 Task: Find connections with filter location Mahmudābād with filter topic #Business2021with filter profile language German with filter current company Board International with filter school University with filter industry Mobile Computing Software Products with filter service category Visual Design with filter keywords title Columnist
Action: Mouse moved to (627, 78)
Screenshot: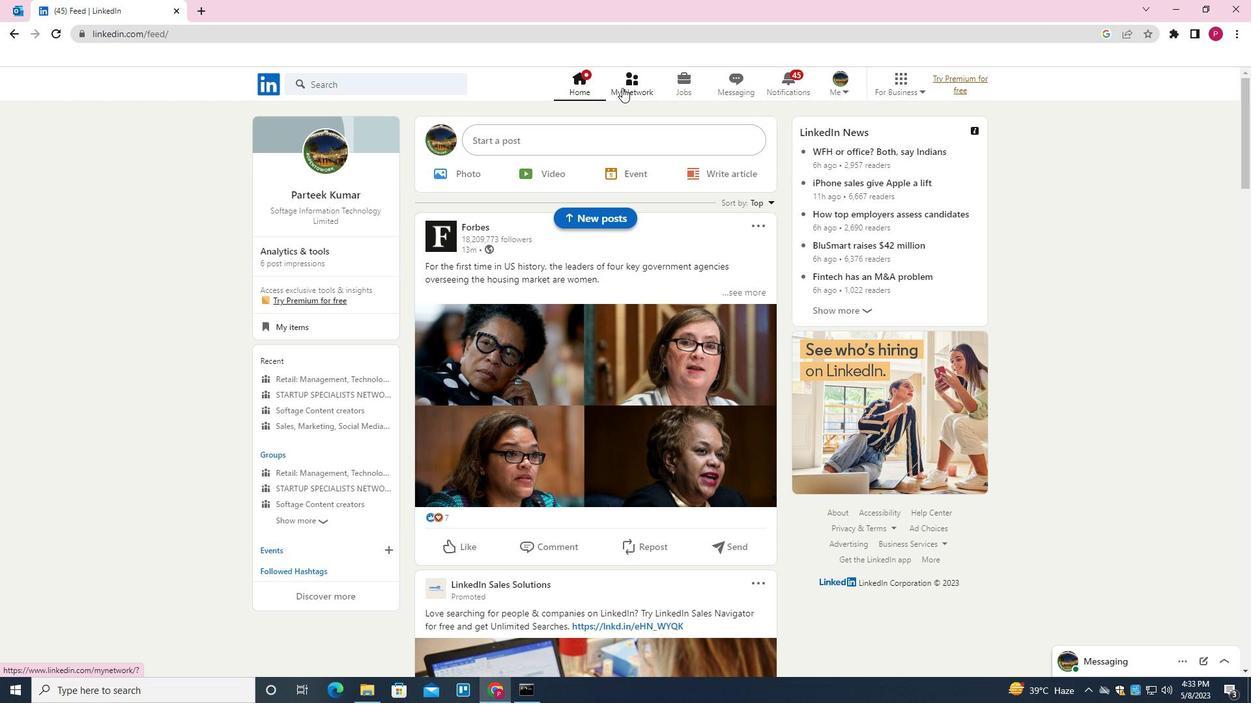 
Action: Mouse pressed left at (627, 78)
Screenshot: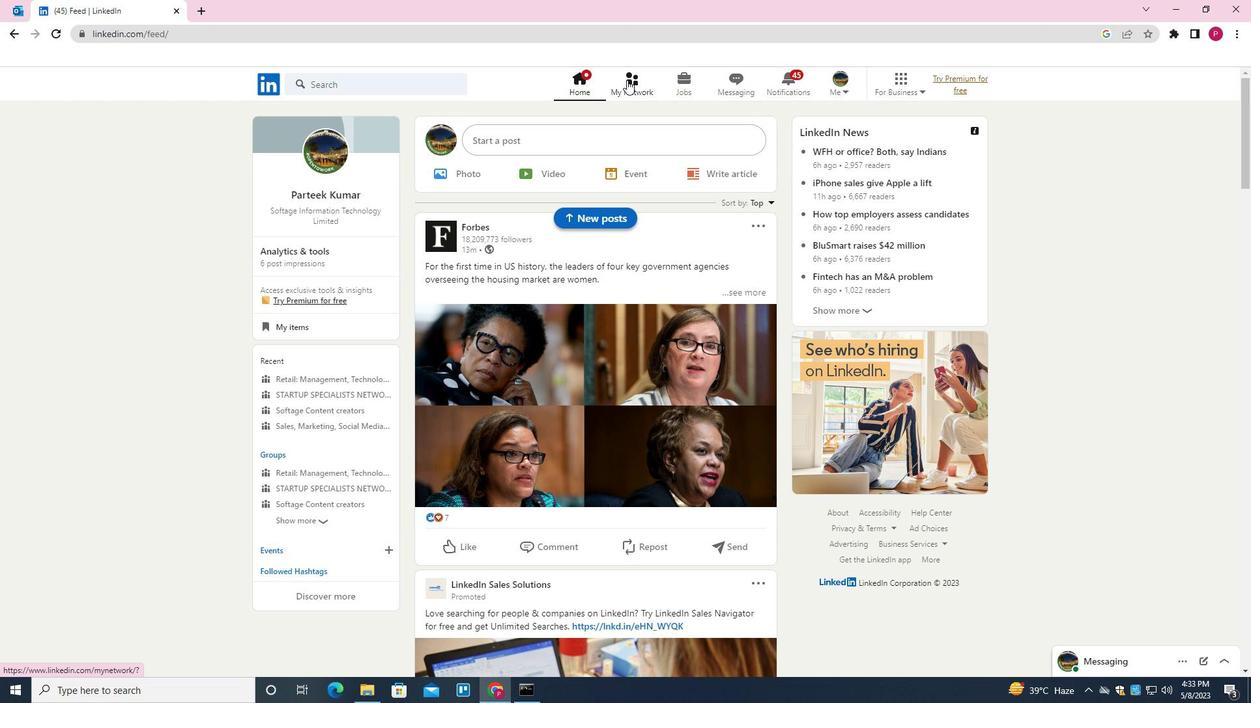 
Action: Mouse moved to (390, 157)
Screenshot: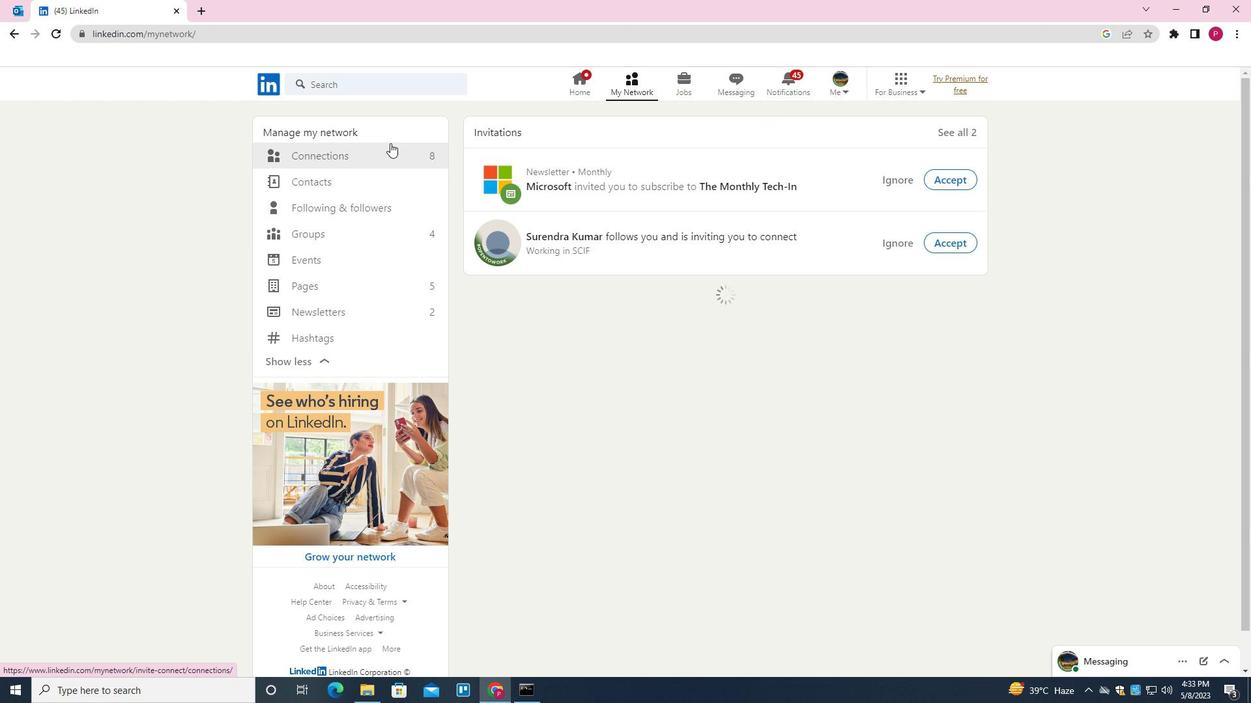 
Action: Mouse pressed left at (390, 157)
Screenshot: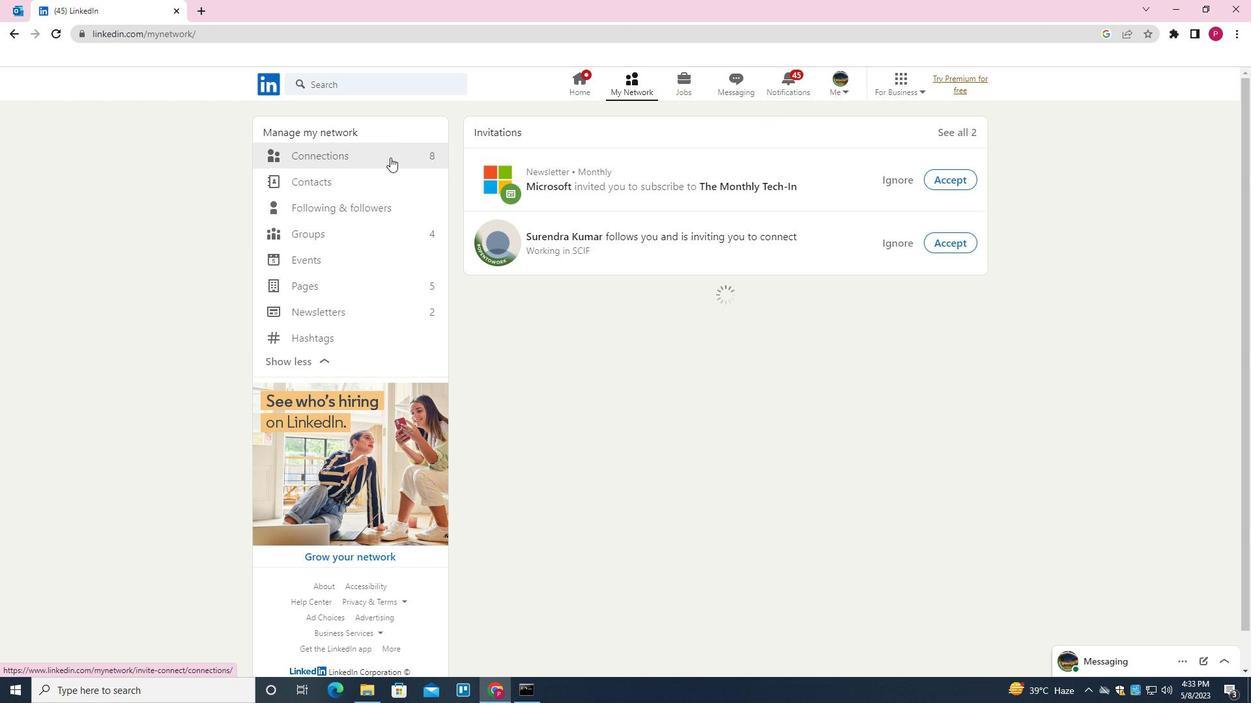 
Action: Mouse moved to (713, 155)
Screenshot: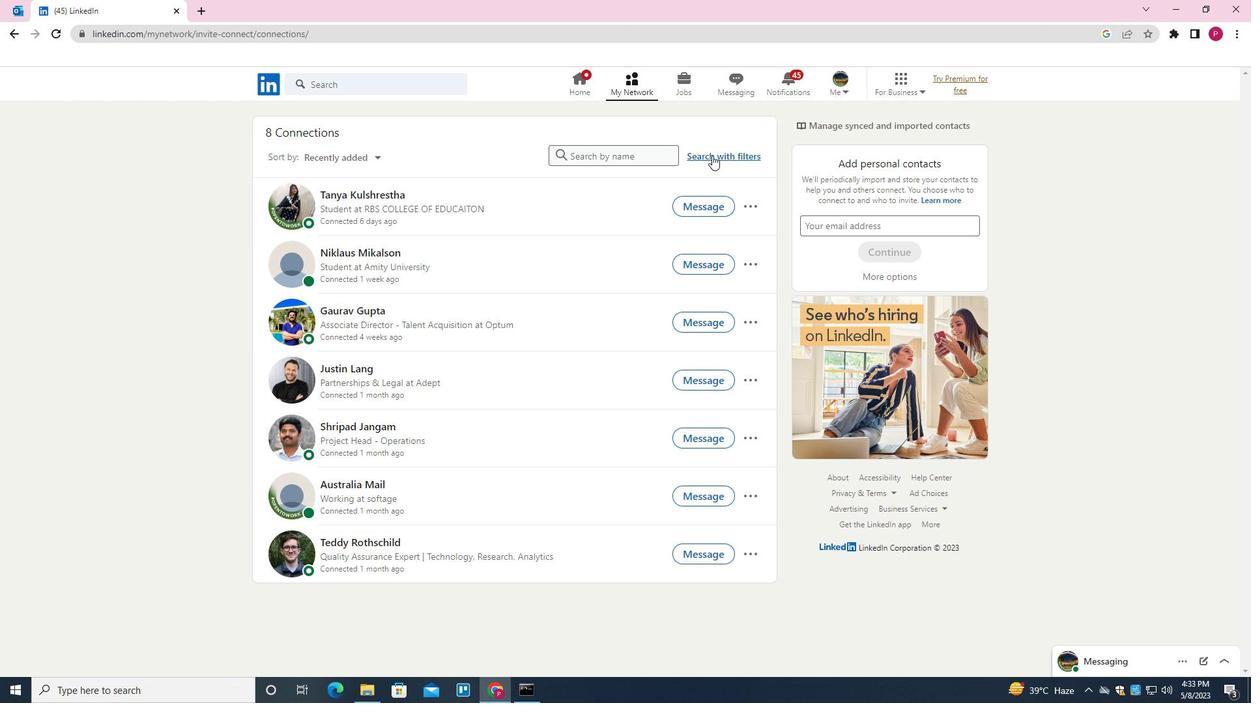 
Action: Mouse pressed left at (713, 155)
Screenshot: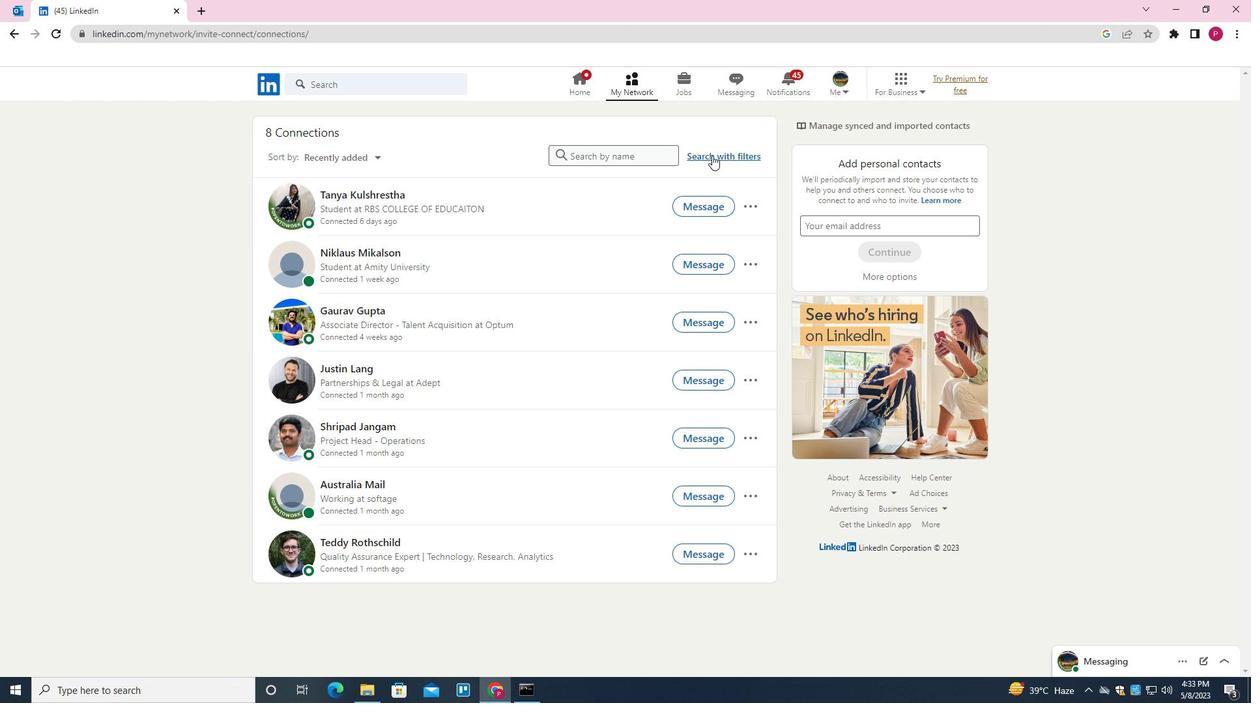 
Action: Mouse moved to (660, 119)
Screenshot: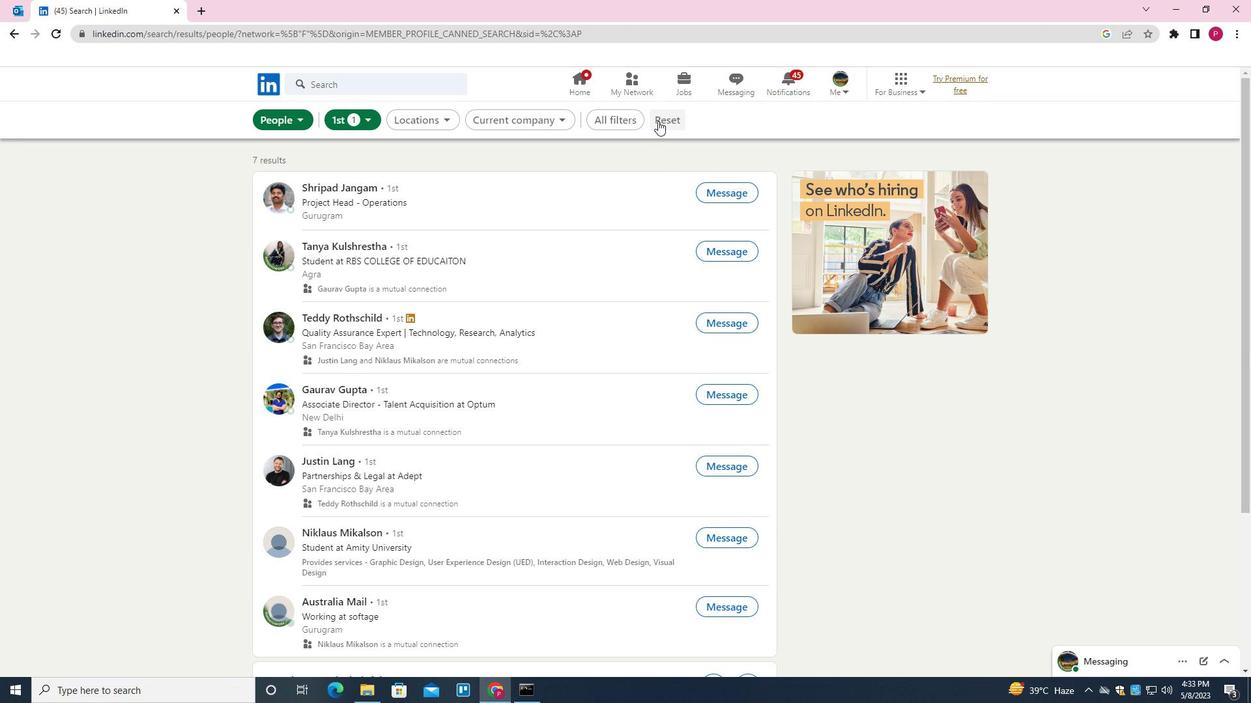 
Action: Mouse pressed left at (660, 119)
Screenshot: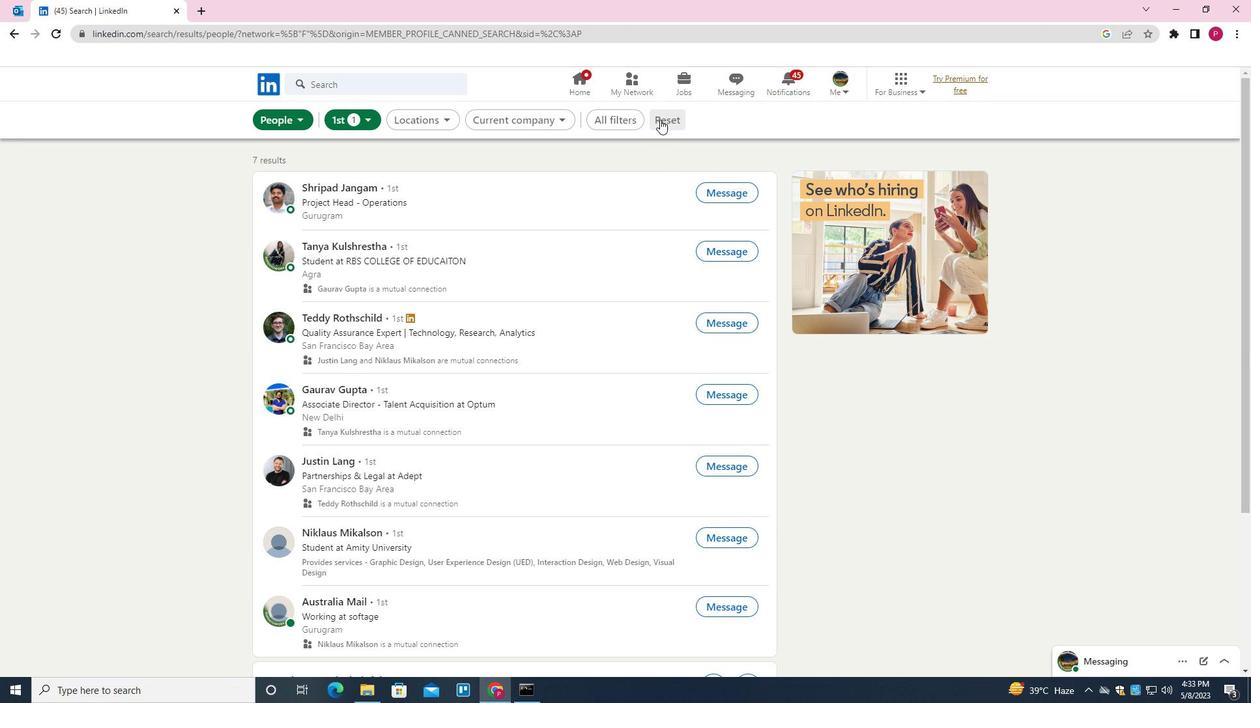 
Action: Mouse moved to (640, 121)
Screenshot: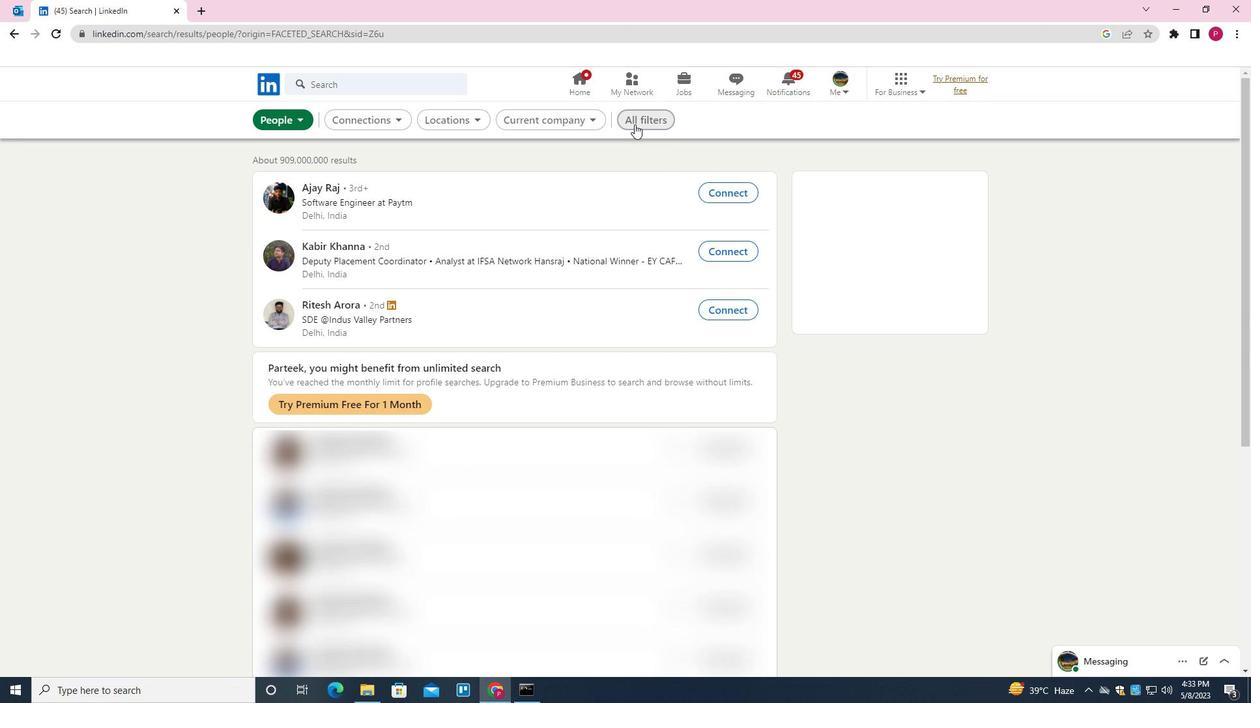 
Action: Mouse pressed left at (640, 121)
Screenshot: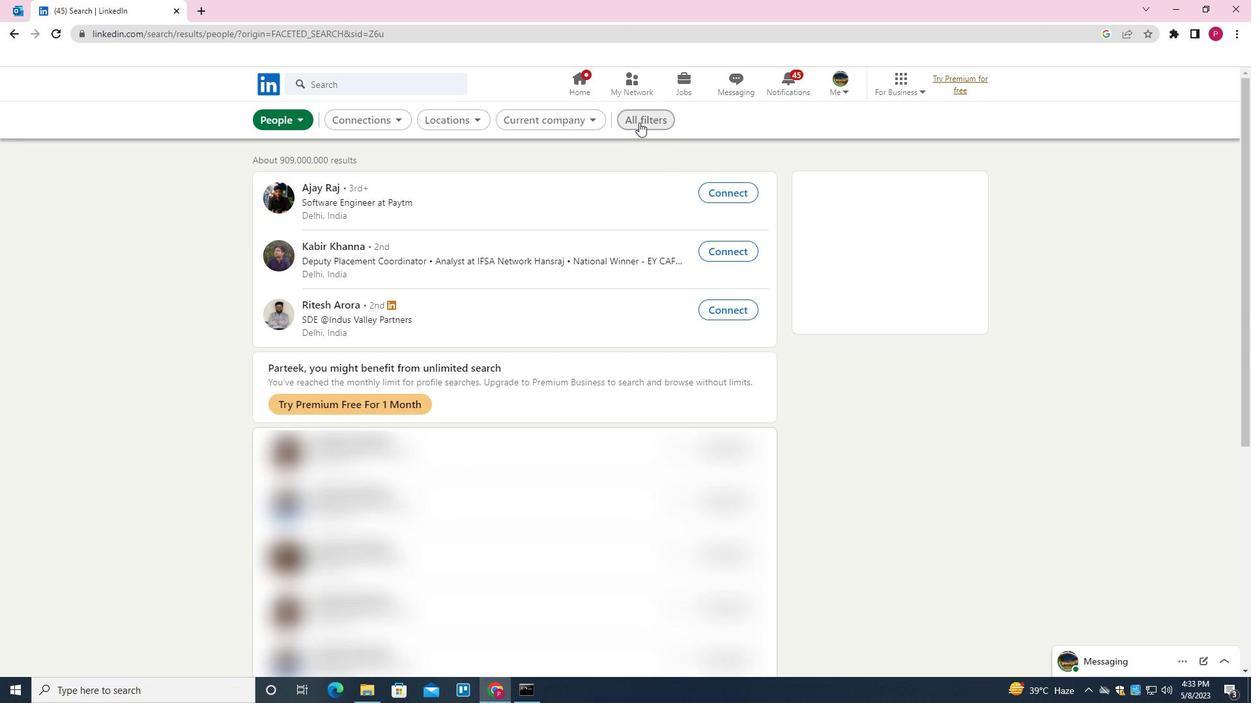 
Action: Mouse moved to (1024, 375)
Screenshot: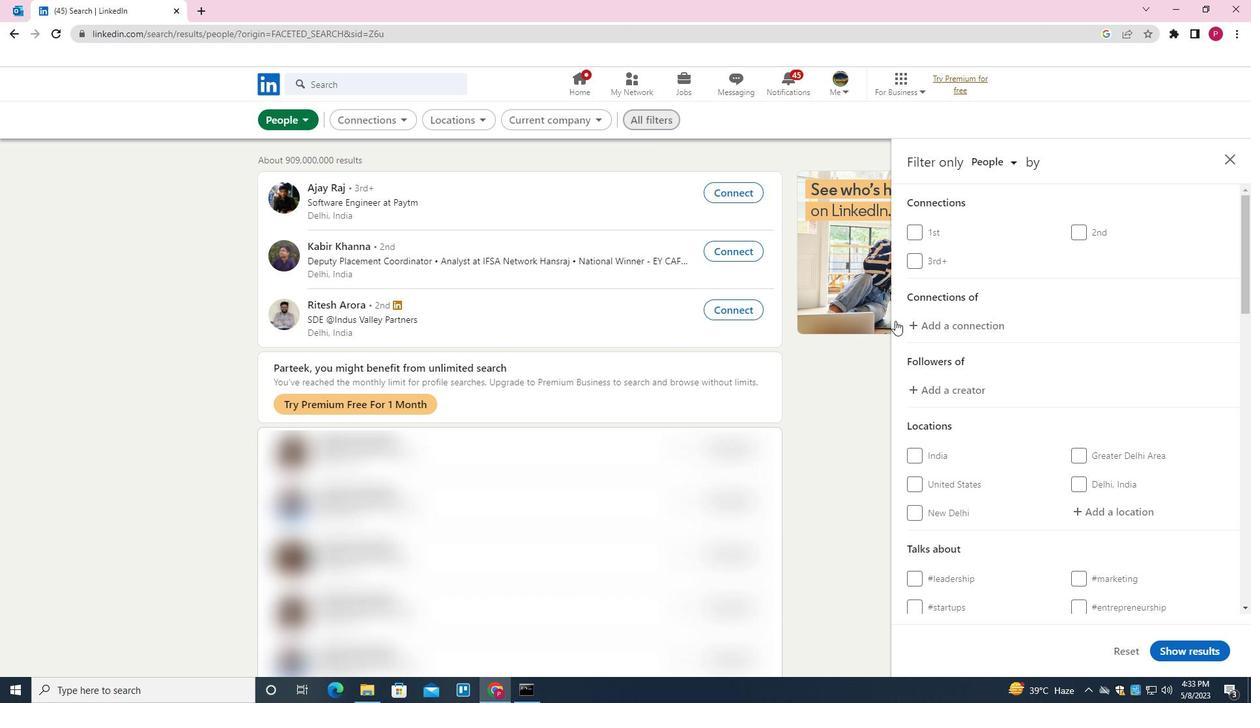 
Action: Mouse scrolled (1024, 374) with delta (0, 0)
Screenshot: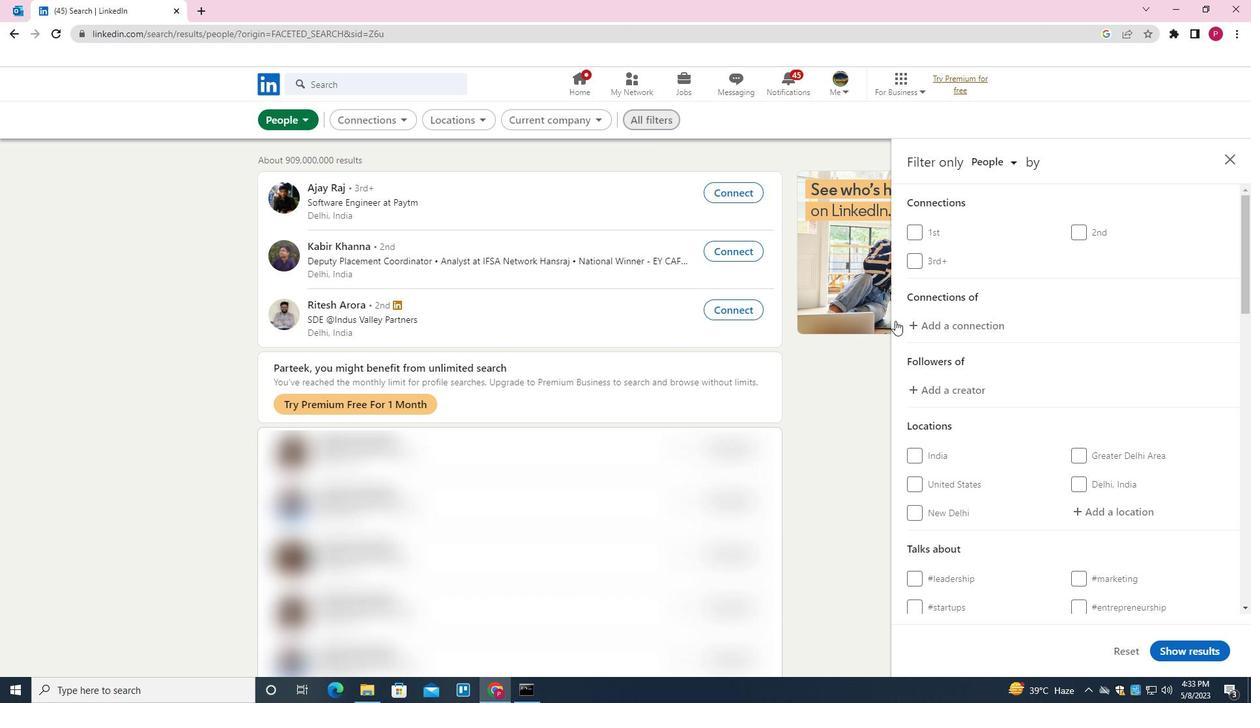 
Action: Mouse moved to (1051, 389)
Screenshot: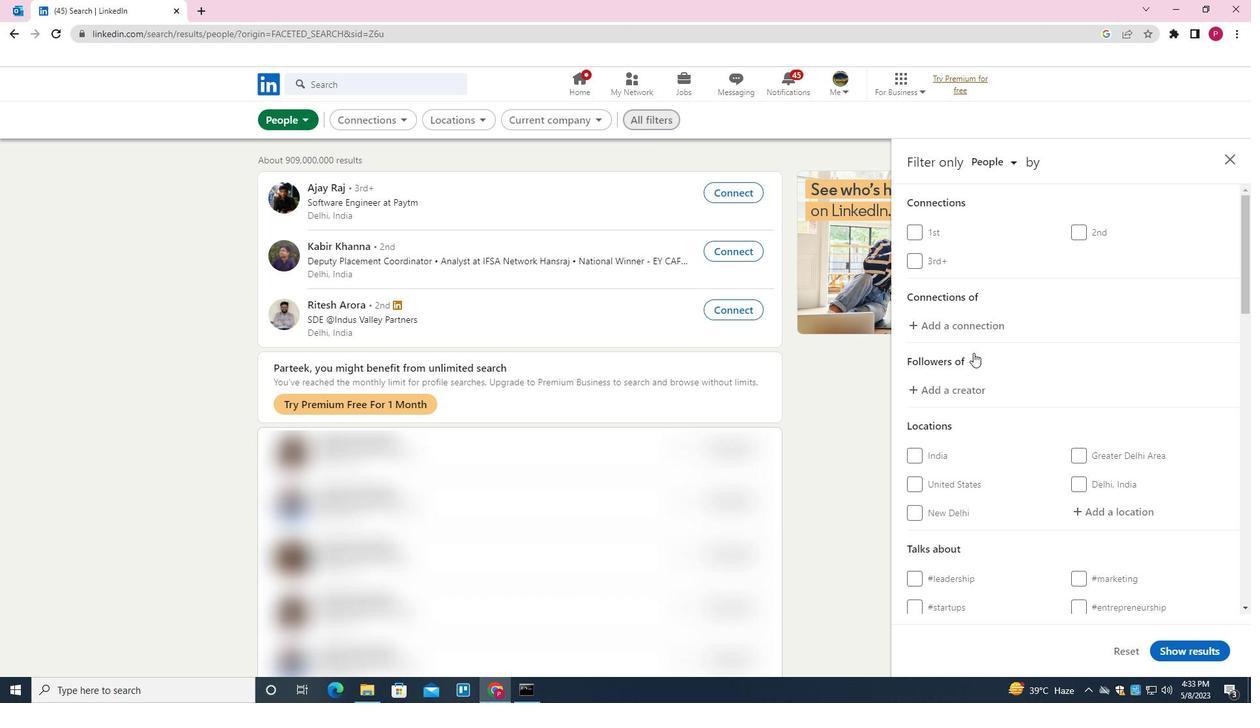 
Action: Mouse scrolled (1051, 388) with delta (0, 0)
Screenshot: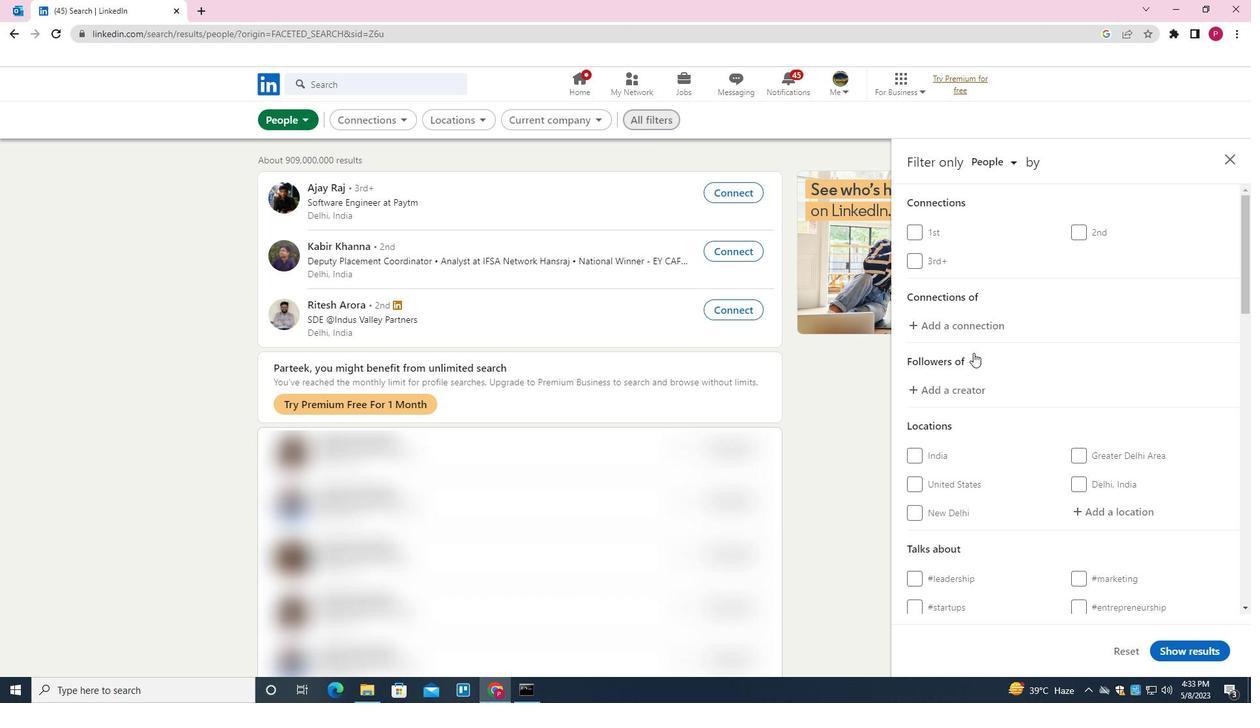 
Action: Mouse moved to (1056, 390)
Screenshot: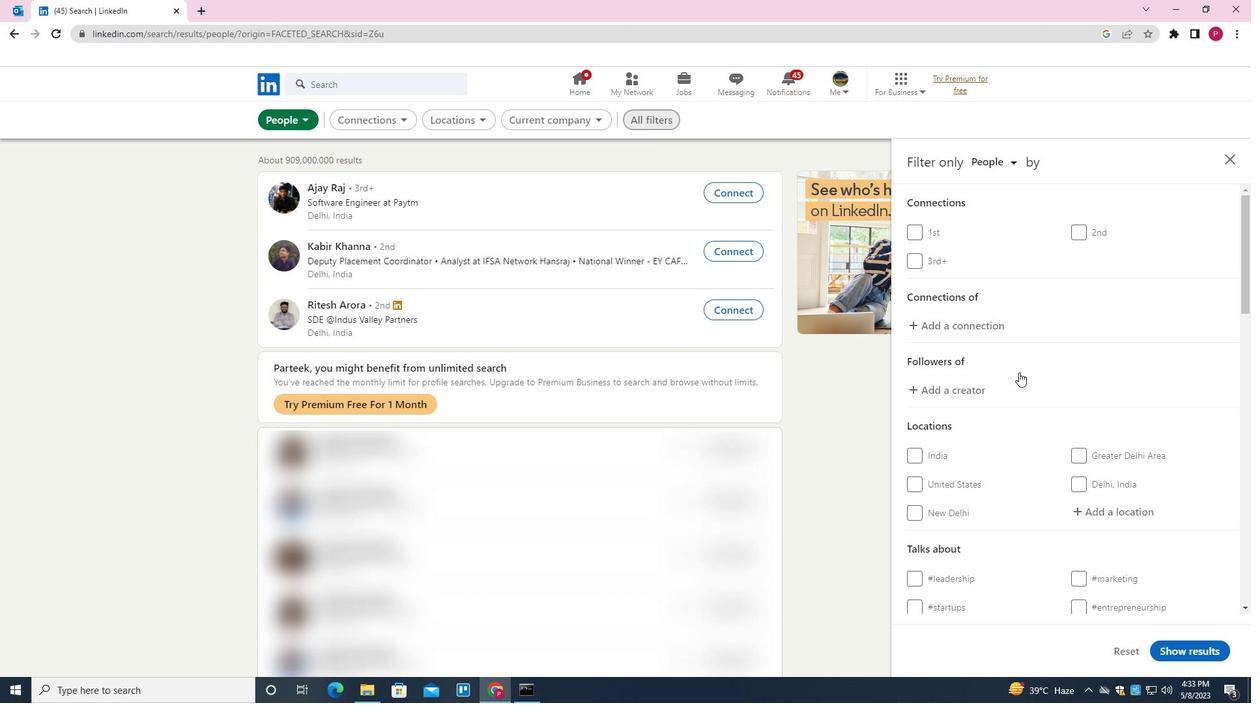 
Action: Mouse scrolled (1056, 389) with delta (0, 0)
Screenshot: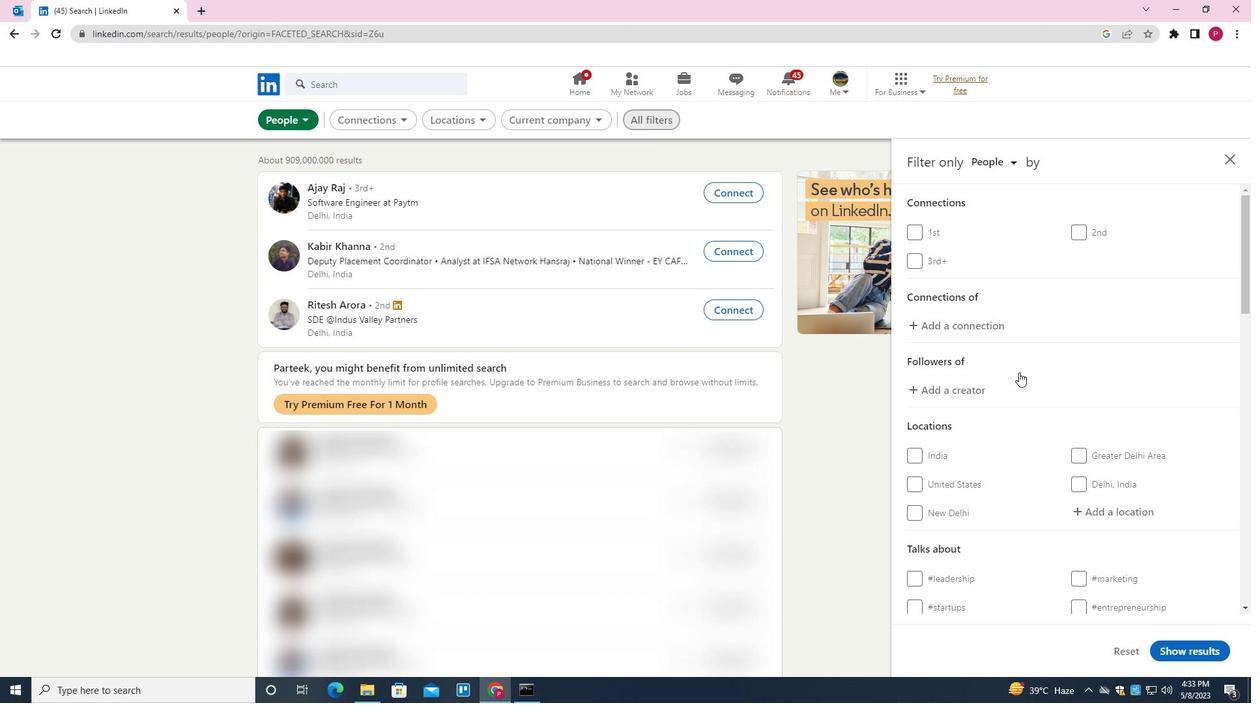 
Action: Mouse moved to (1081, 318)
Screenshot: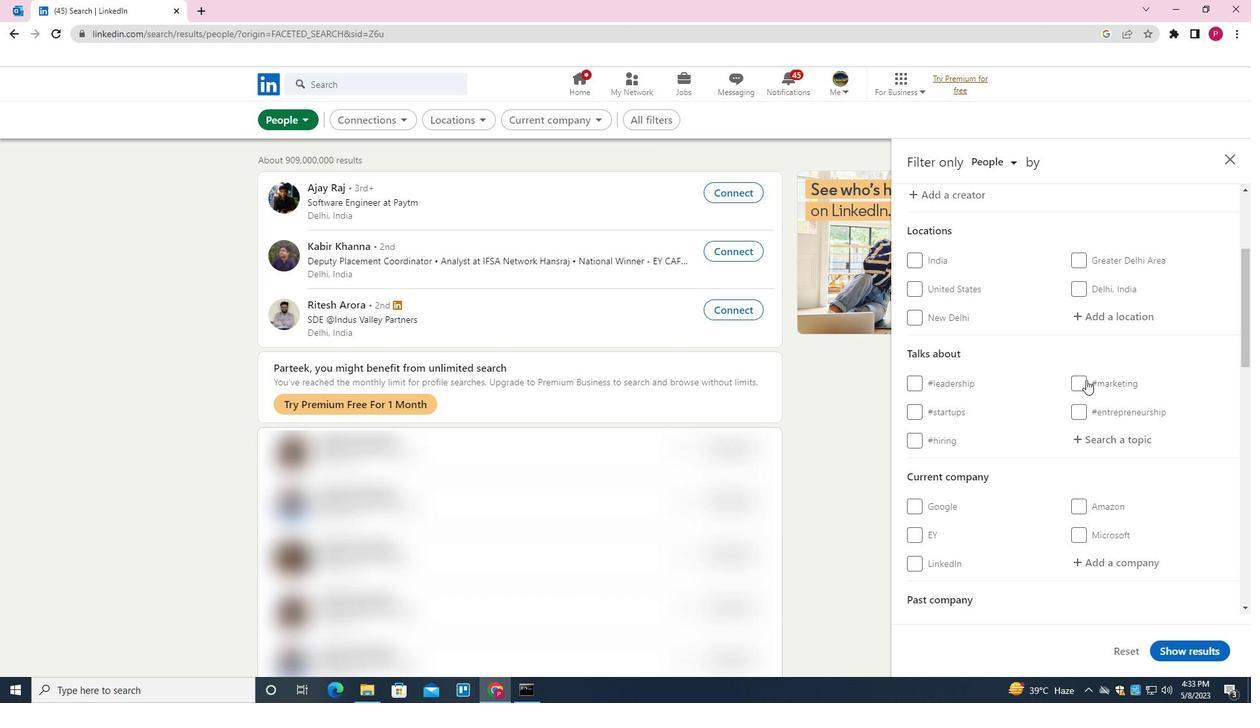
Action: Mouse pressed left at (1081, 318)
Screenshot: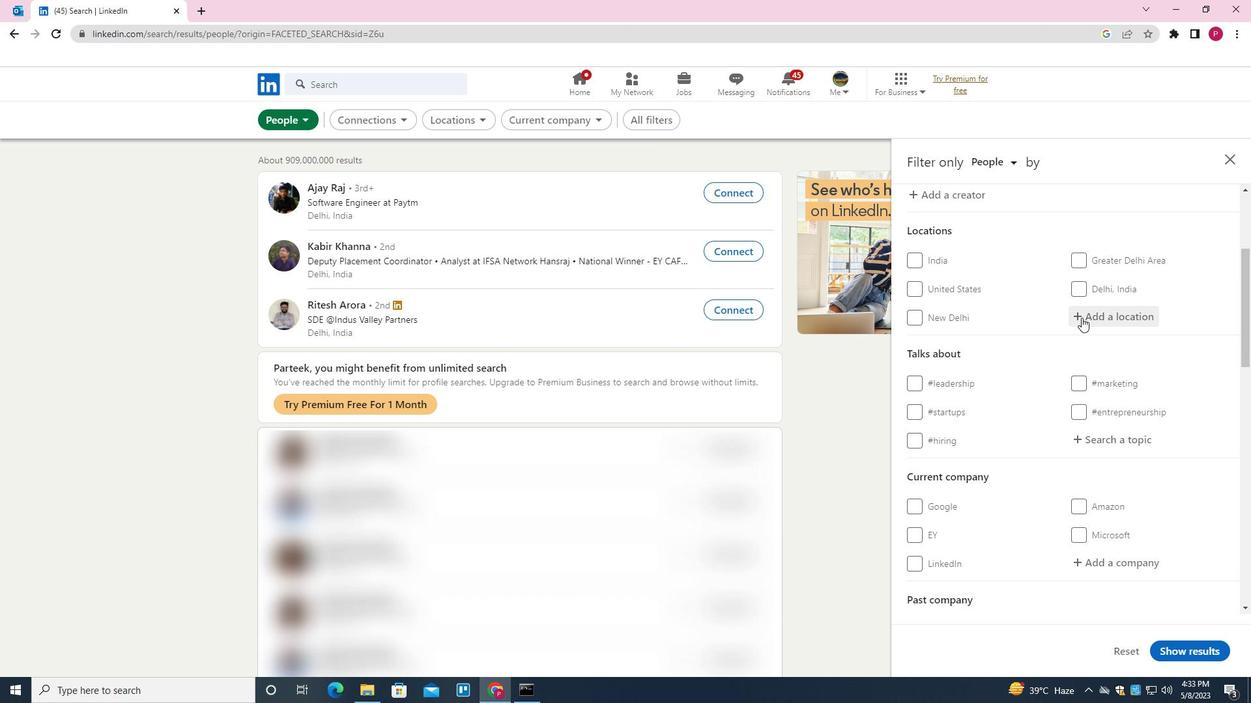
Action: Mouse moved to (897, 423)
Screenshot: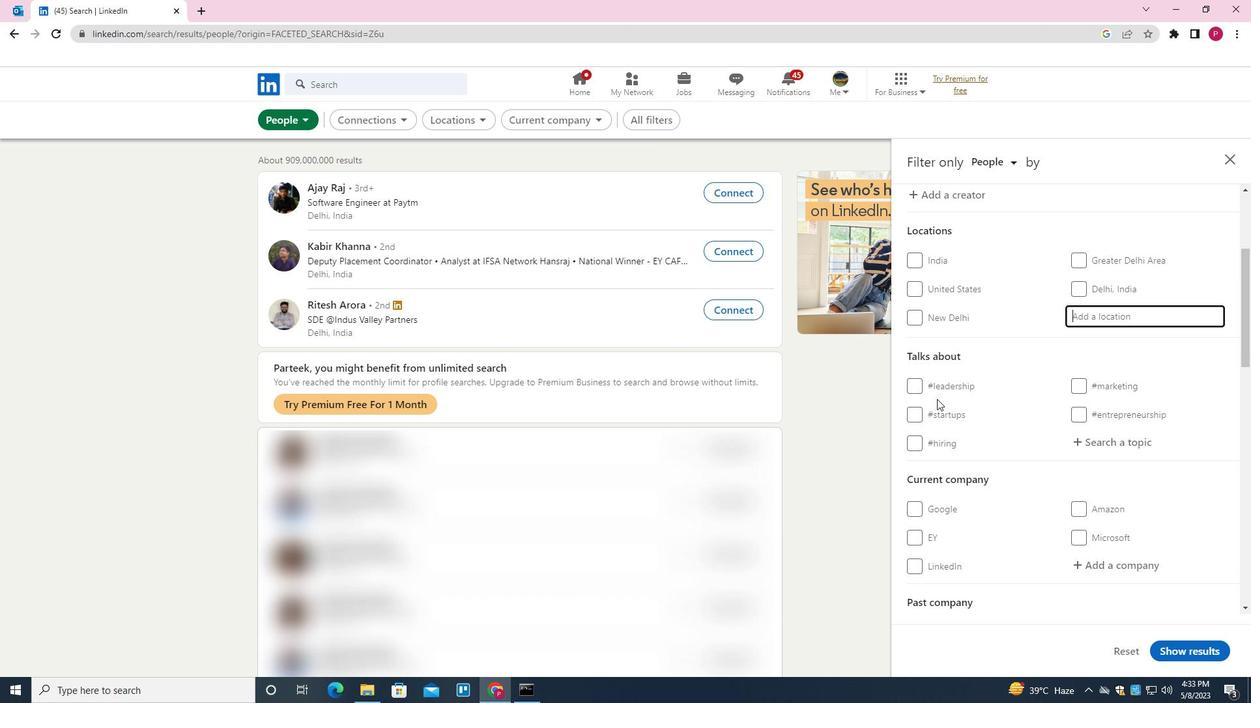 
Action: Key pressed <Key.shift>MAHU<Key.backspace>MUDABAD<Key.down><Key.enter>
Screenshot: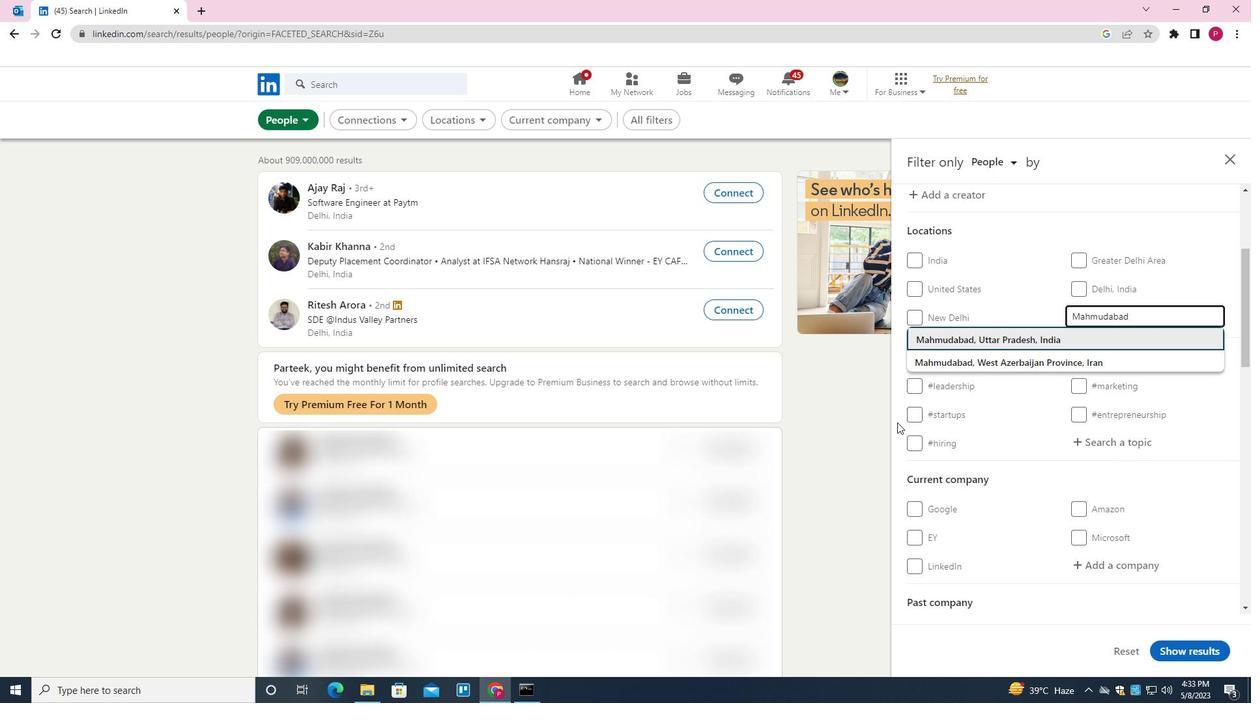
Action: Mouse moved to (1252, 462)
Screenshot: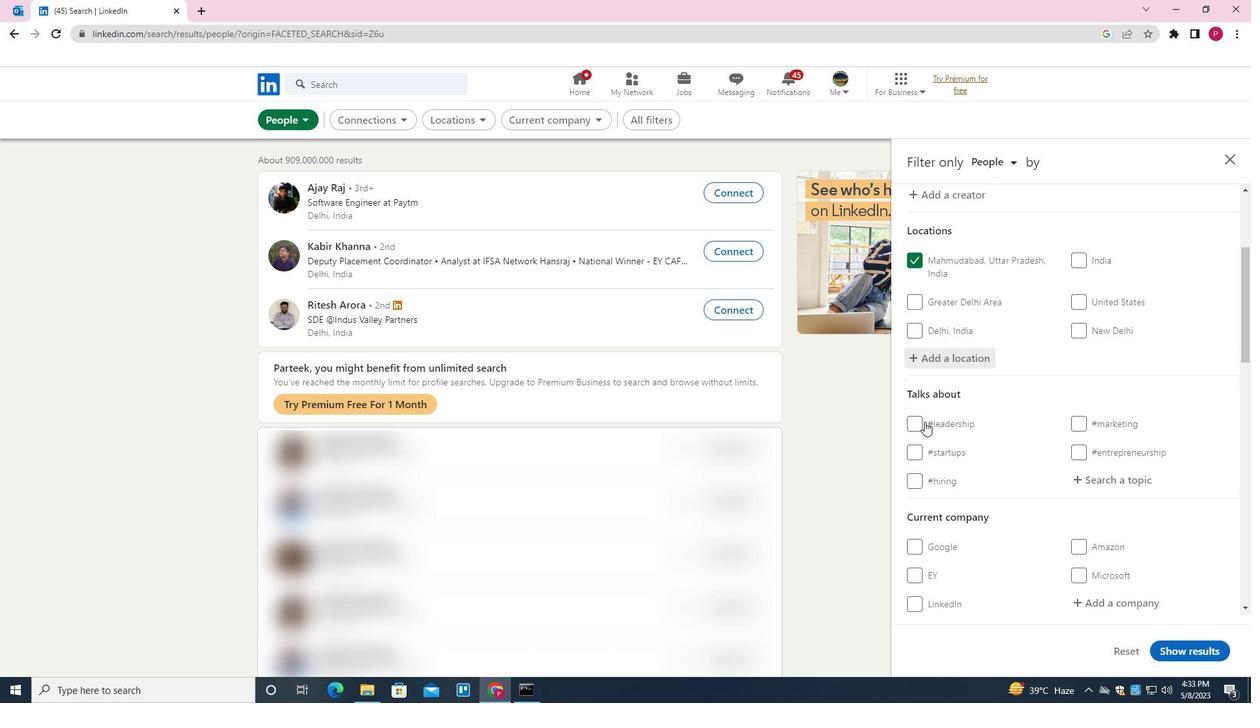
Action: Mouse scrolled (1250, 462) with delta (0, 0)
Screenshot: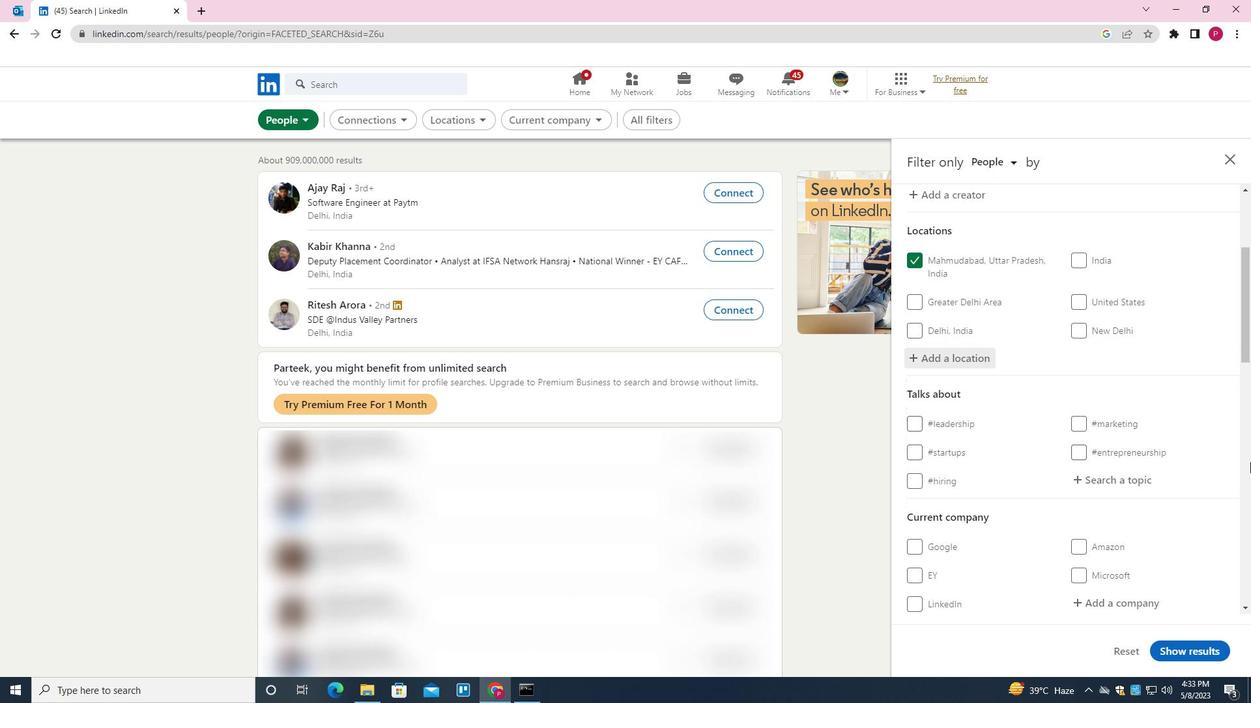
Action: Mouse moved to (1227, 469)
Screenshot: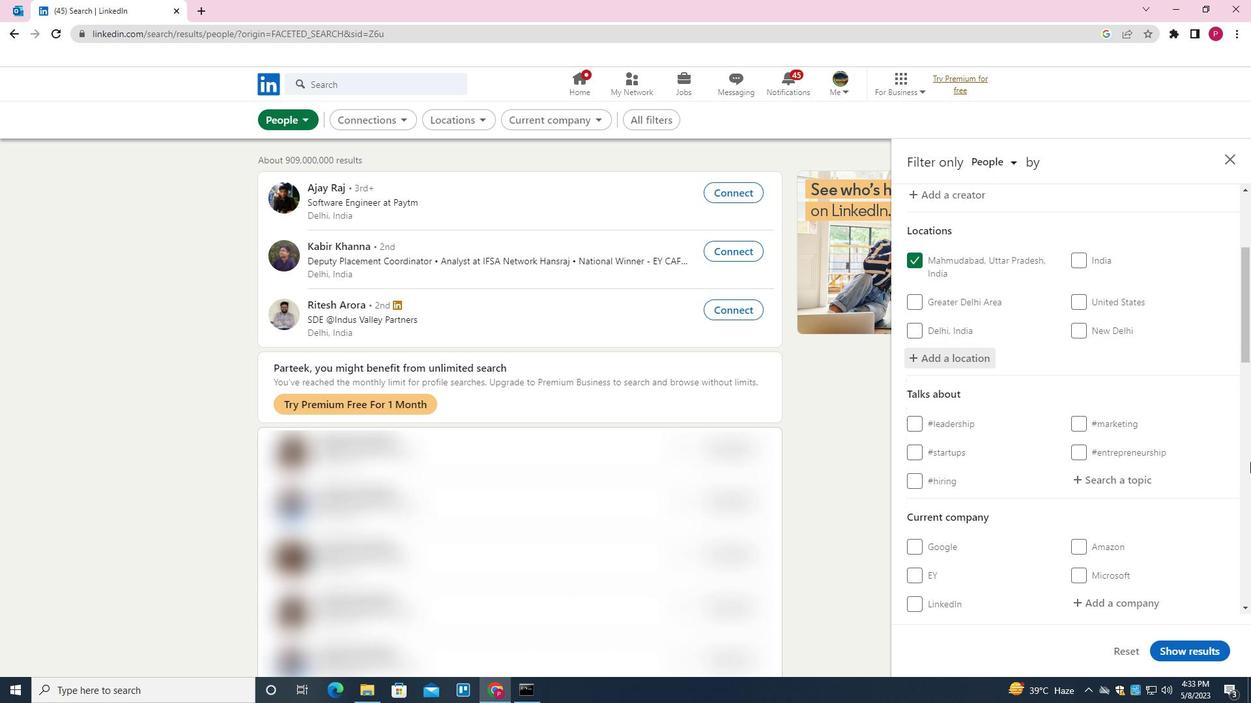 
Action: Mouse scrolled (1227, 468) with delta (0, 0)
Screenshot: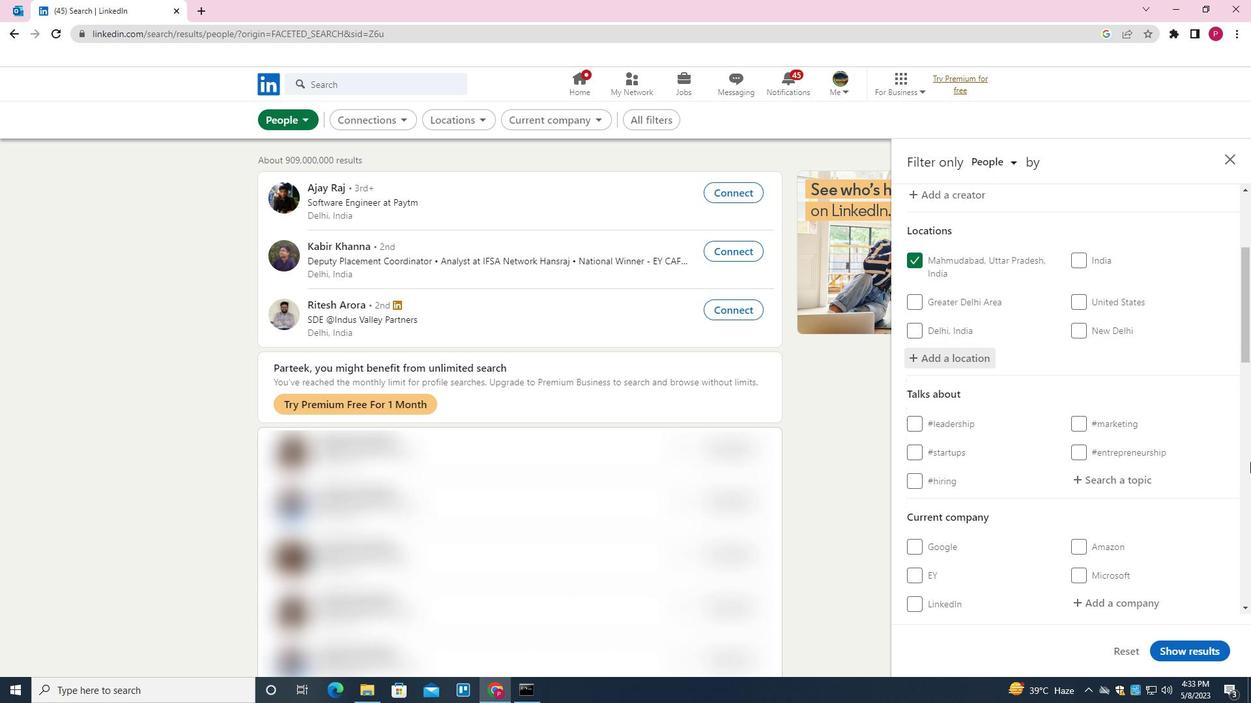 
Action: Mouse moved to (1110, 346)
Screenshot: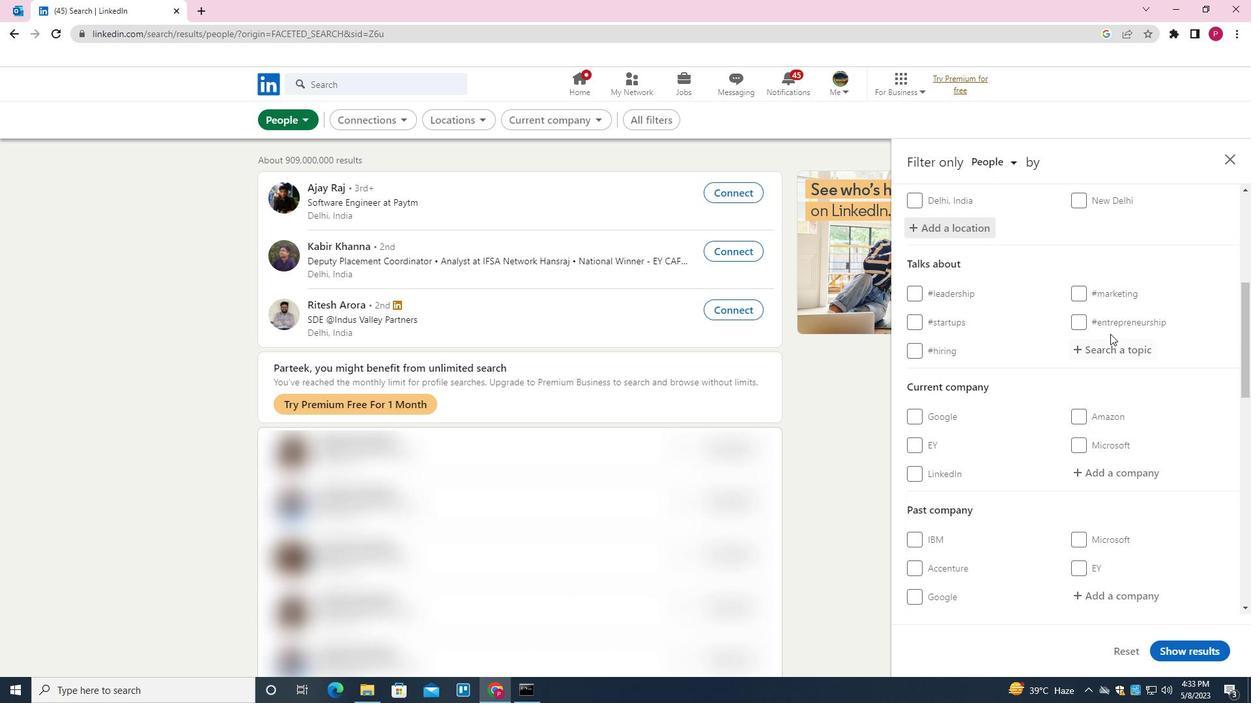
Action: Mouse pressed left at (1110, 346)
Screenshot: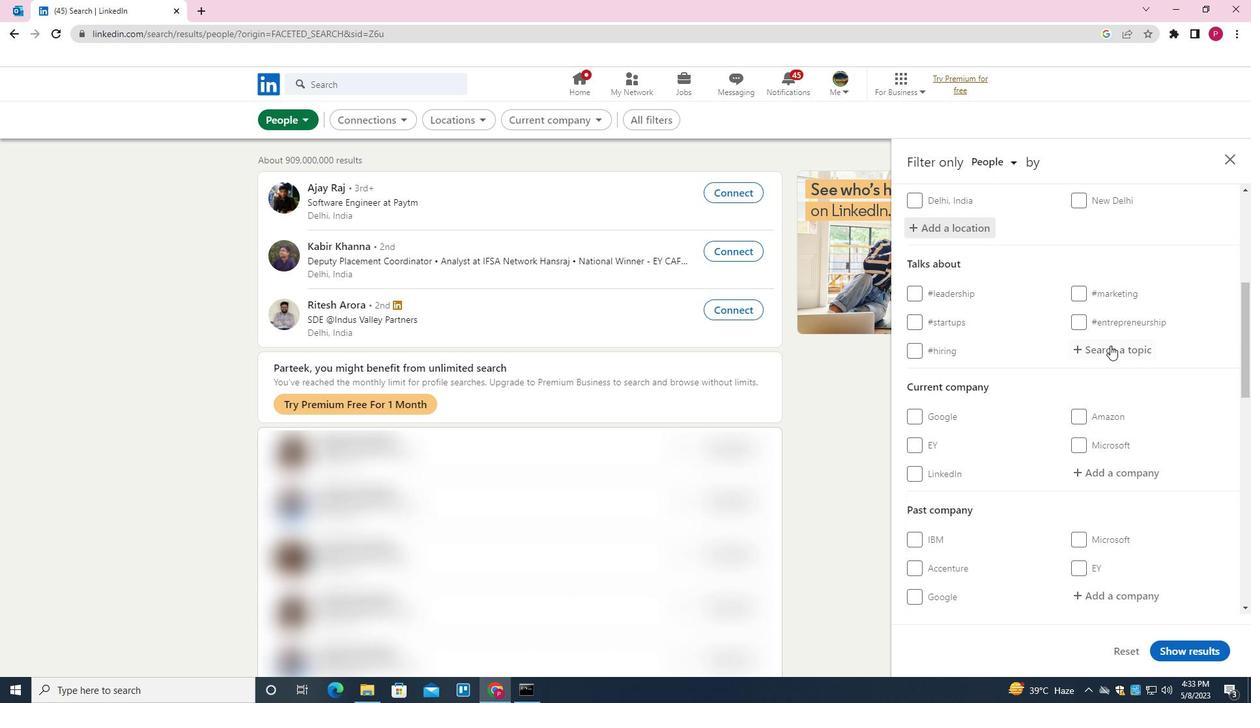
Action: Key pressed BUSINESS2021<Key.enter>
Screenshot: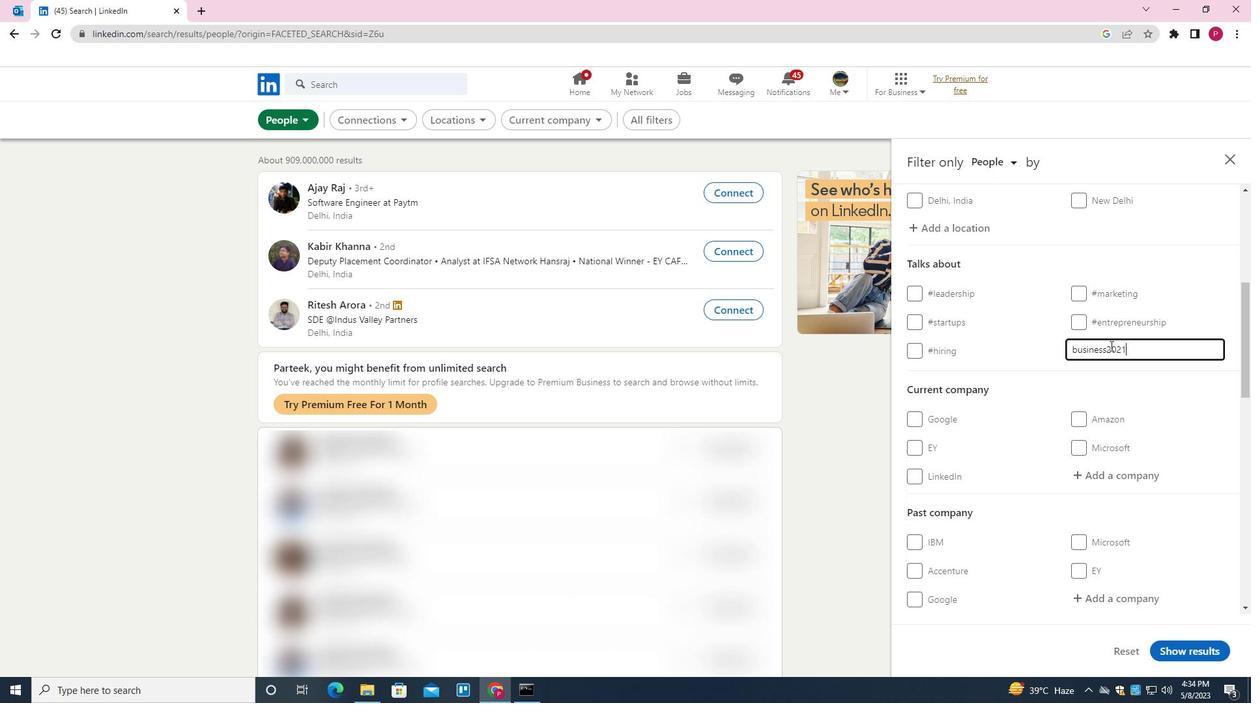 
Action: Mouse scrolled (1110, 345) with delta (0, 0)
Screenshot: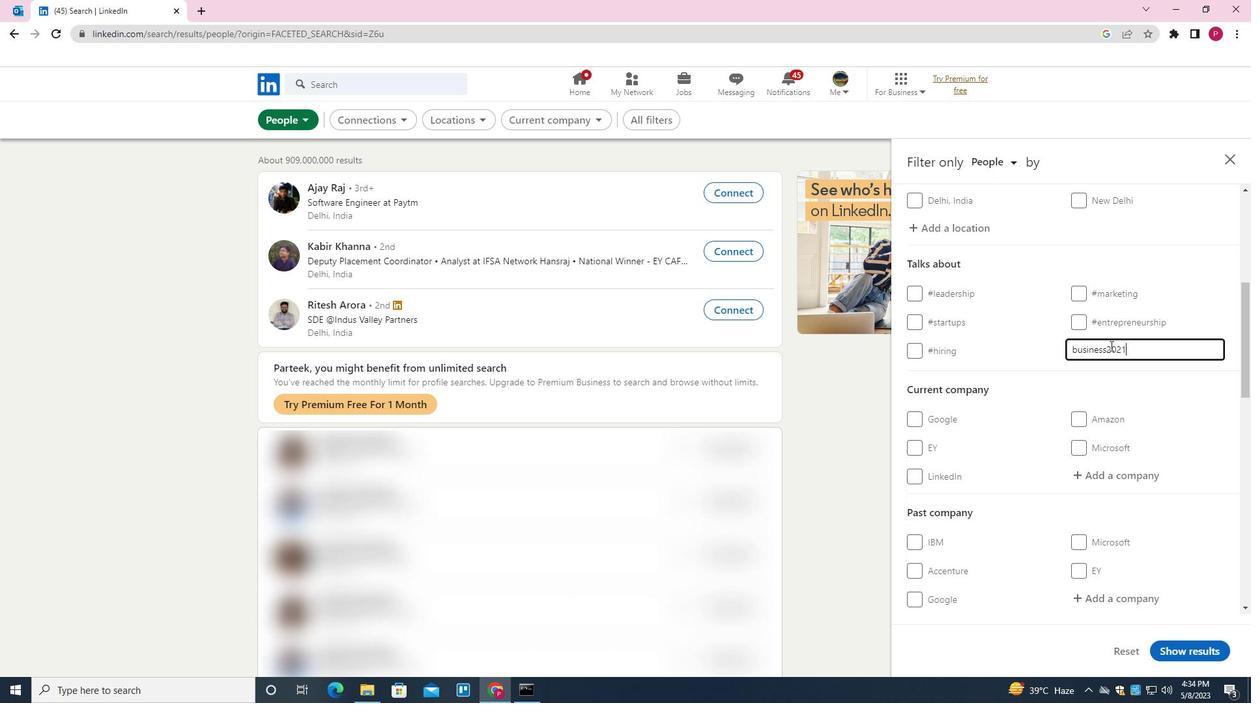 
Action: Mouse scrolled (1110, 345) with delta (0, 0)
Screenshot: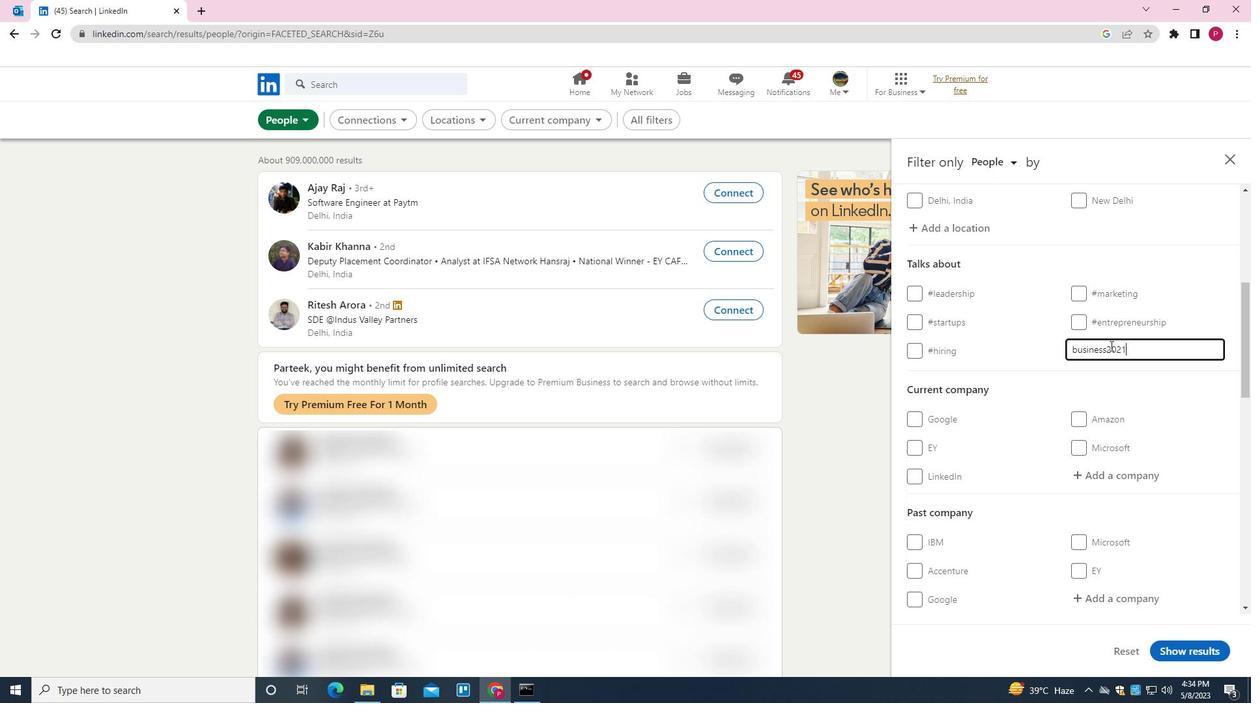 
Action: Mouse moved to (1110, 347)
Screenshot: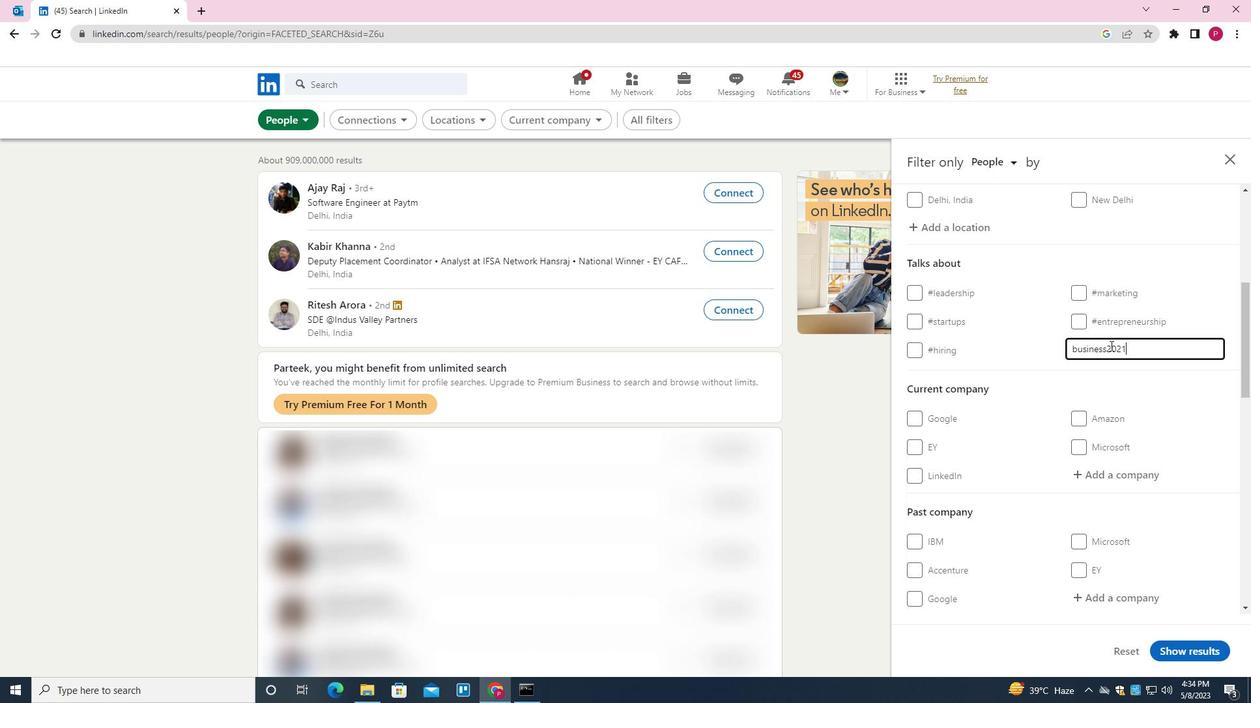 
Action: Mouse scrolled (1110, 346) with delta (0, 0)
Screenshot: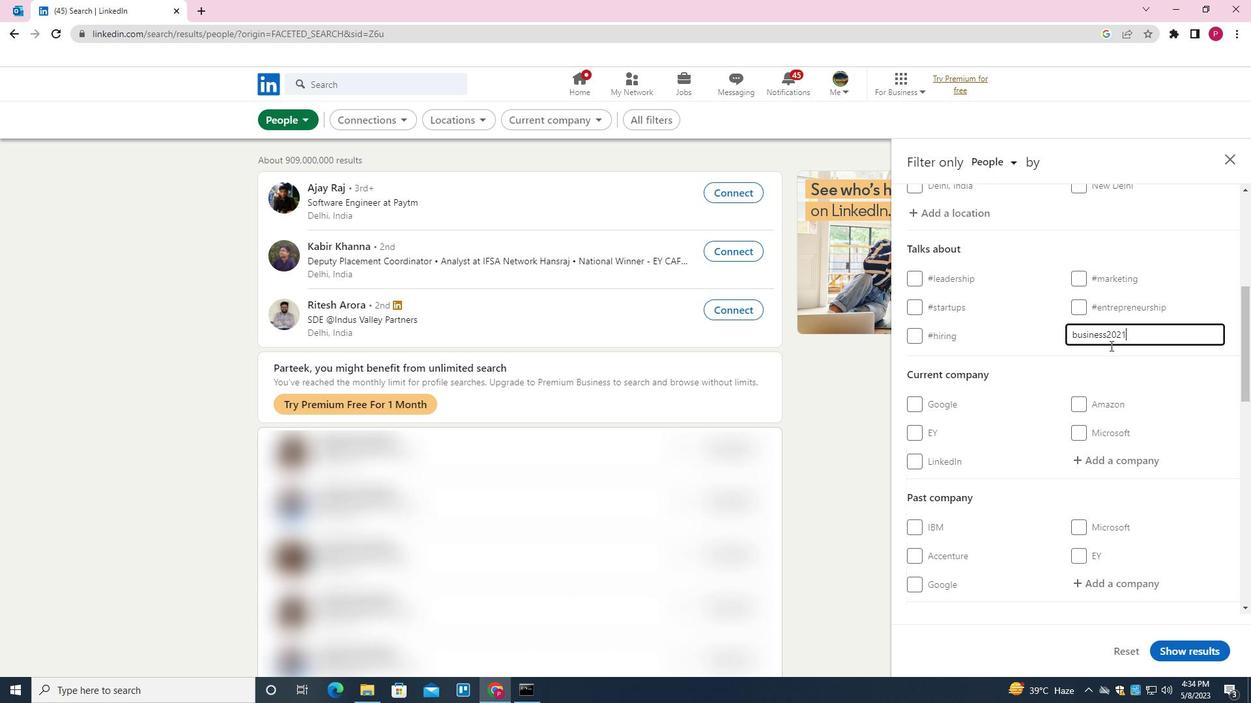 
Action: Mouse moved to (1113, 287)
Screenshot: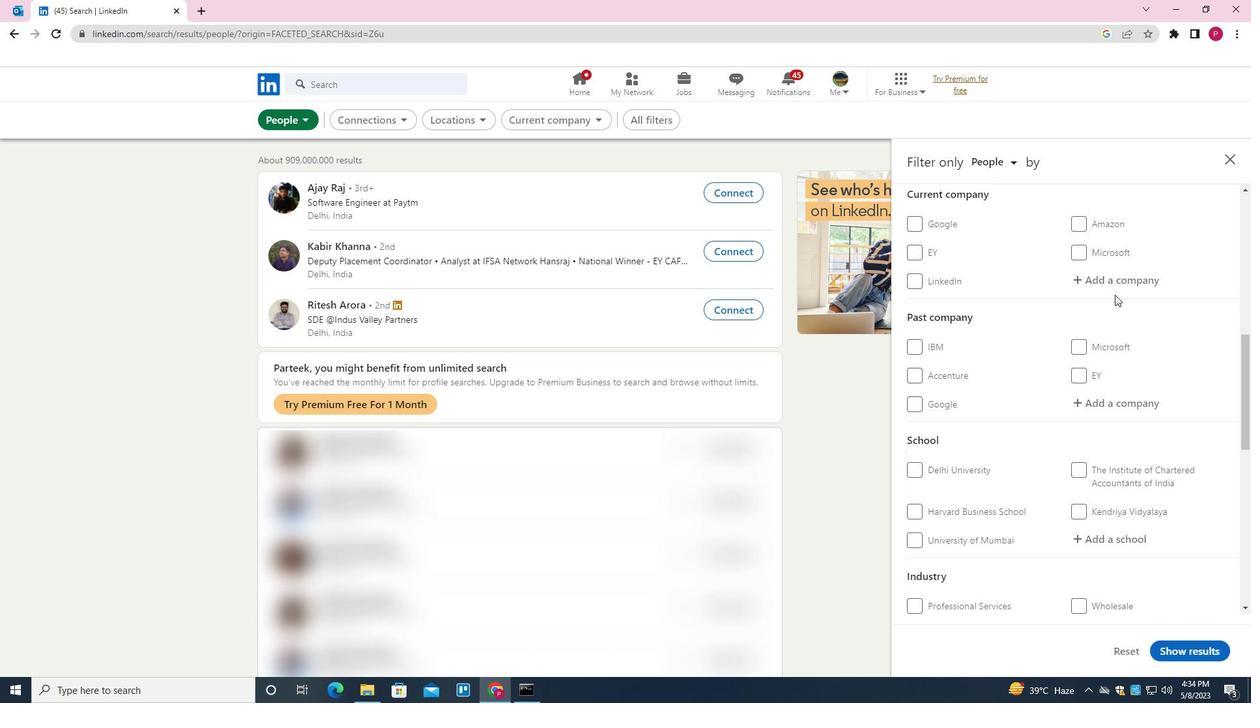 
Action: Mouse pressed left at (1113, 287)
Screenshot: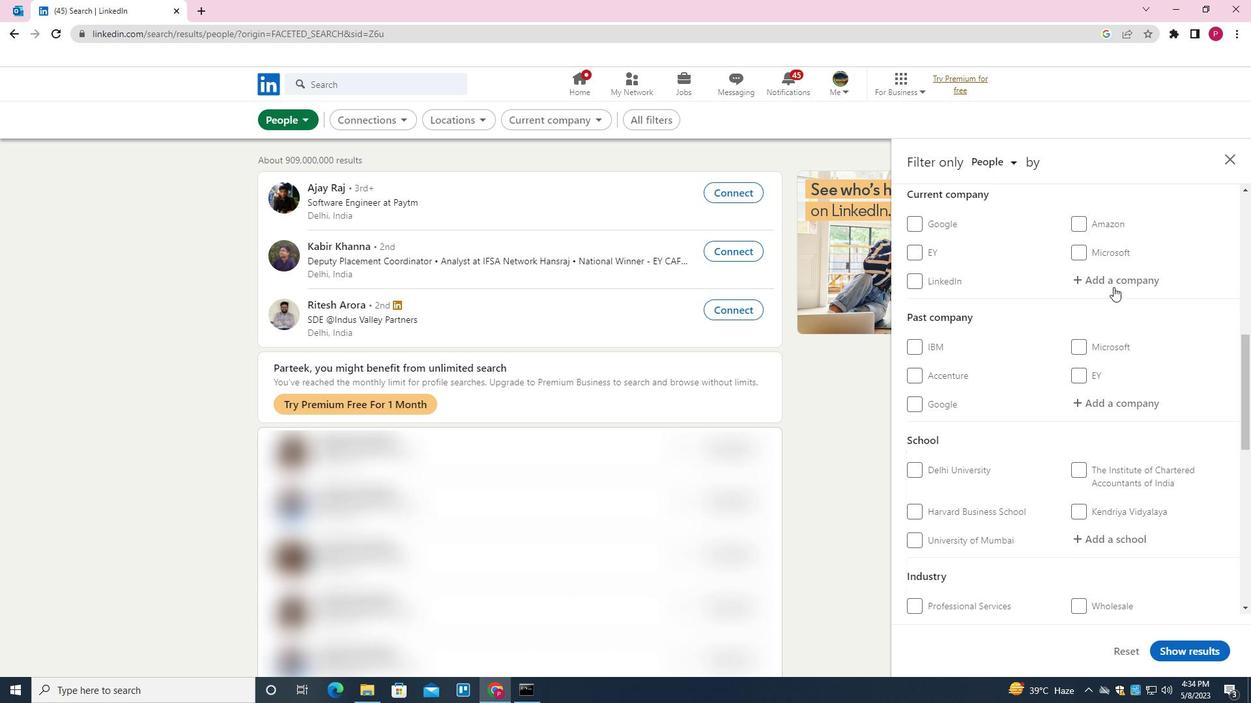 
Action: Mouse moved to (1021, 454)
Screenshot: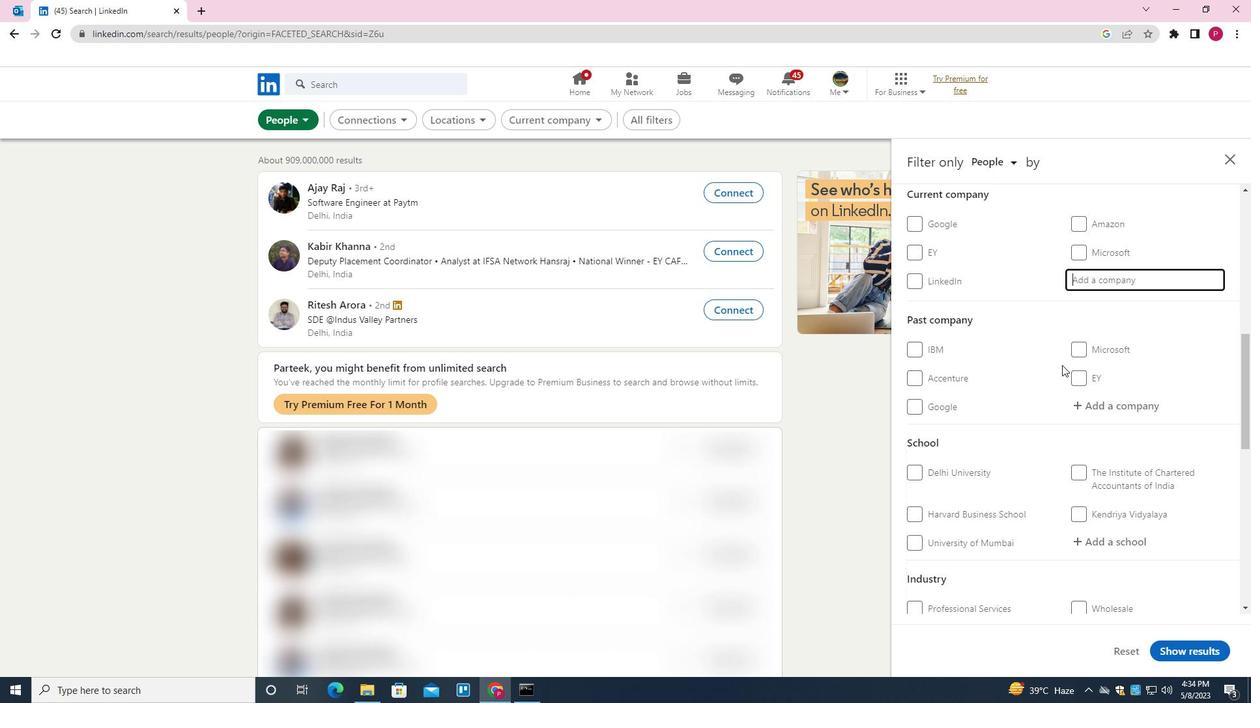 
Action: Mouse scrolled (1021, 454) with delta (0, 0)
Screenshot: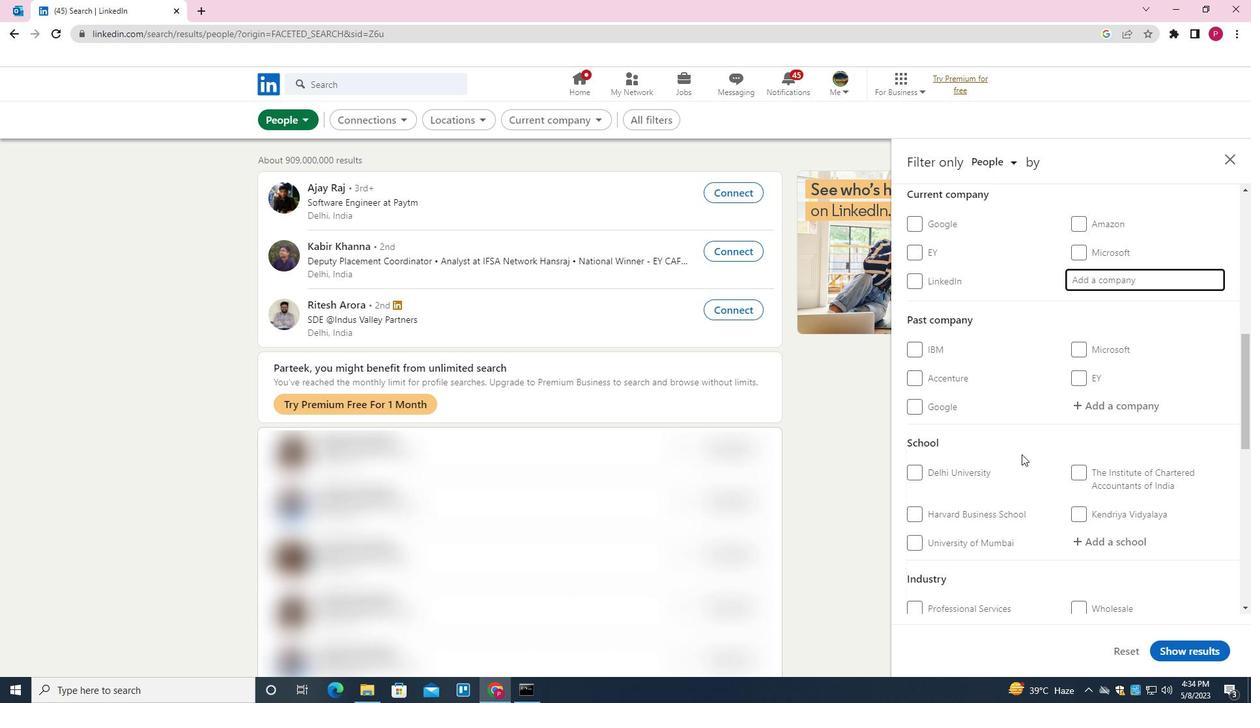 
Action: Mouse scrolled (1021, 454) with delta (0, 0)
Screenshot: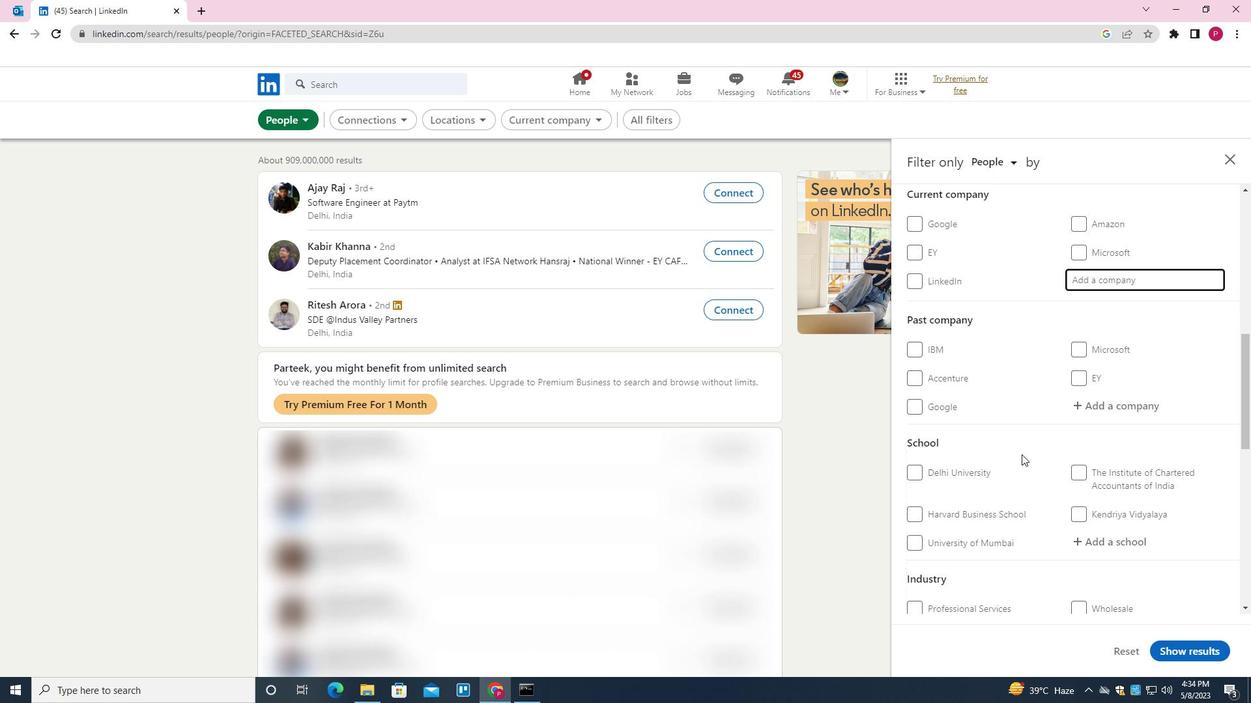 
Action: Mouse scrolled (1021, 454) with delta (0, 0)
Screenshot: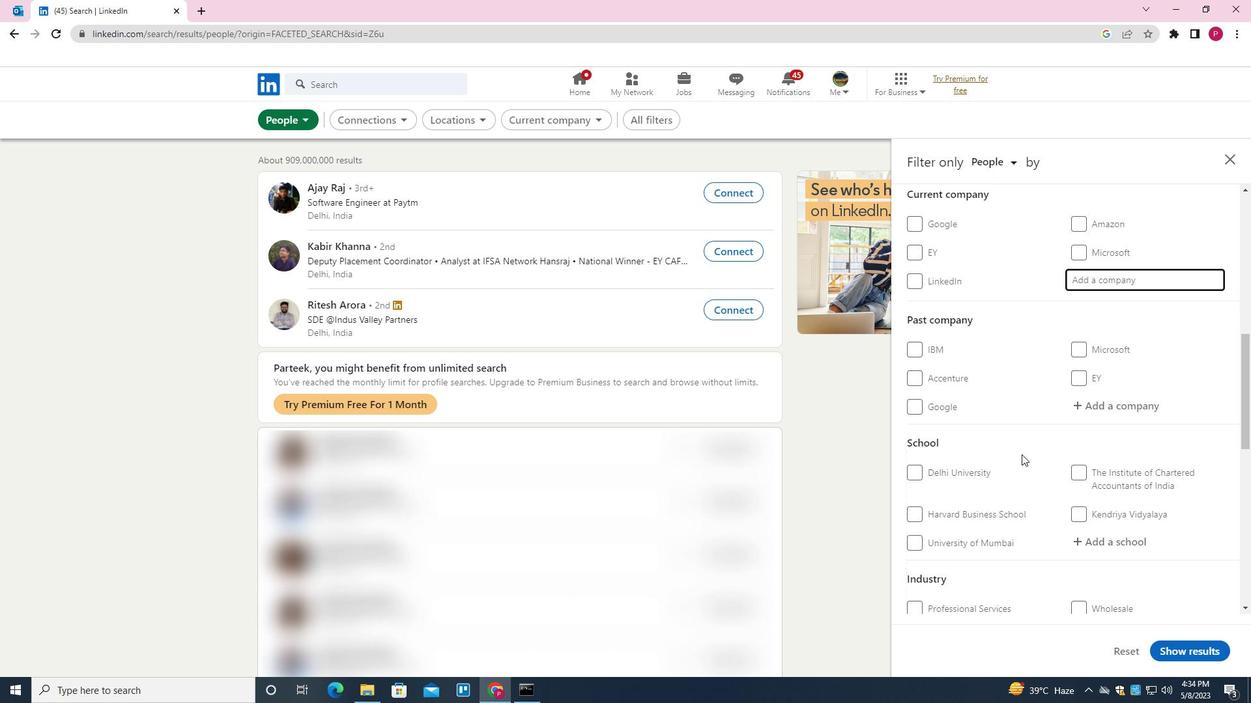 
Action: Mouse scrolled (1021, 454) with delta (0, 0)
Screenshot: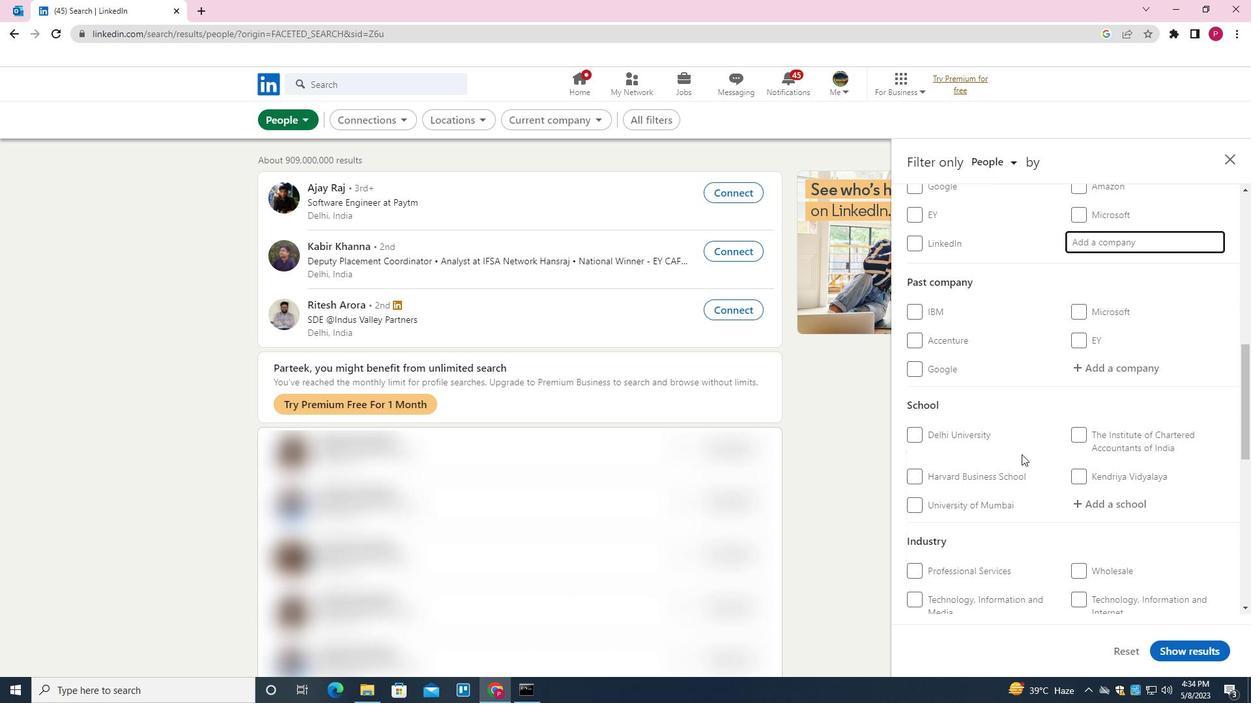 
Action: Mouse scrolled (1021, 454) with delta (0, 0)
Screenshot: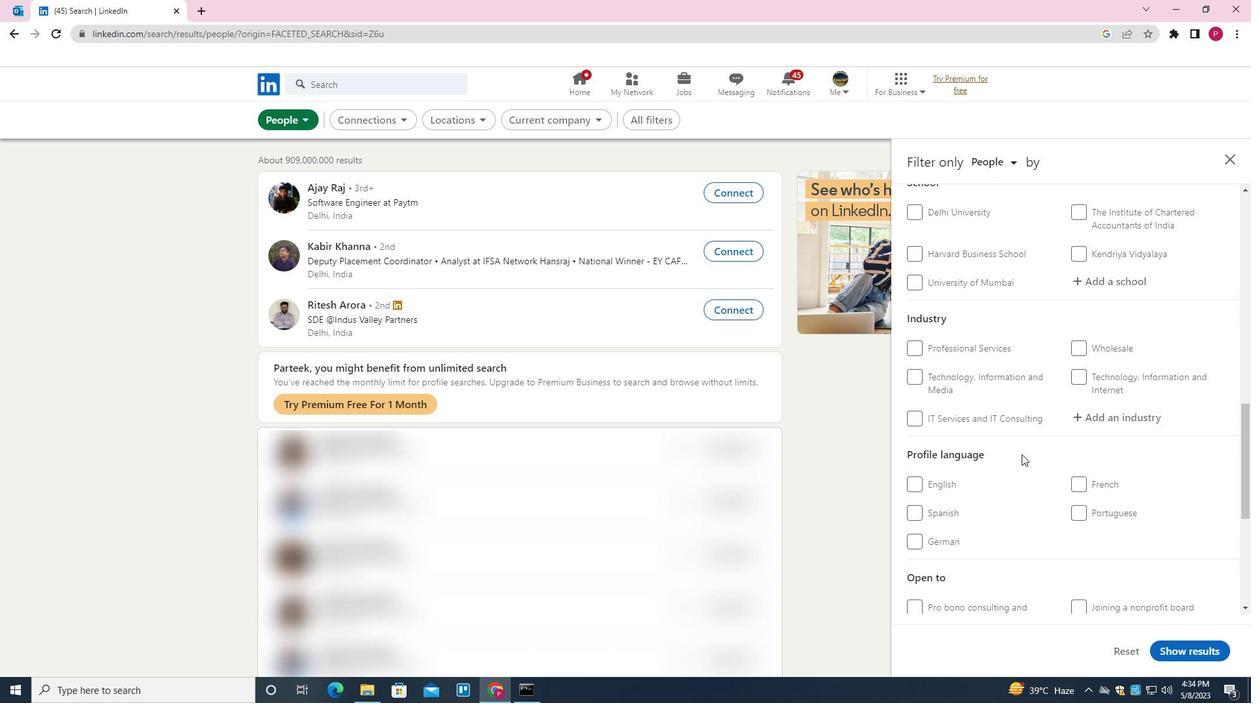 
Action: Mouse scrolled (1021, 454) with delta (0, 0)
Screenshot: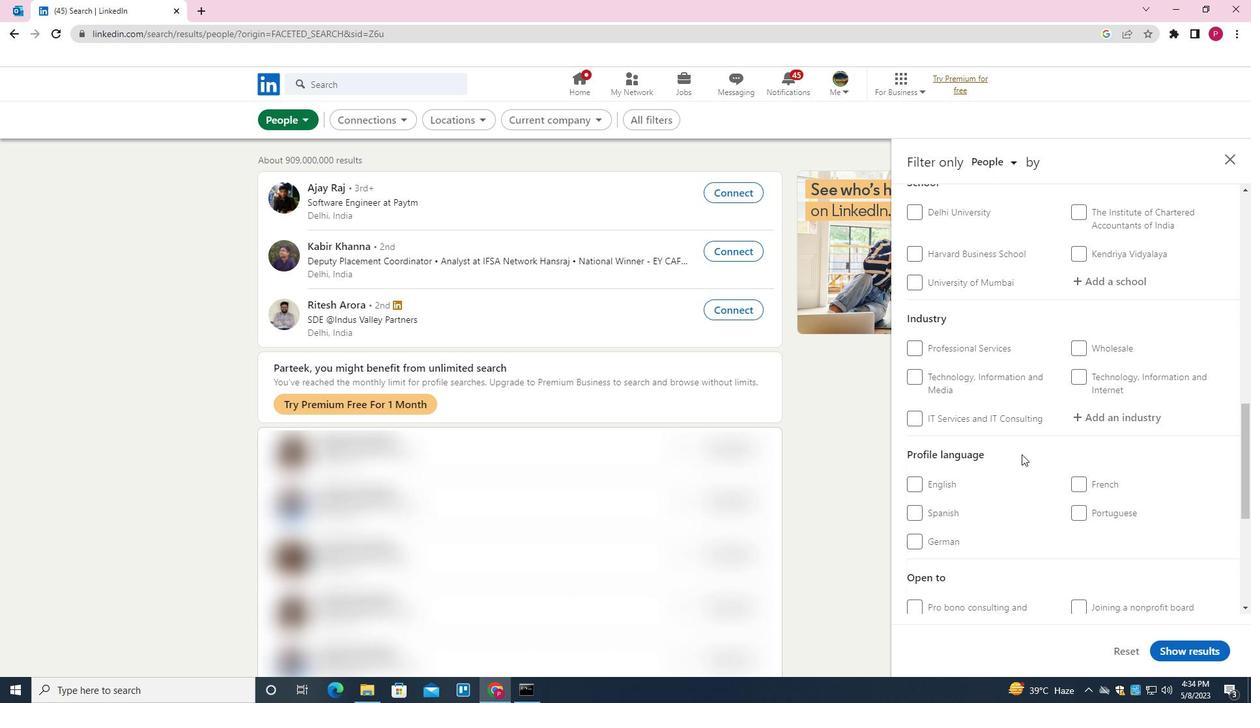 
Action: Mouse moved to (953, 412)
Screenshot: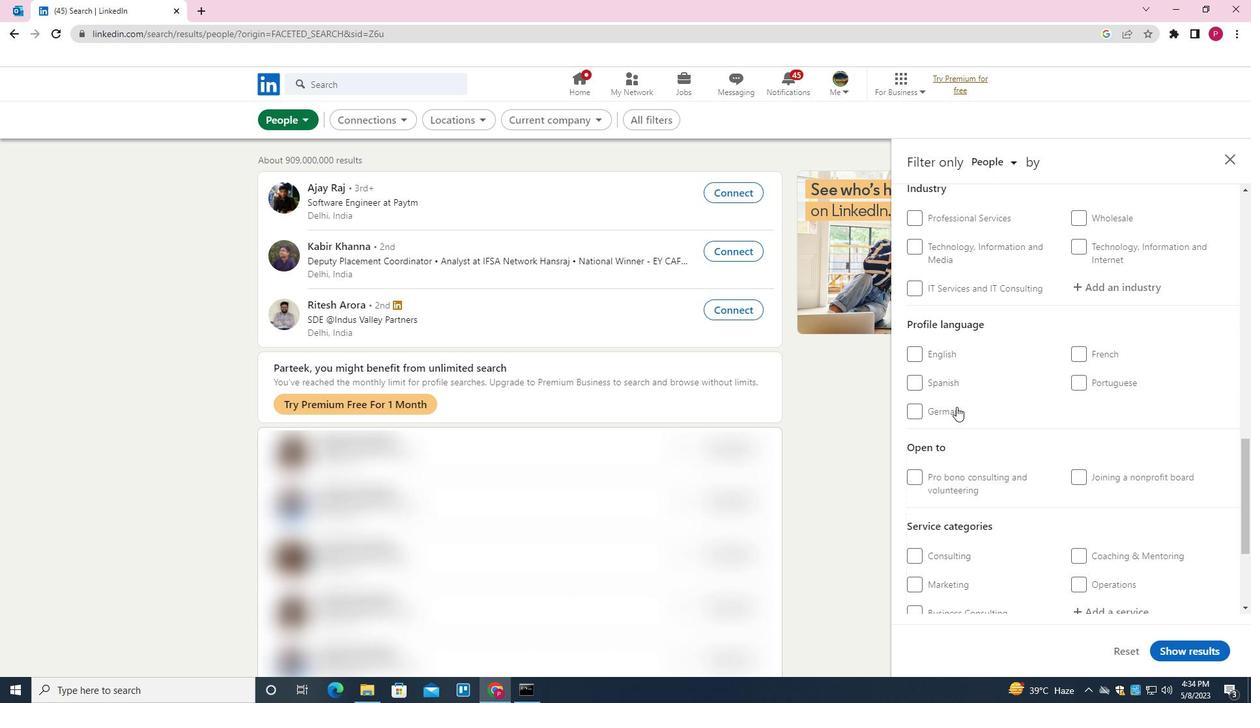 
Action: Mouse pressed left at (953, 412)
Screenshot: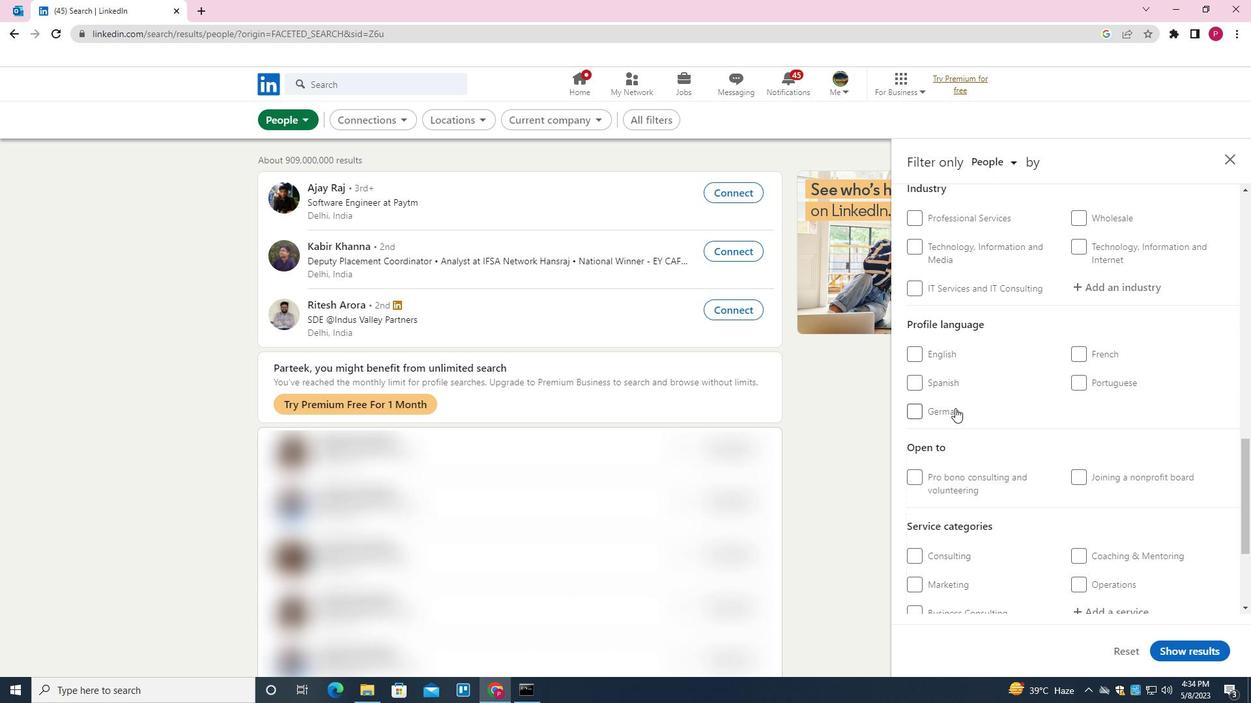 
Action: Mouse moved to (993, 434)
Screenshot: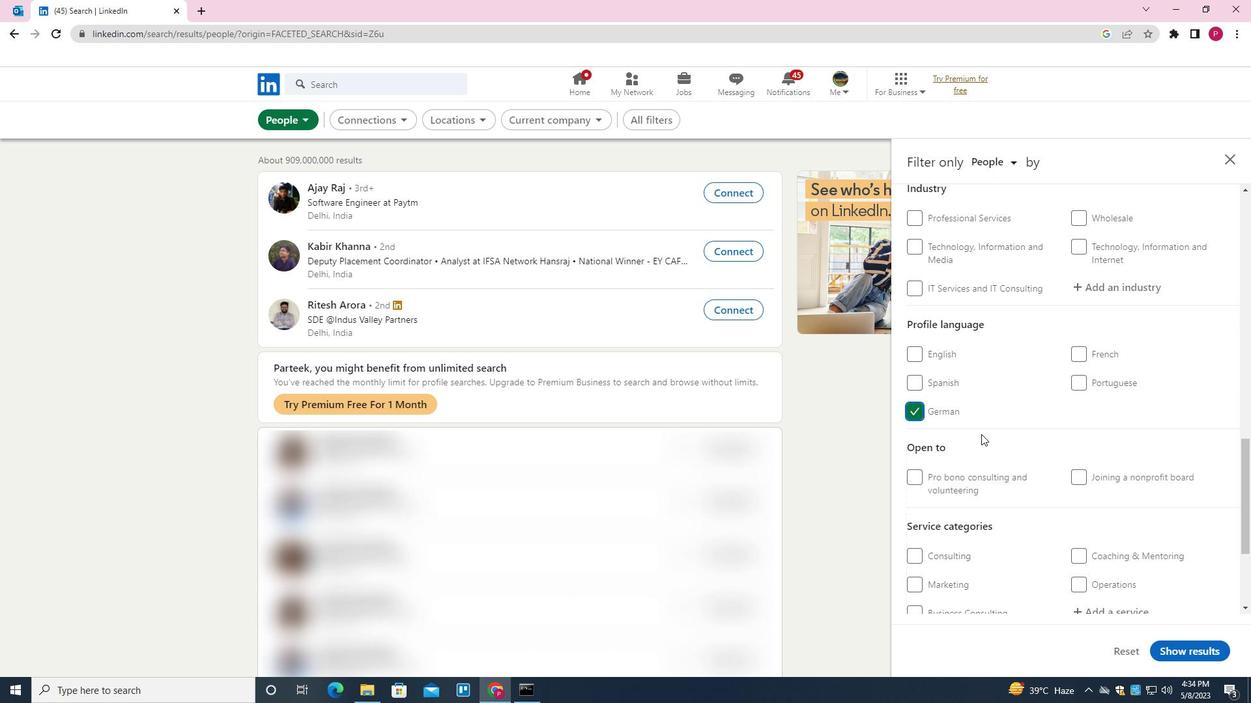 
Action: Mouse scrolled (993, 434) with delta (0, 0)
Screenshot: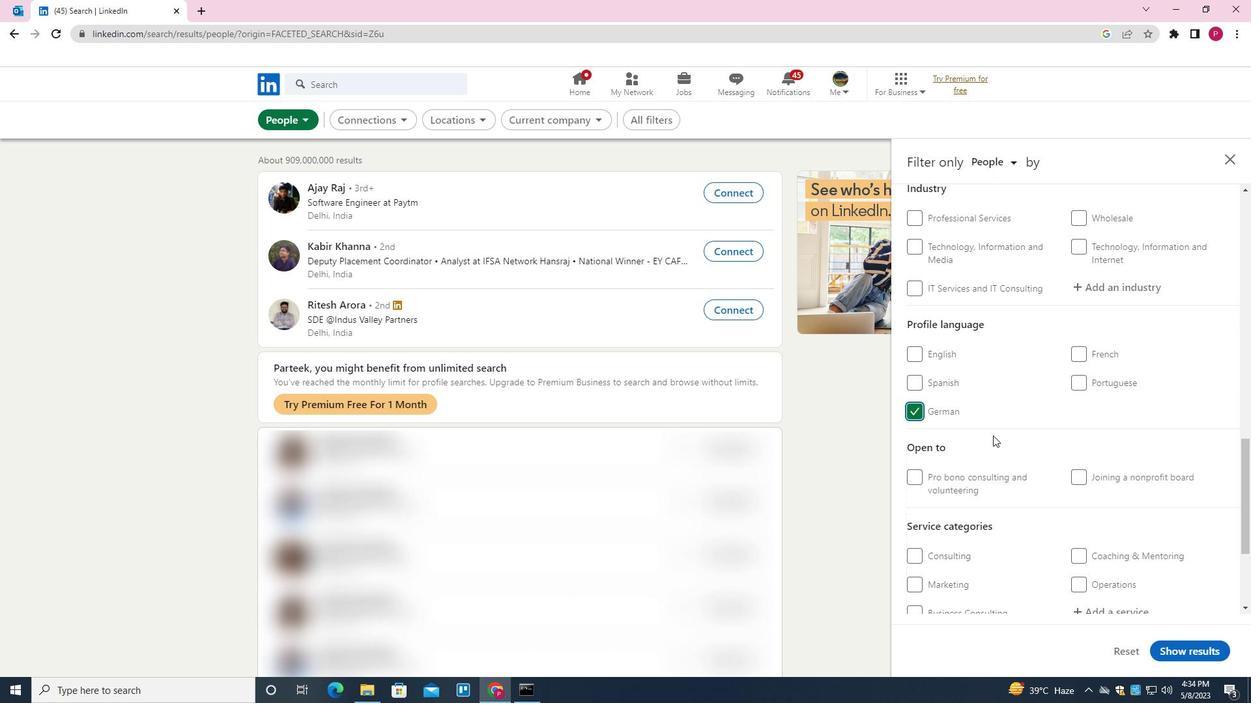 
Action: Mouse scrolled (993, 434) with delta (0, 0)
Screenshot: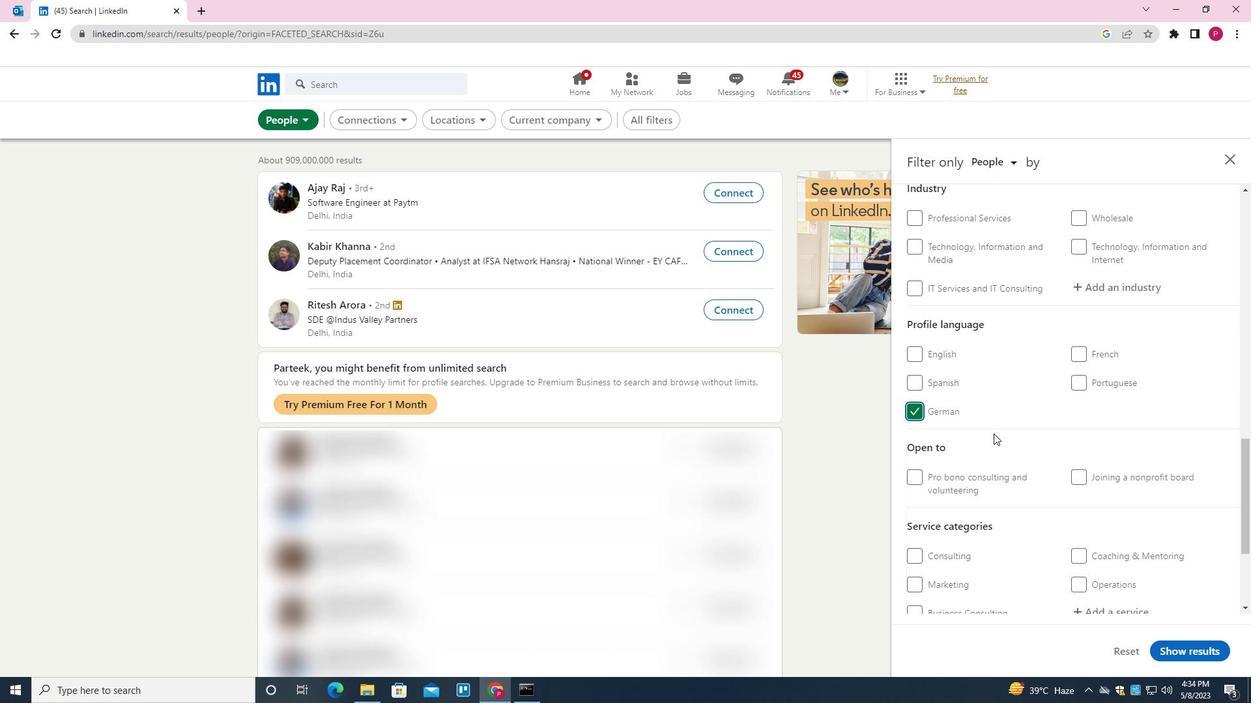 
Action: Mouse scrolled (993, 434) with delta (0, 0)
Screenshot: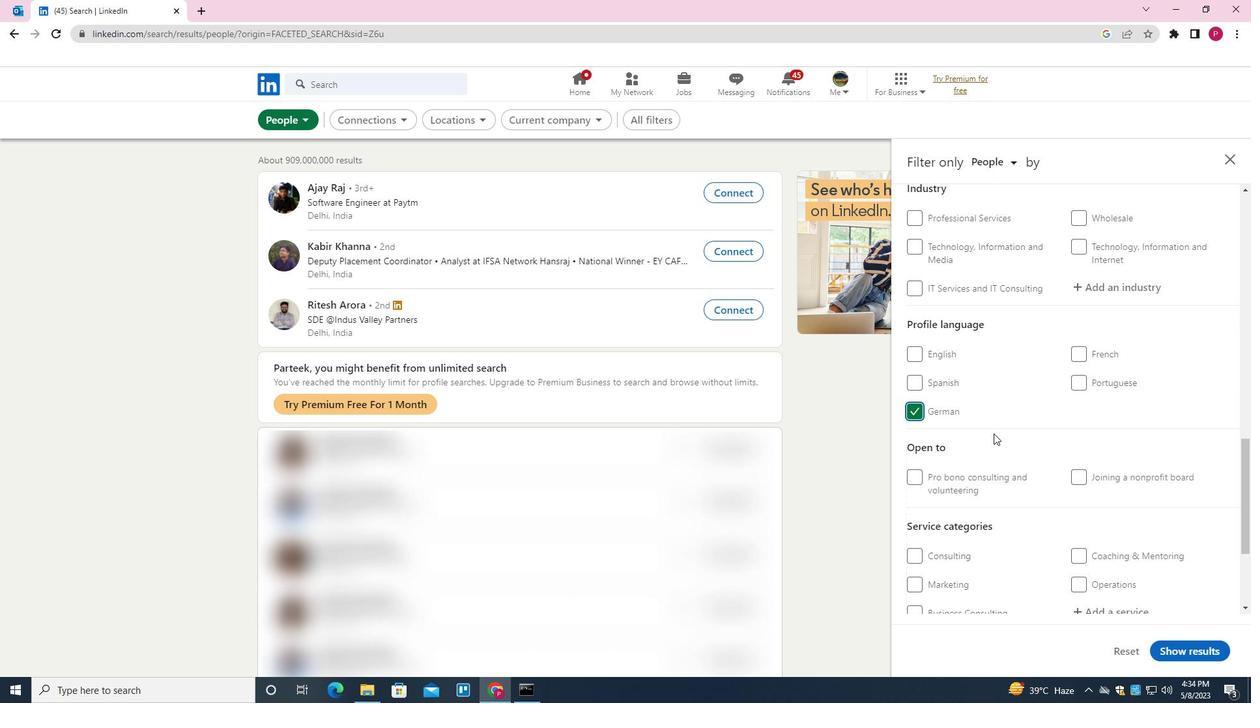 
Action: Mouse scrolled (993, 434) with delta (0, 0)
Screenshot: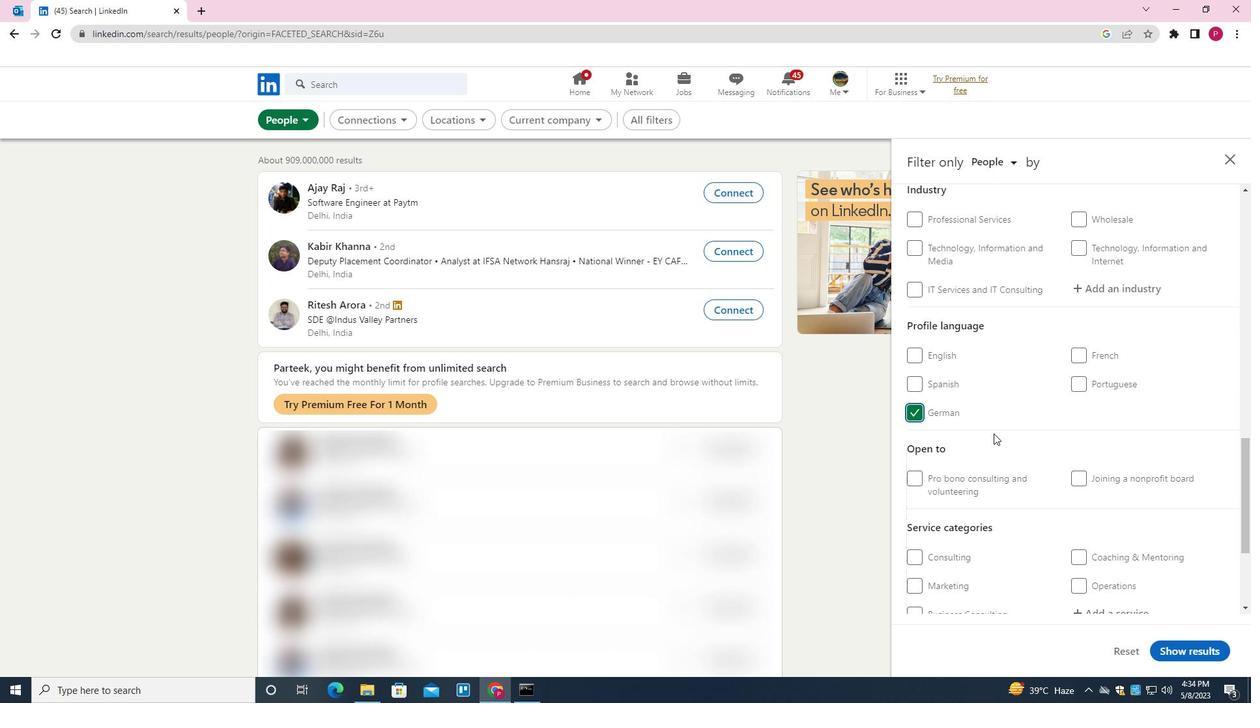 
Action: Mouse scrolled (993, 434) with delta (0, 0)
Screenshot: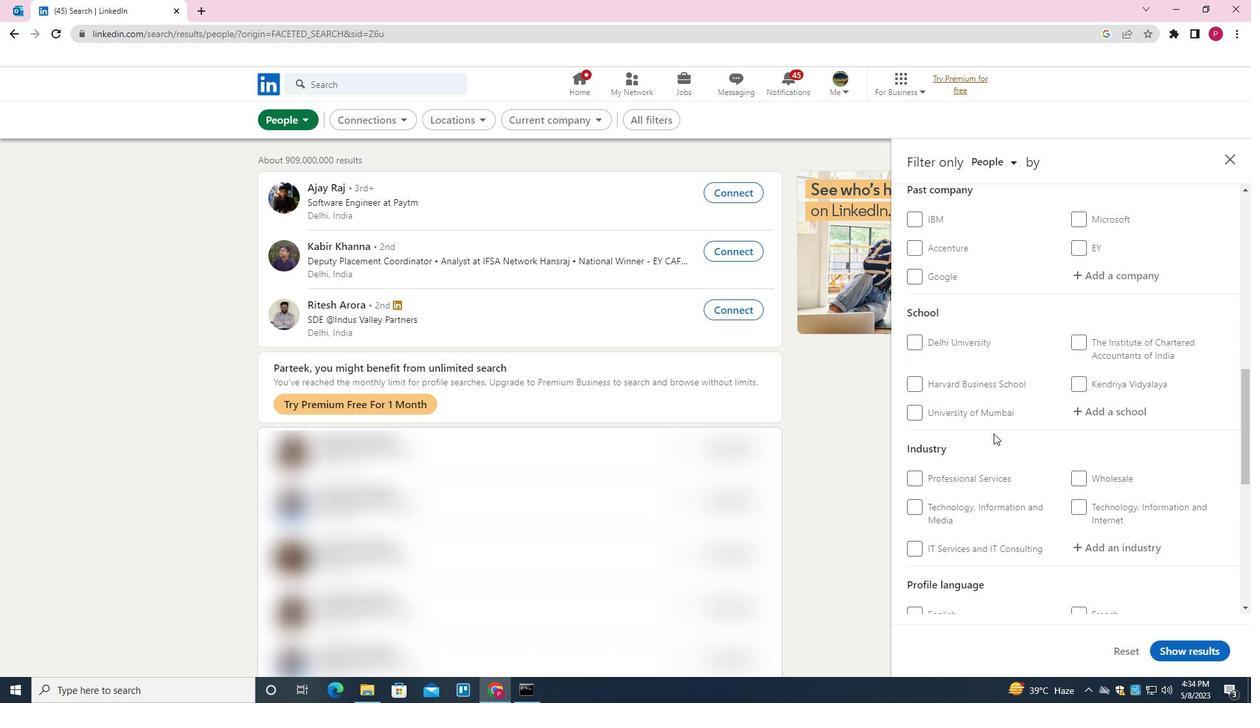 
Action: Mouse scrolled (993, 434) with delta (0, 0)
Screenshot: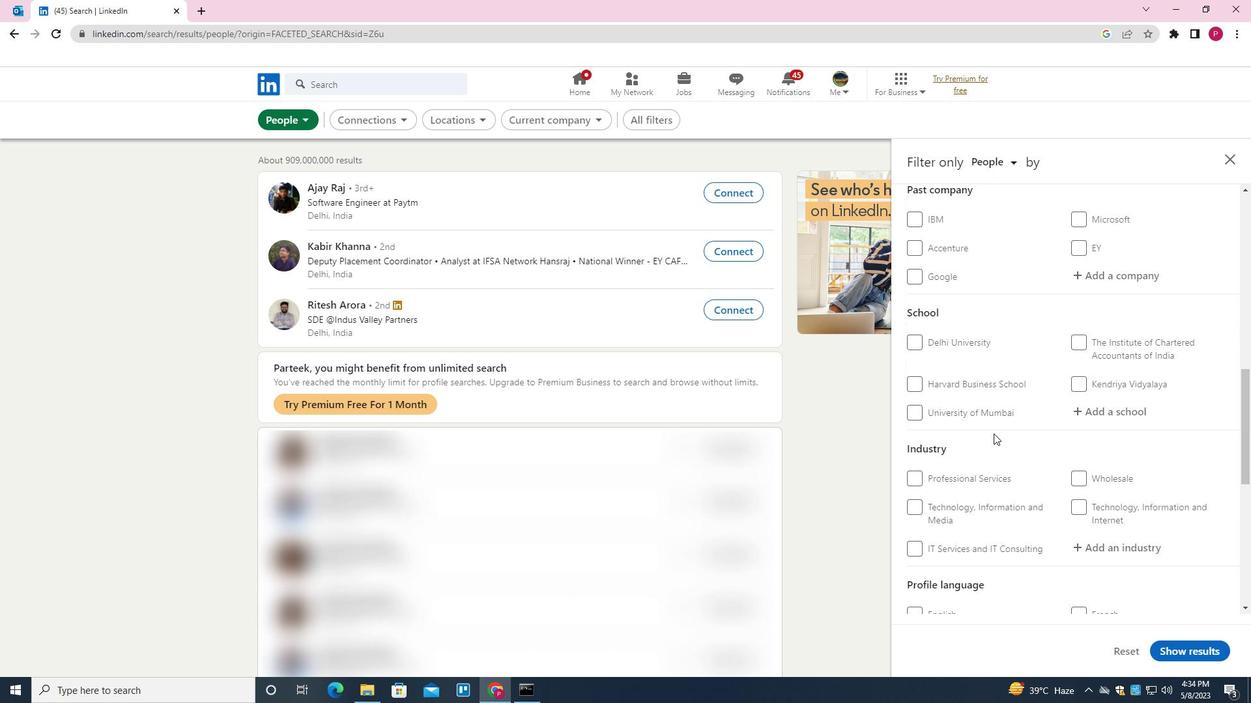 
Action: Mouse moved to (1100, 277)
Screenshot: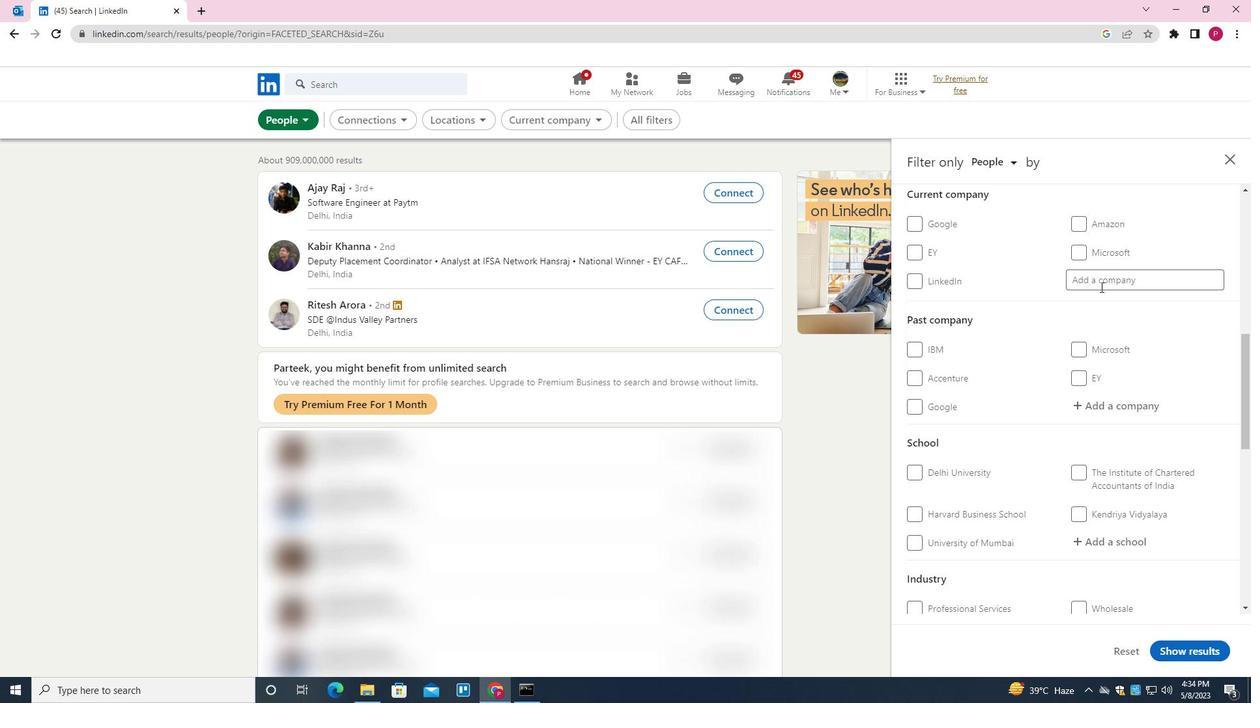 
Action: Mouse pressed left at (1100, 277)
Screenshot: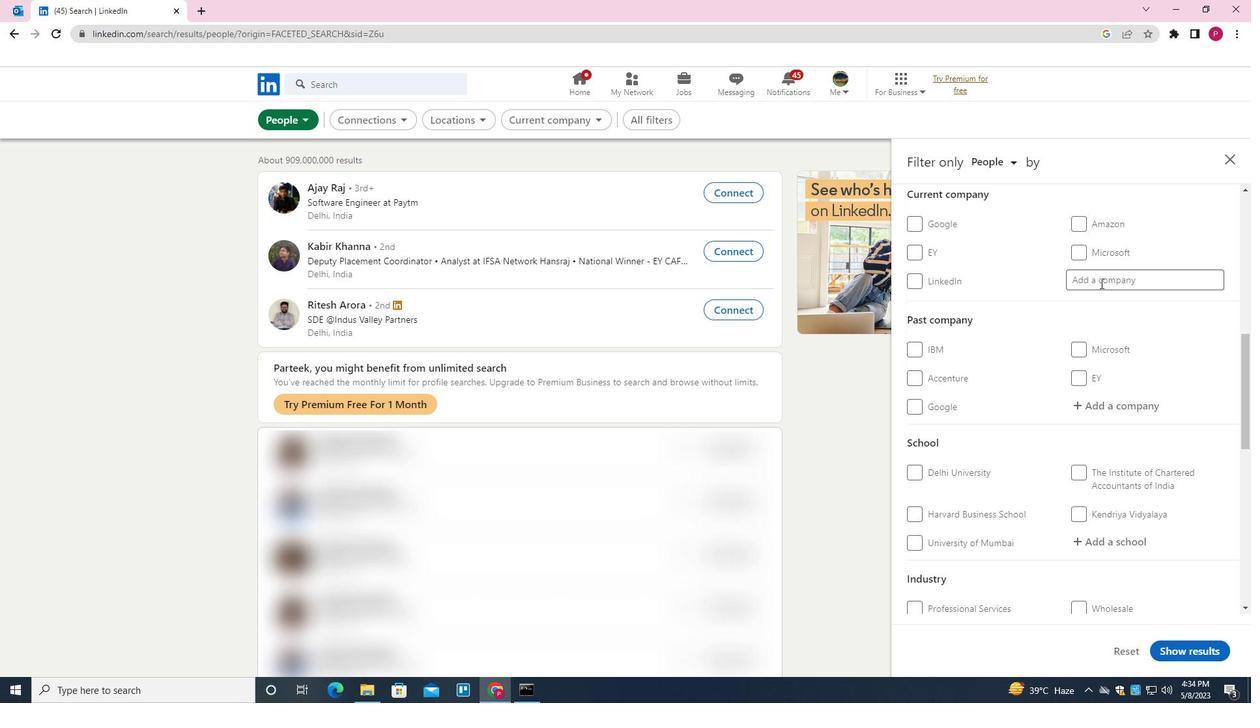 
Action: Key pressed <Key.shift><Key.shift>BOARD<Key.space><Key.shift><Key.shift><Key.shift><Key.shift><Key.shift><Key.shift><Key.shift>INTERNATIONAL<Key.space><Key.down><Key.enter>
Screenshot: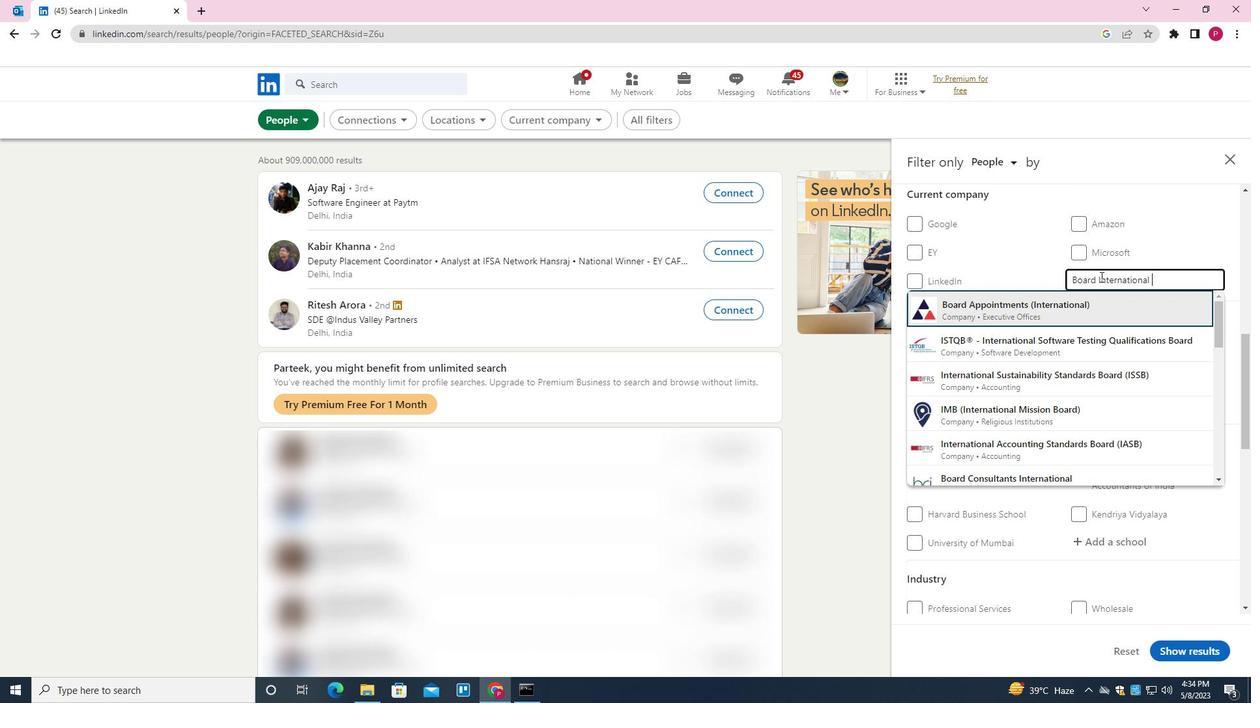
Action: Mouse moved to (1040, 345)
Screenshot: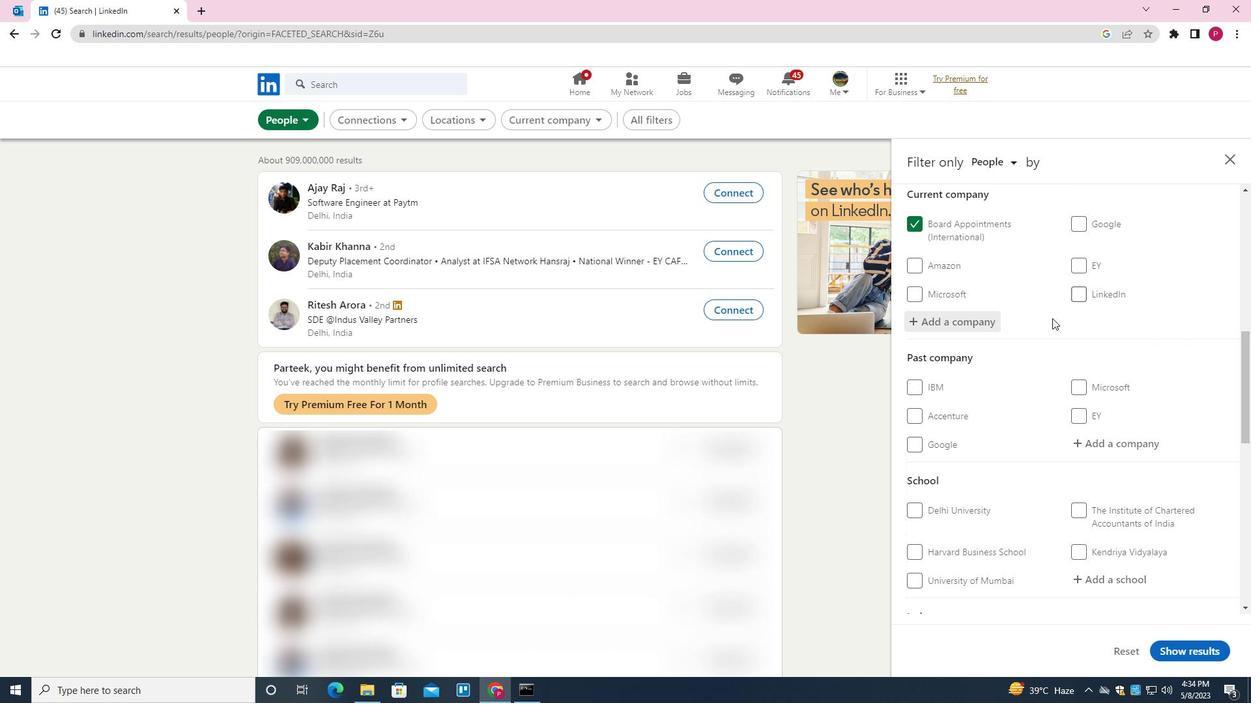 
Action: Mouse scrolled (1040, 344) with delta (0, 0)
Screenshot: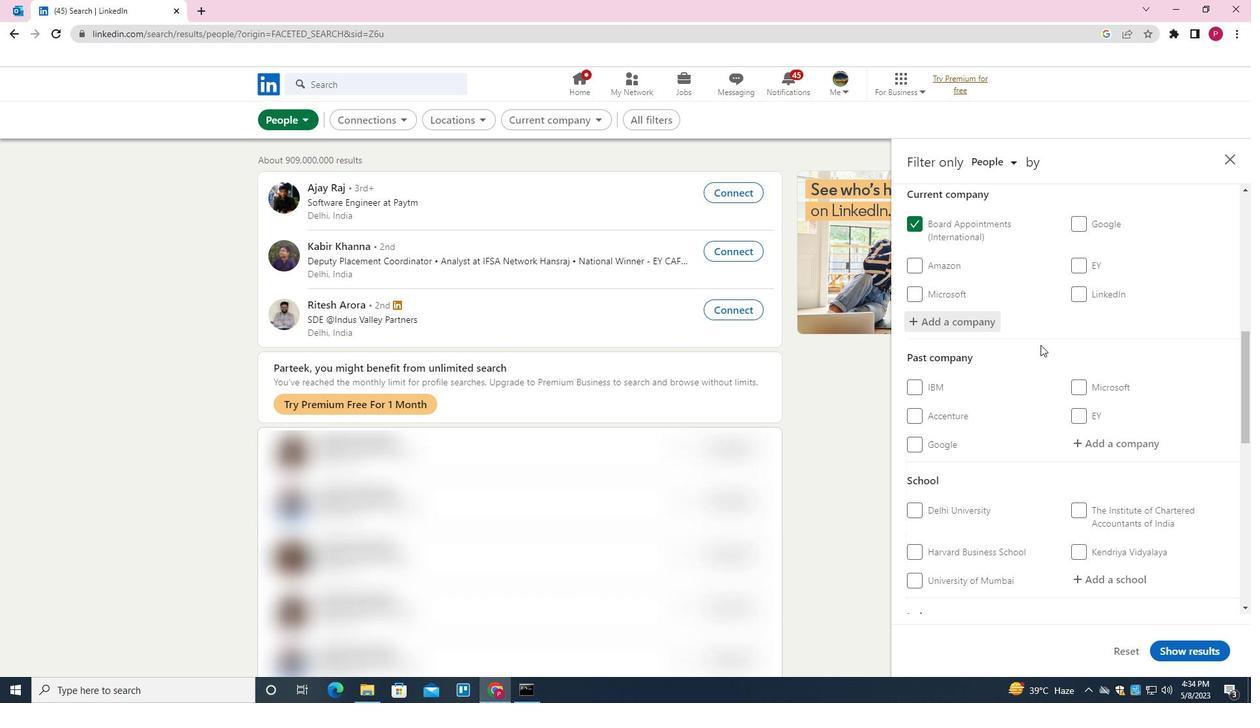 
Action: Mouse scrolled (1040, 344) with delta (0, 0)
Screenshot: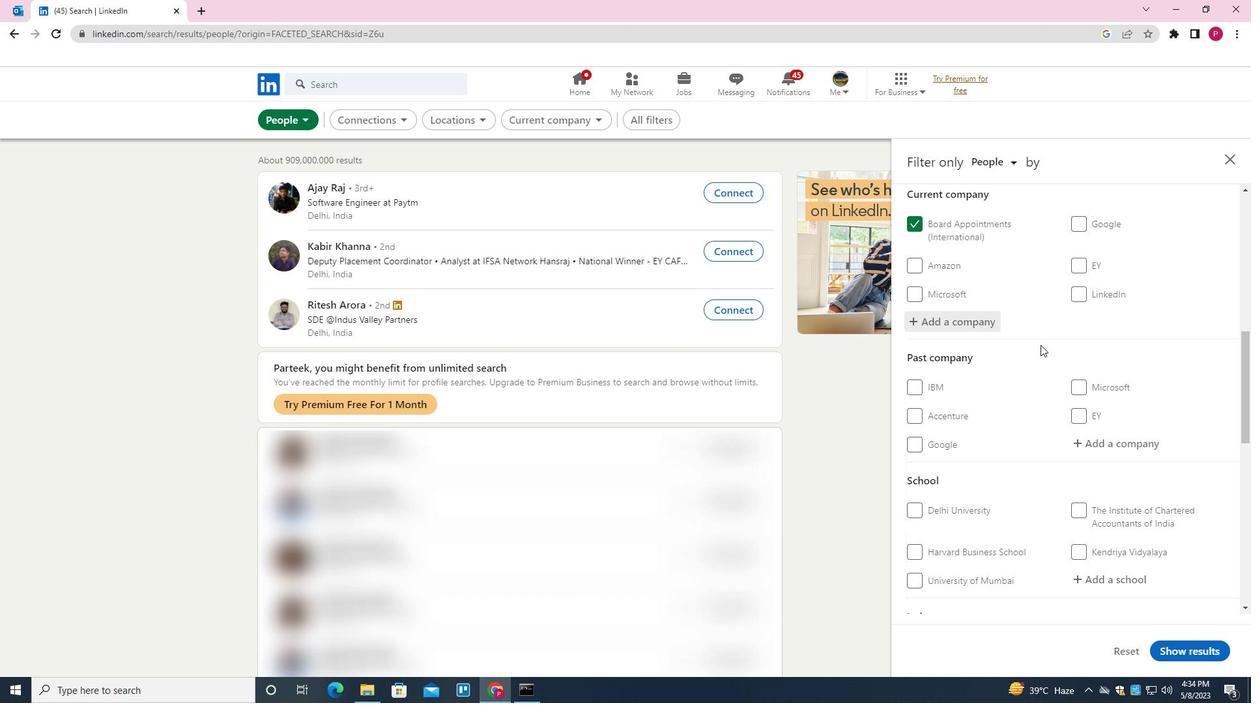 
Action: Mouse scrolled (1040, 344) with delta (0, 0)
Screenshot: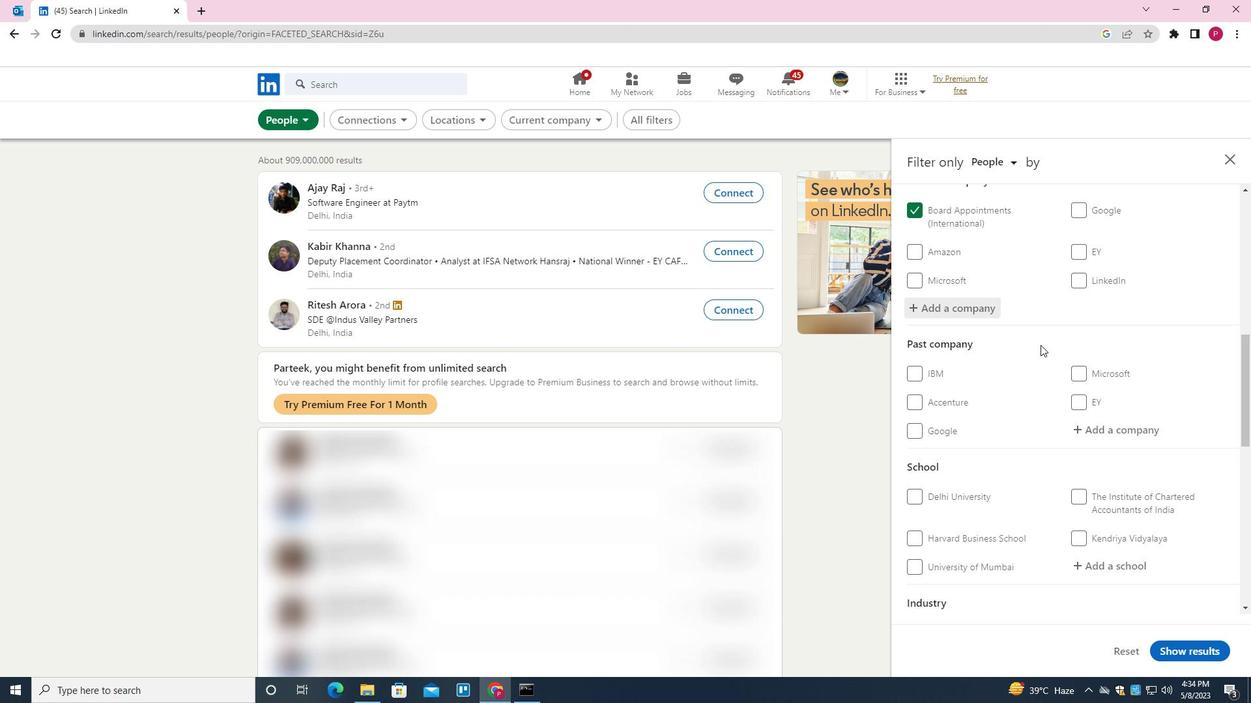 
Action: Mouse moved to (1037, 316)
Screenshot: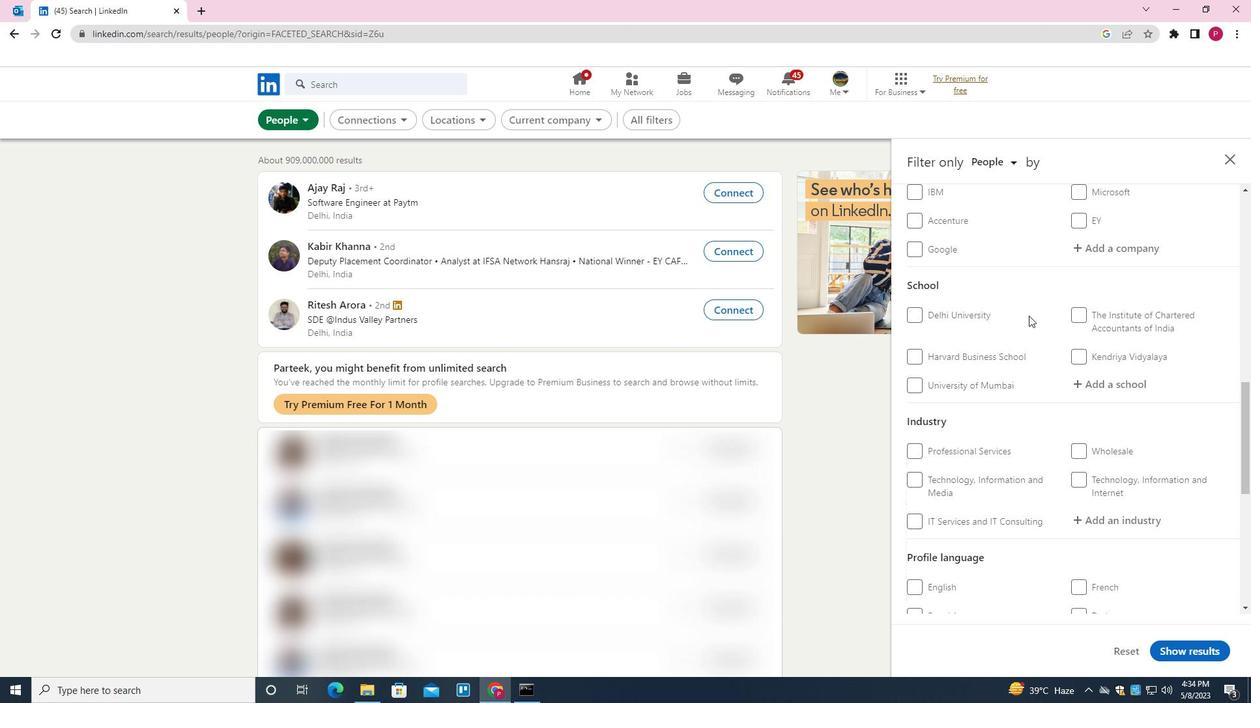 
Action: Mouse scrolled (1037, 315) with delta (0, 0)
Screenshot: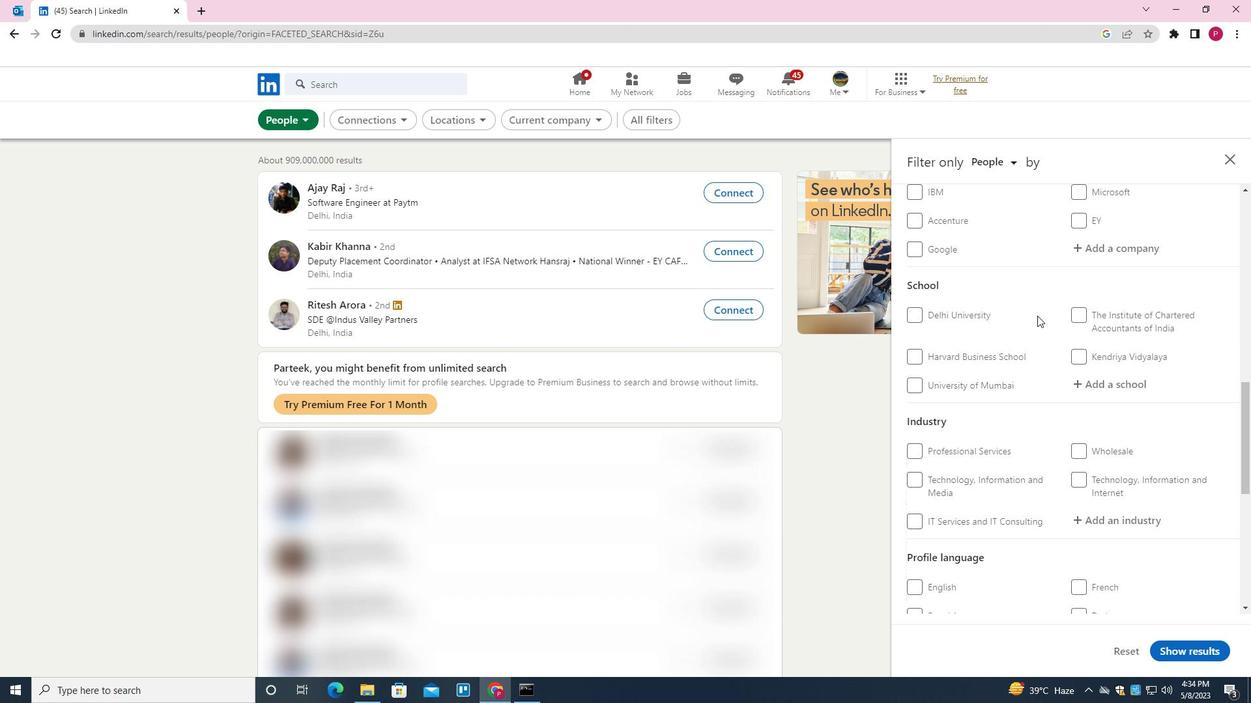 
Action: Mouse moved to (1041, 317)
Screenshot: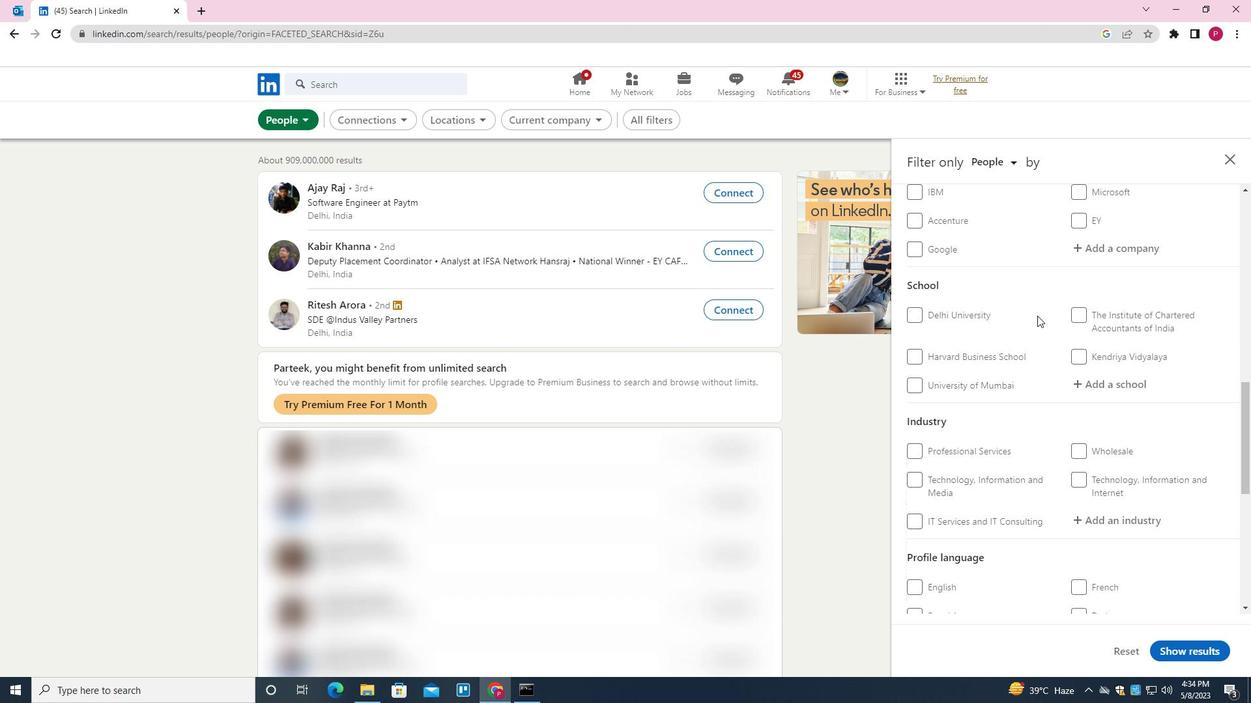
Action: Mouse scrolled (1041, 316) with delta (0, 0)
Screenshot: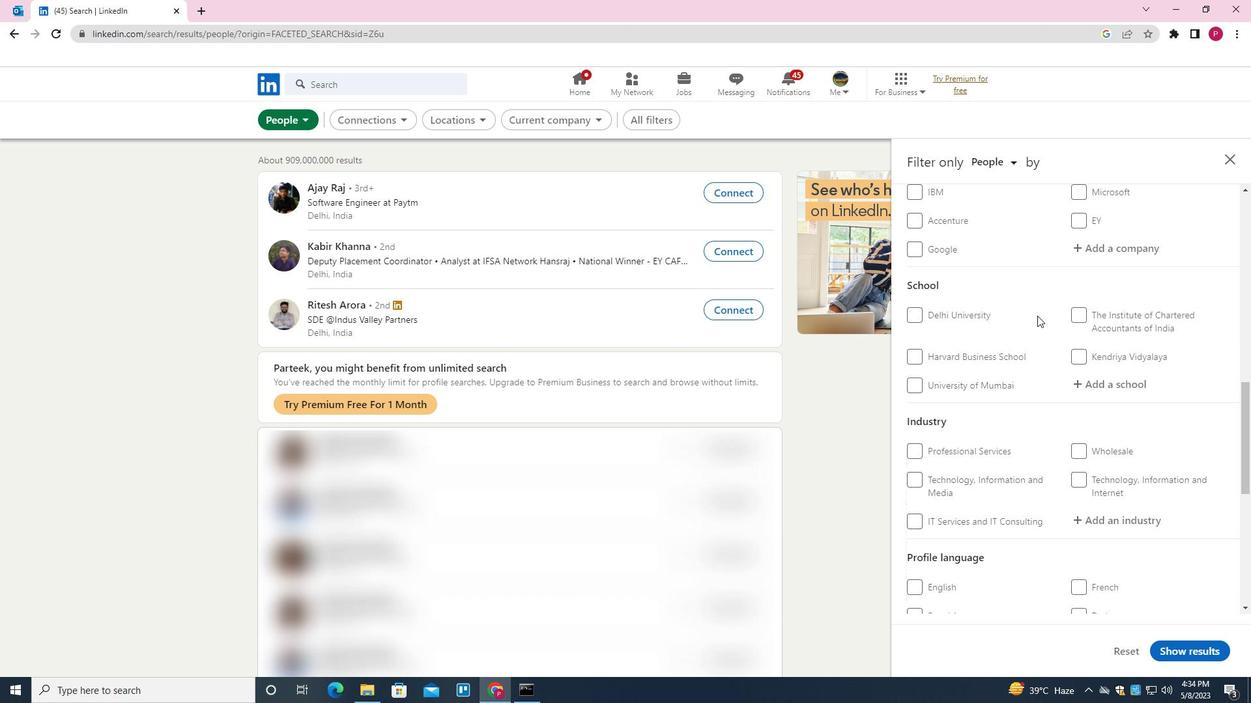
Action: Mouse moved to (1102, 252)
Screenshot: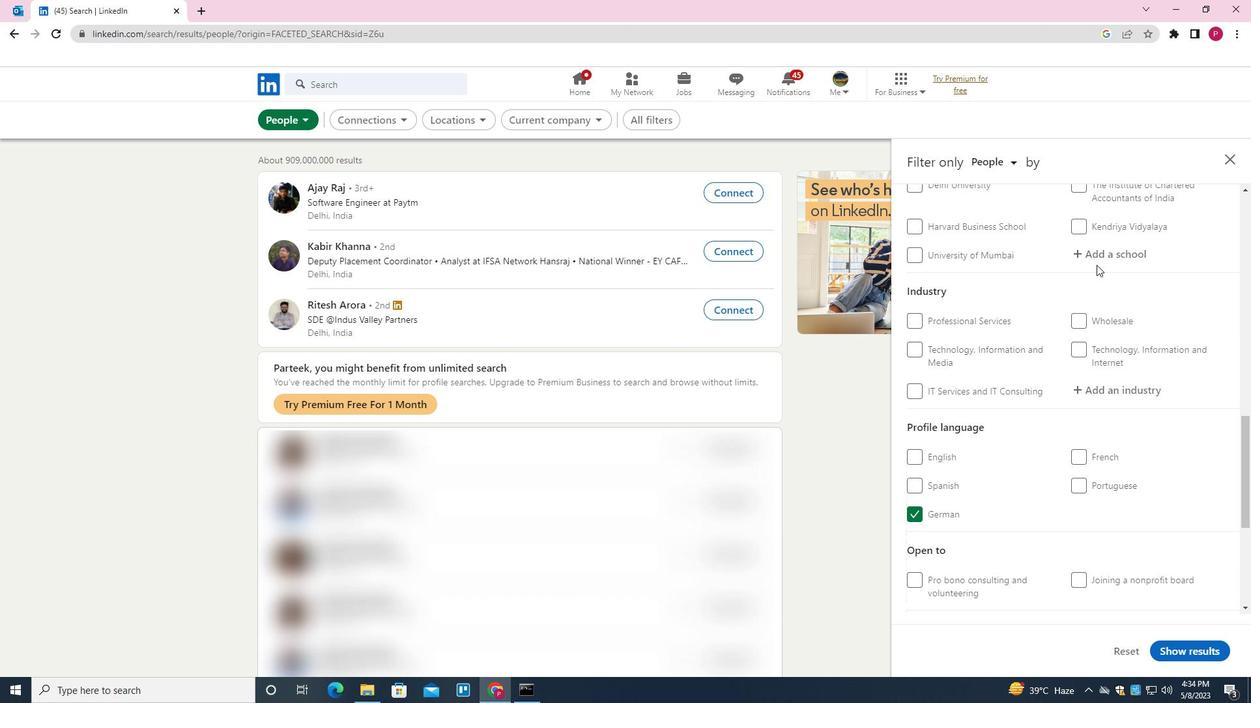 
Action: Mouse pressed left at (1102, 252)
Screenshot: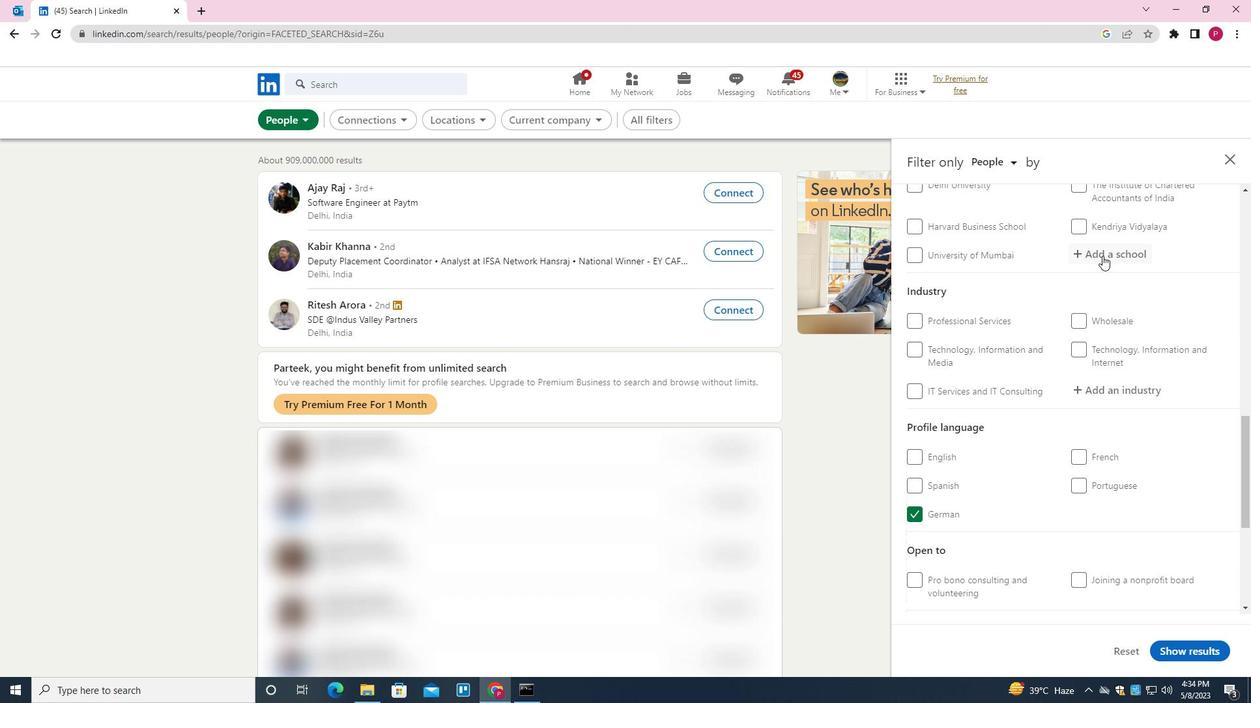 
Action: Key pressed <Key.shift>MOBILE<Key.space><Key.shift>COMPUTING<Key.space><Key.backspace><Key.backspace><Key.backspace><Key.backspace><Key.backspace><Key.backspace><Key.backspace><Key.backspace><Key.backspace><Key.backspace><Key.backspace><Key.backspace><Key.backspace><Key.backspace><Key.backspace><Key.backspace><Key.backspace><Key.backspace><Key.backspace><Key.backspace><Key.shift><Key.shift><Key.shift>UNIVERSITY<Key.enter>
Screenshot: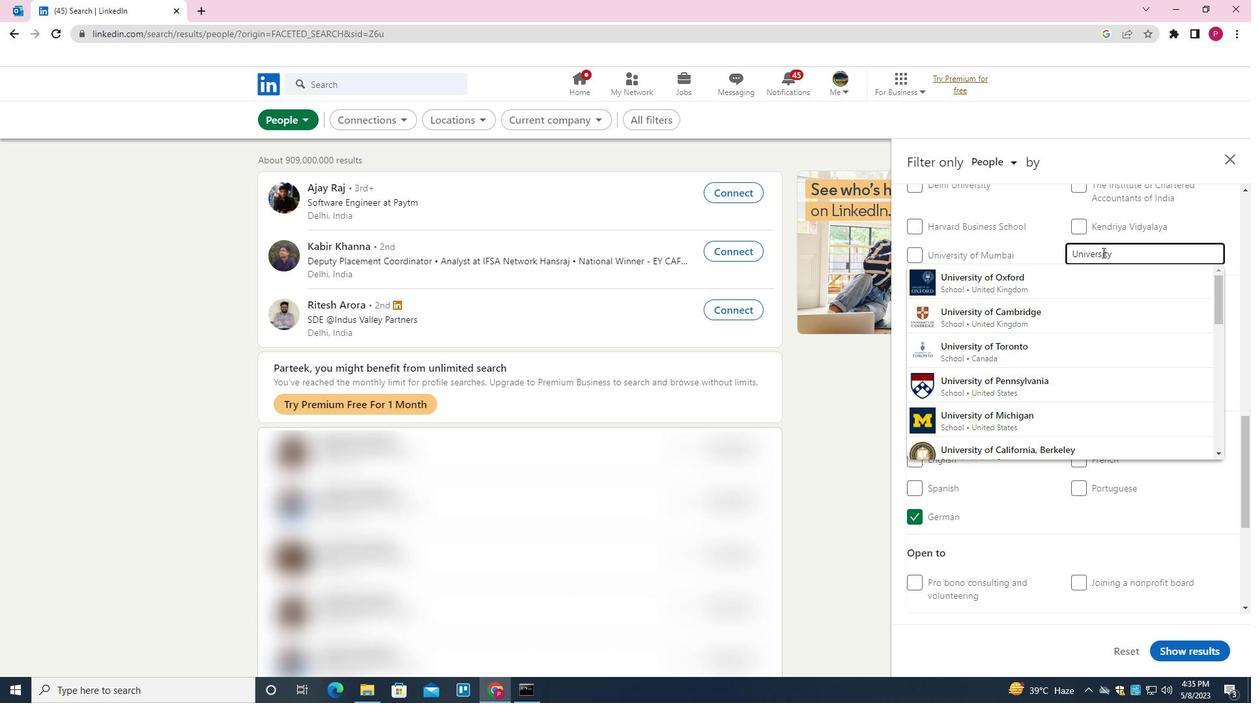 
Action: Mouse moved to (1121, 396)
Screenshot: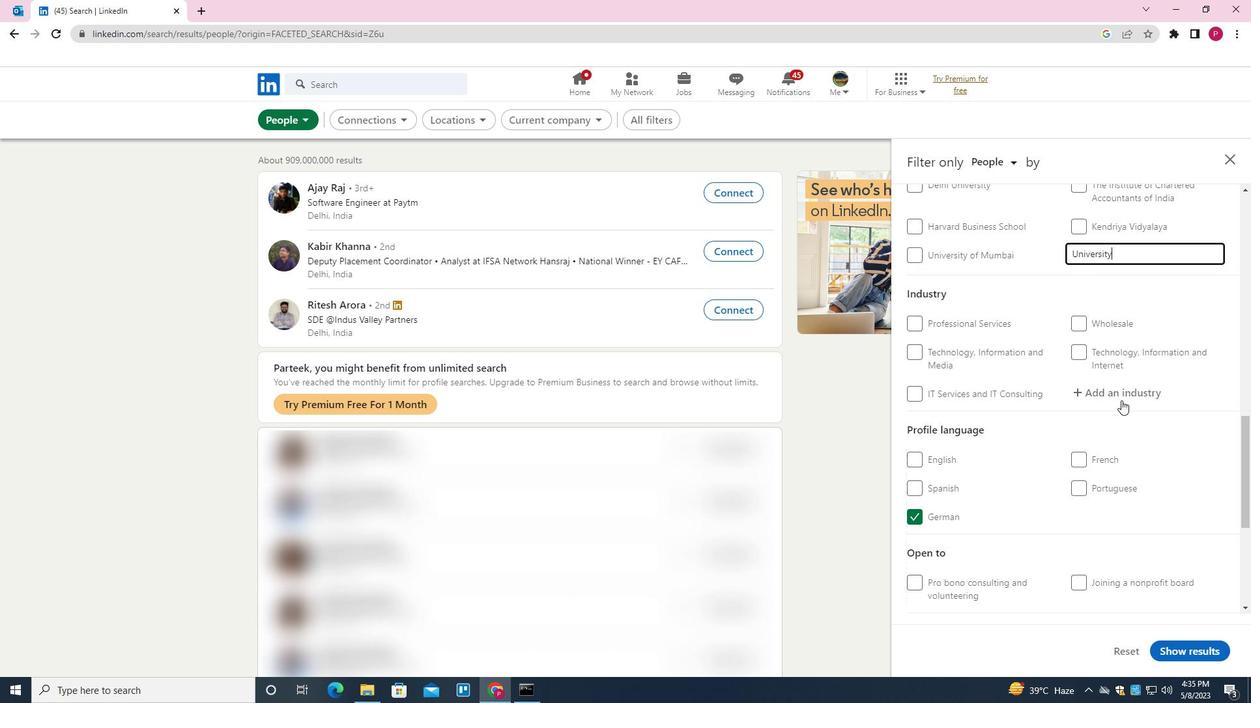 
Action: Mouse pressed left at (1121, 396)
Screenshot: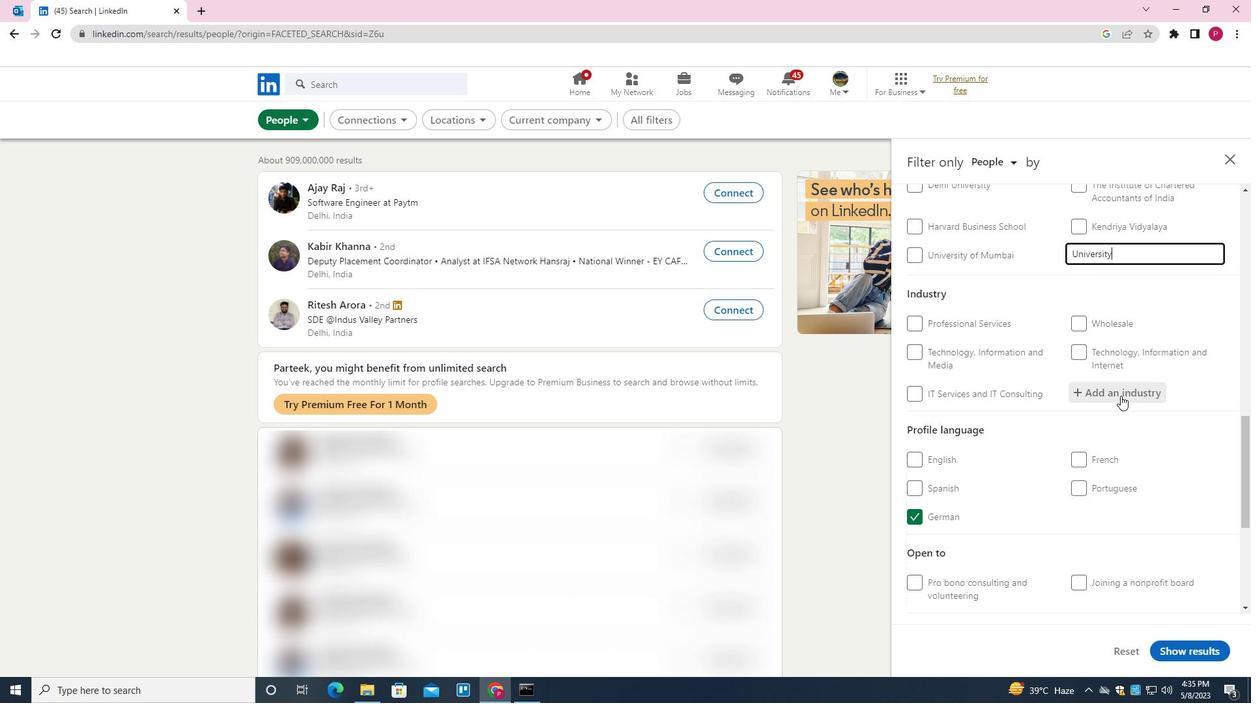 
Action: Key pressed <Key.shift><Key.shift>C<Key.backspace>MOBILE<Key.space><Key.shift><Key.shift><Key.shift><Key.shift><Key.shift><Key.shift>COMPUTING<Key.space><Key.shift>SOFTWARE<Key.space><Key.shift>PRODUCTS<Key.down><Key.enter>
Screenshot: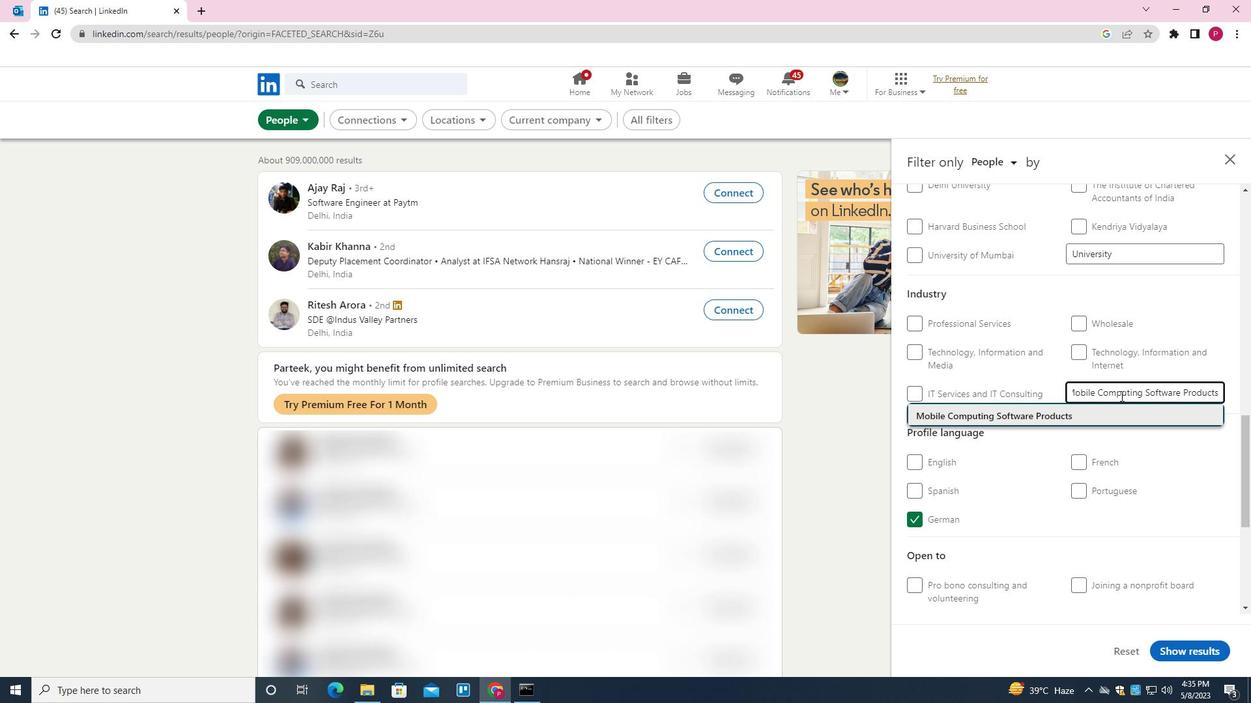 
Action: Mouse moved to (1085, 420)
Screenshot: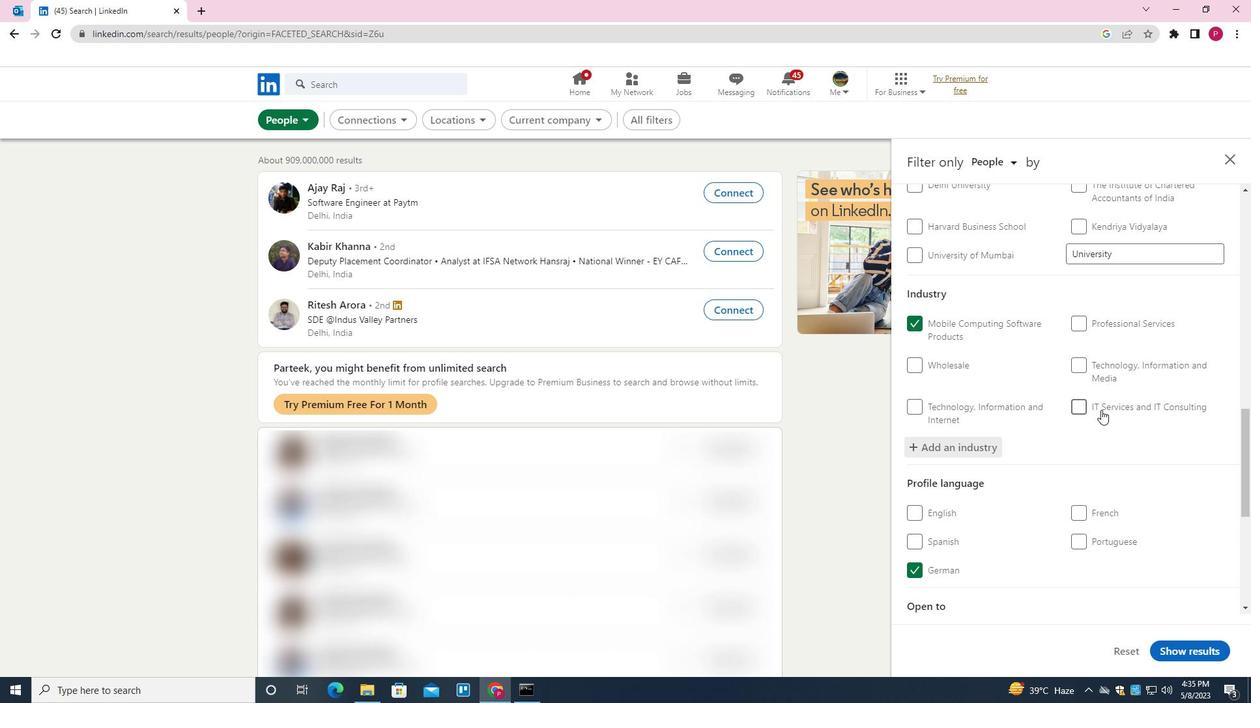 
Action: Mouse scrolled (1085, 419) with delta (0, 0)
Screenshot: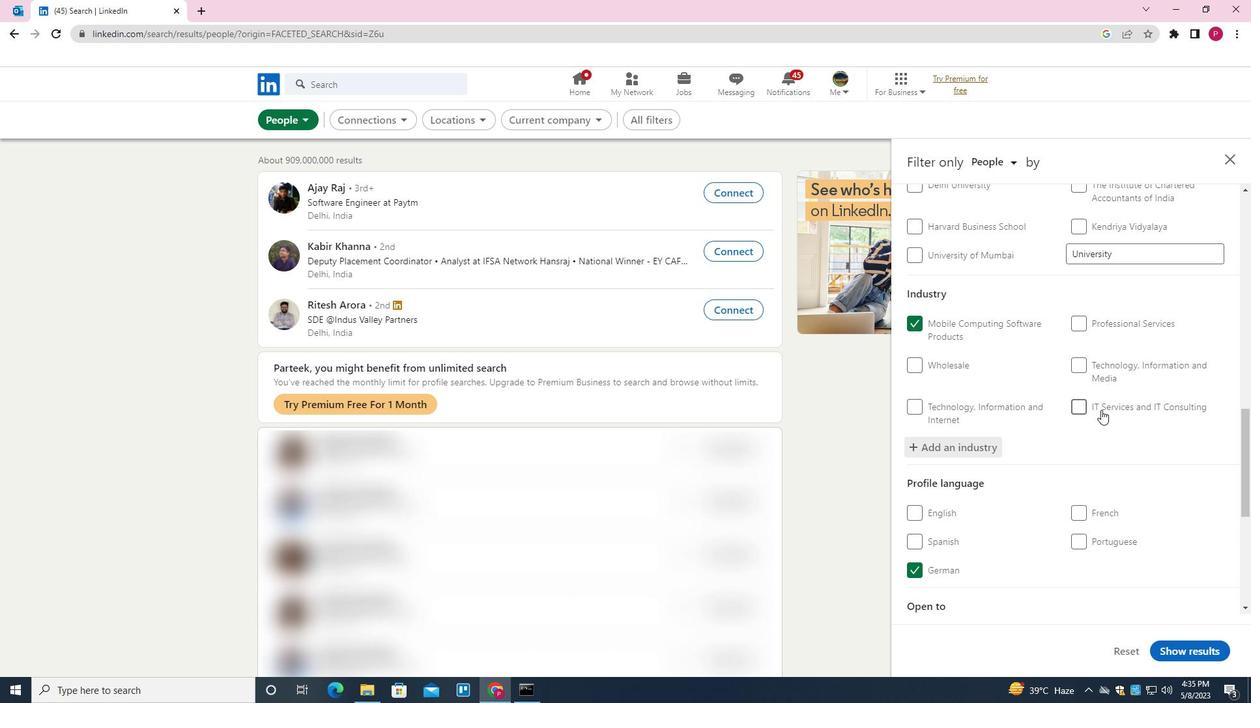 
Action: Mouse moved to (1085, 421)
Screenshot: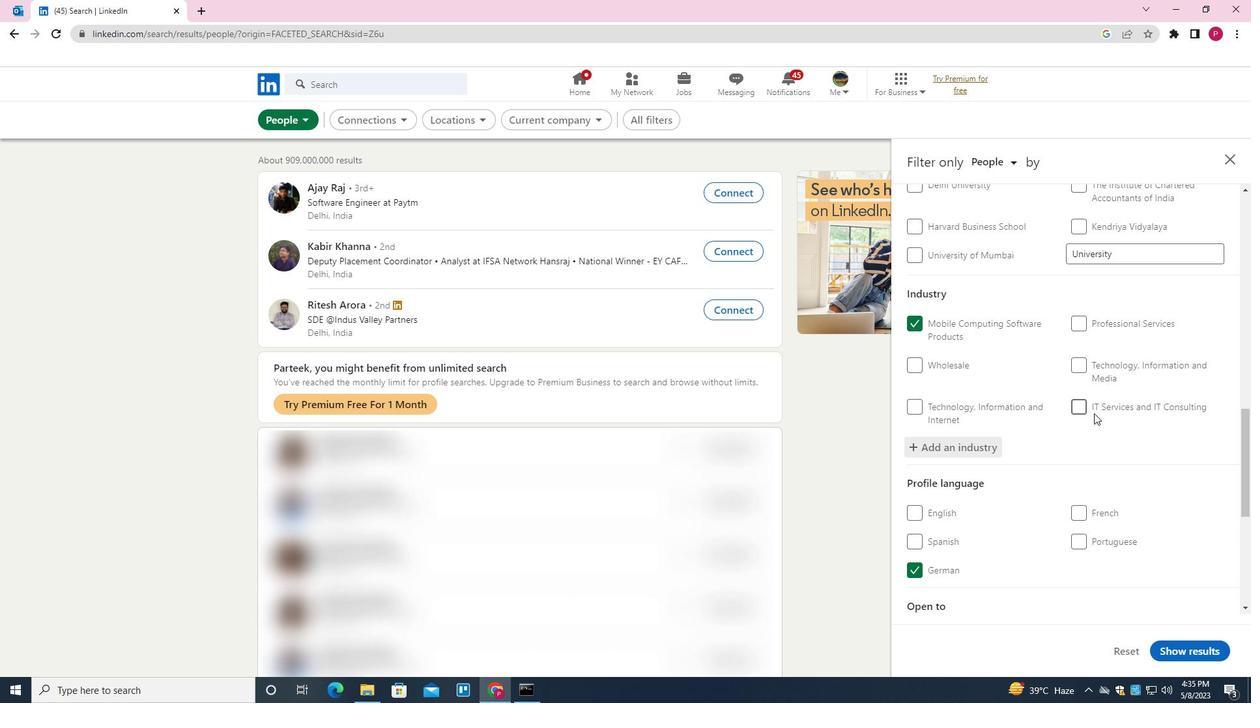 
Action: Mouse scrolled (1085, 420) with delta (0, 0)
Screenshot: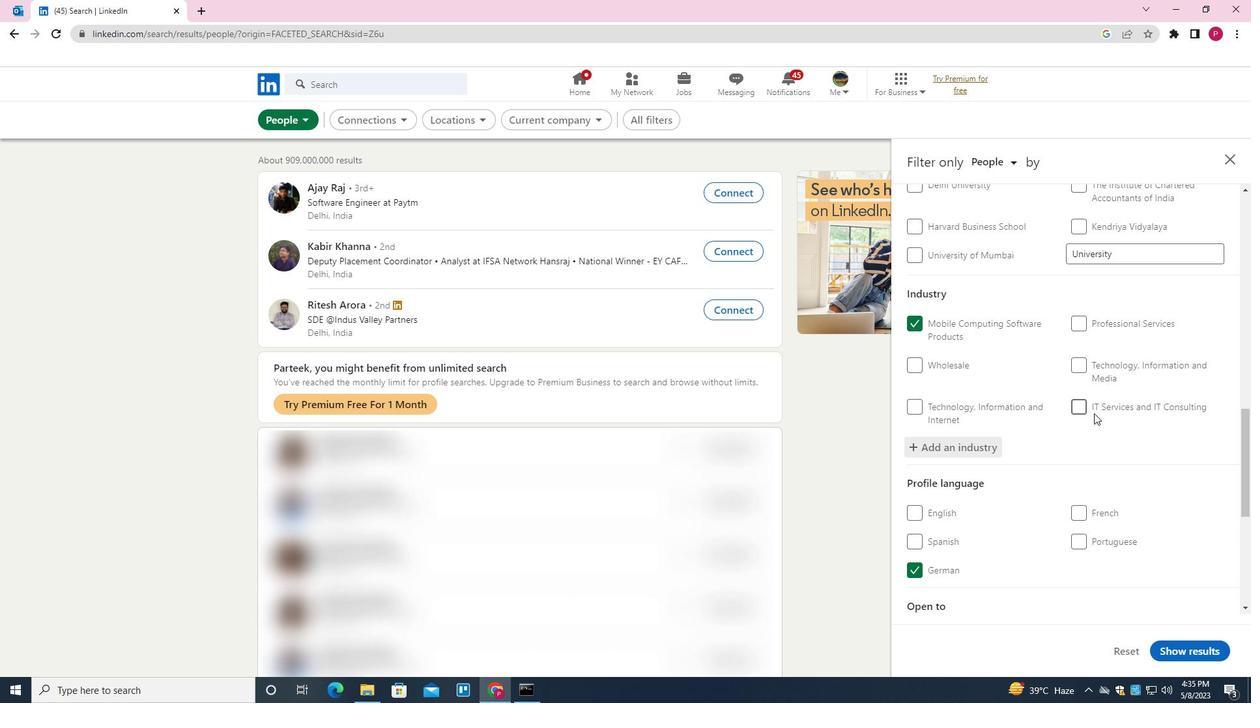 
Action: Mouse moved to (1085, 421)
Screenshot: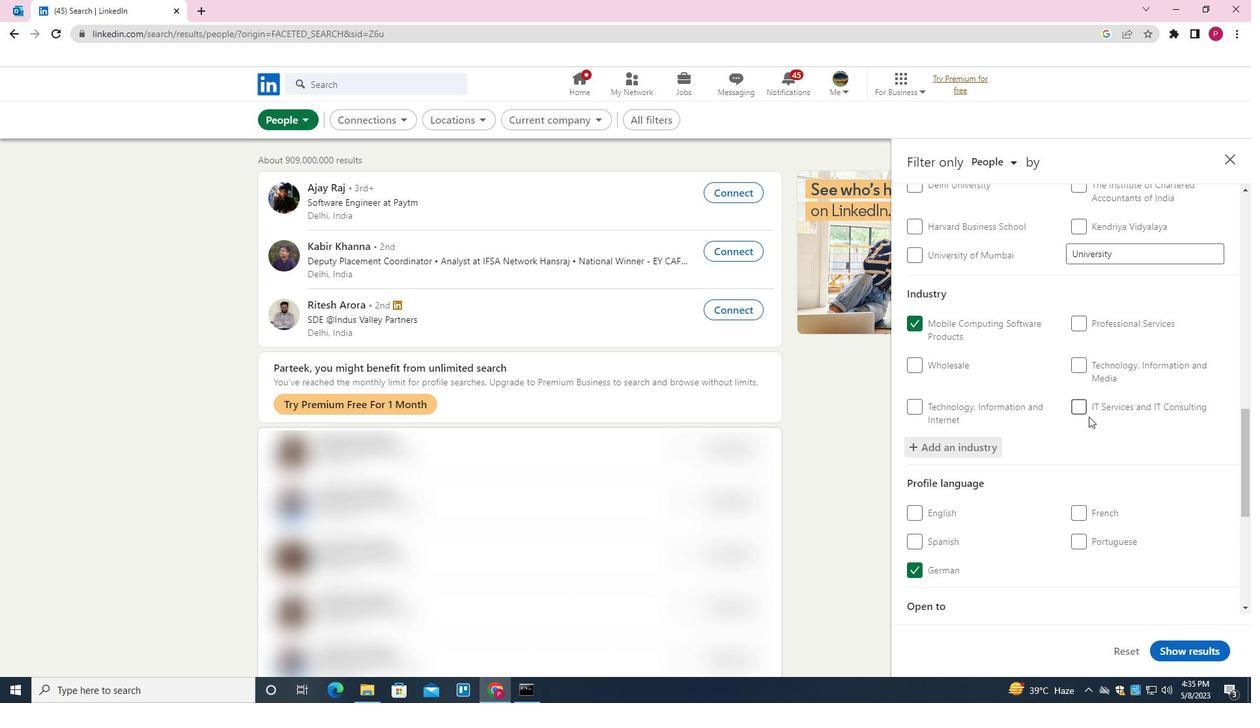 
Action: Mouse scrolled (1085, 421) with delta (0, 0)
Screenshot: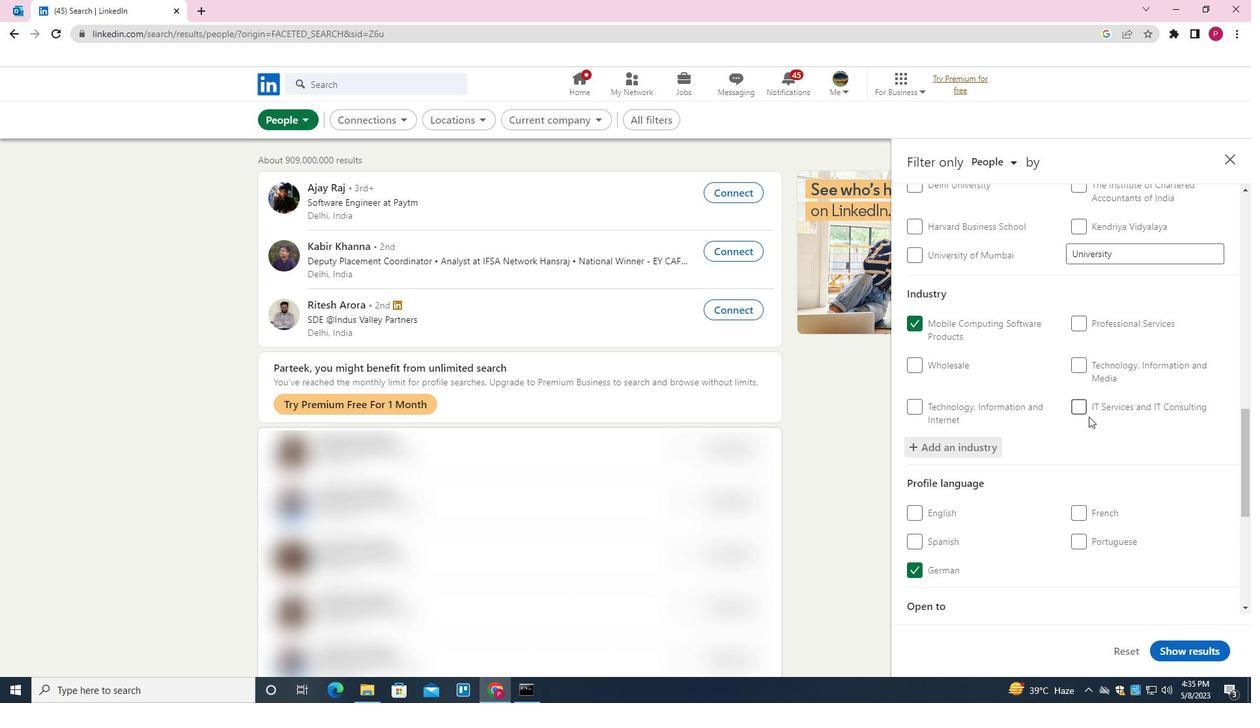 
Action: Mouse moved to (1083, 423)
Screenshot: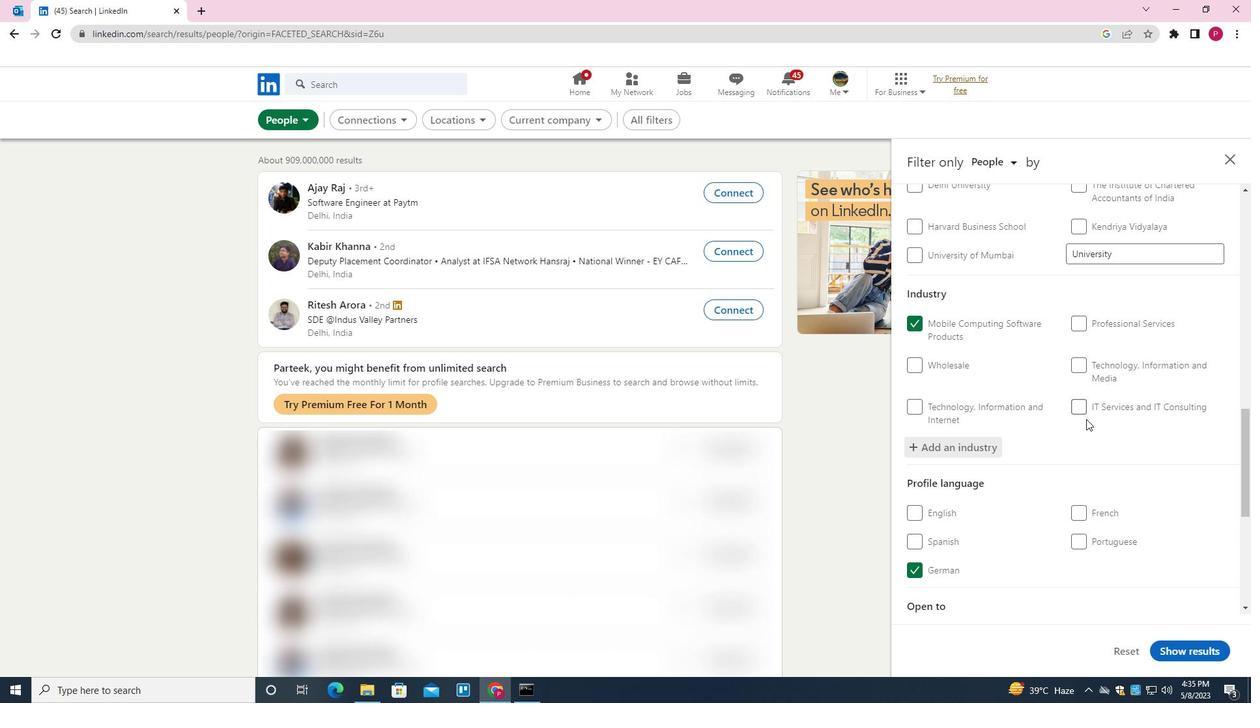 
Action: Mouse scrolled (1083, 422) with delta (0, 0)
Screenshot: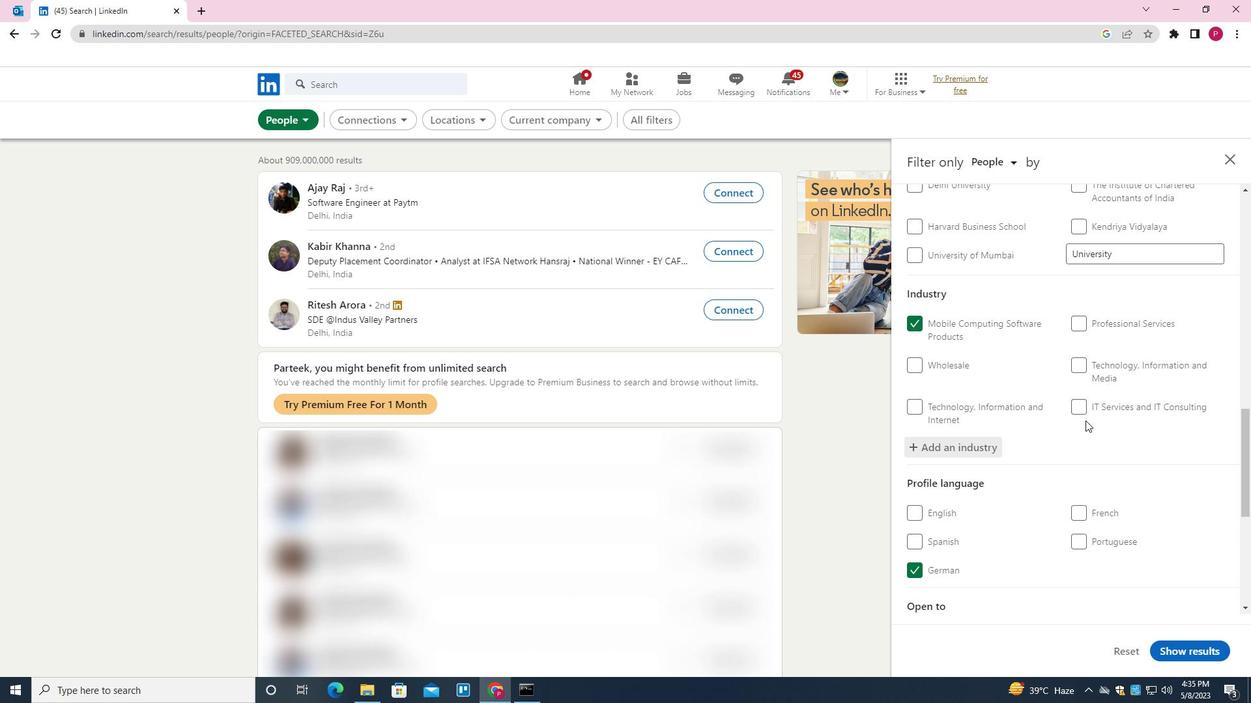 
Action: Mouse moved to (1079, 423)
Screenshot: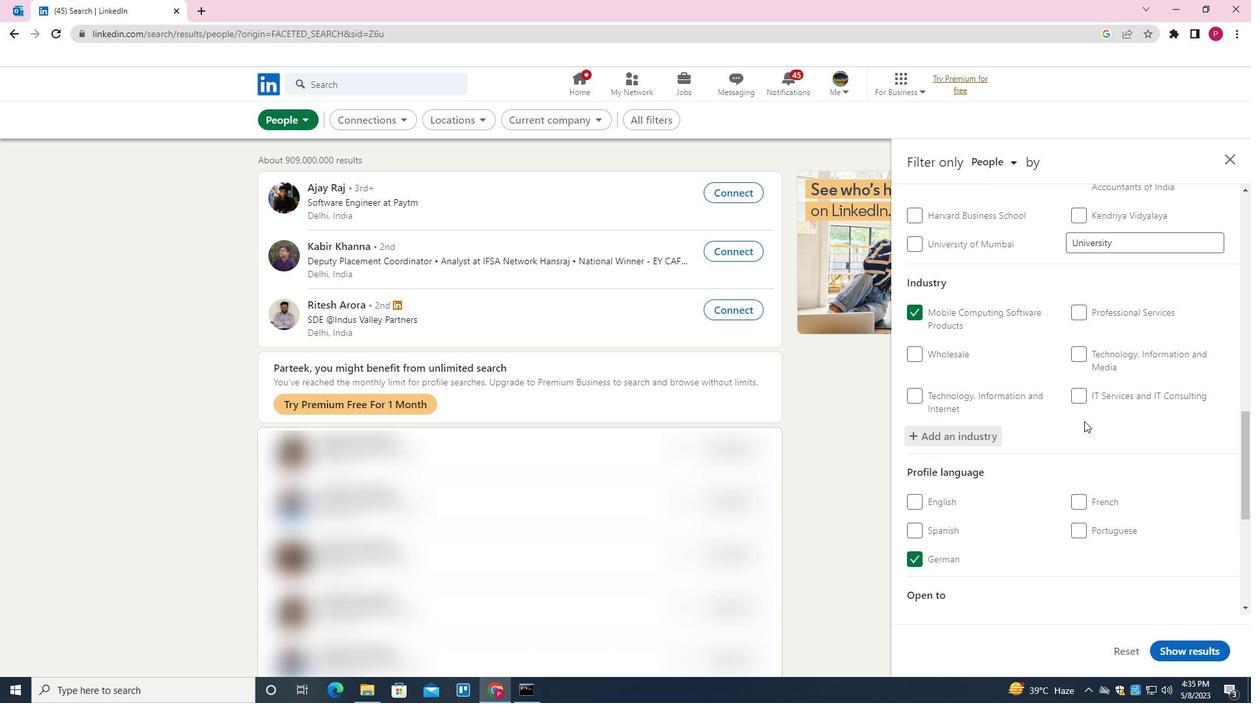 
Action: Mouse scrolled (1079, 423) with delta (0, 0)
Screenshot: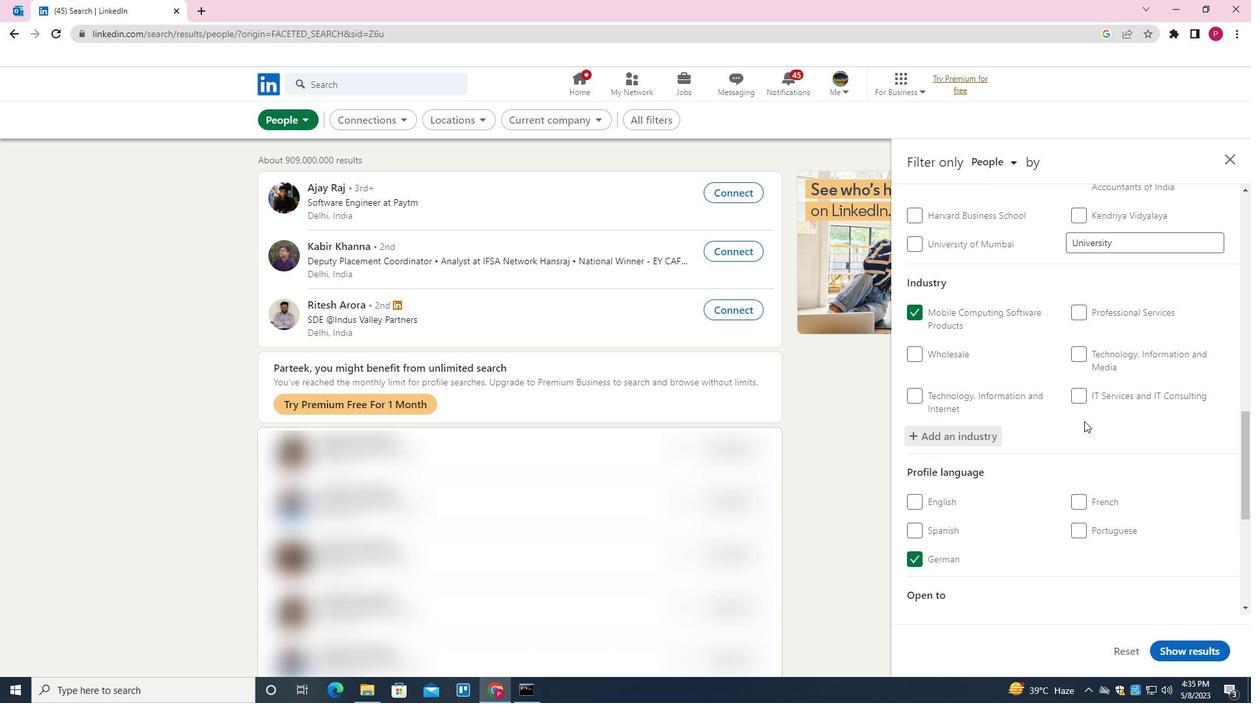 
Action: Mouse moved to (1079, 423)
Screenshot: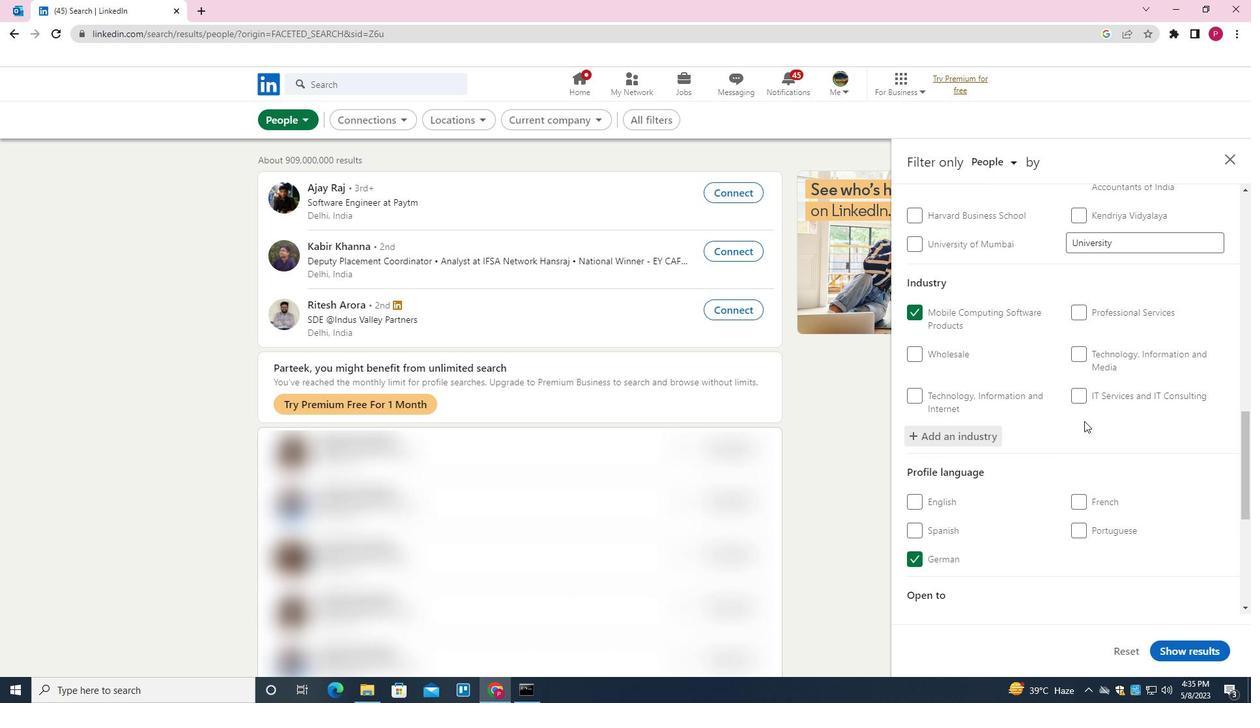 
Action: Mouse scrolled (1079, 423) with delta (0, 0)
Screenshot: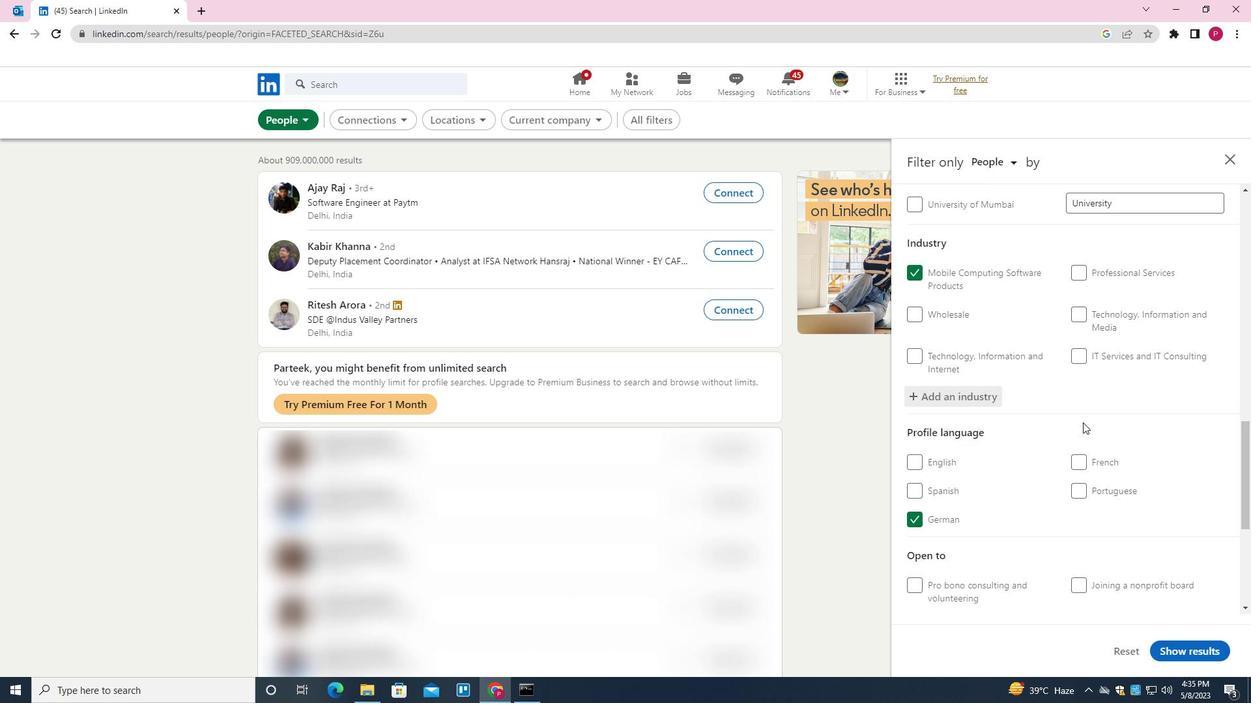 
Action: Mouse moved to (1097, 434)
Screenshot: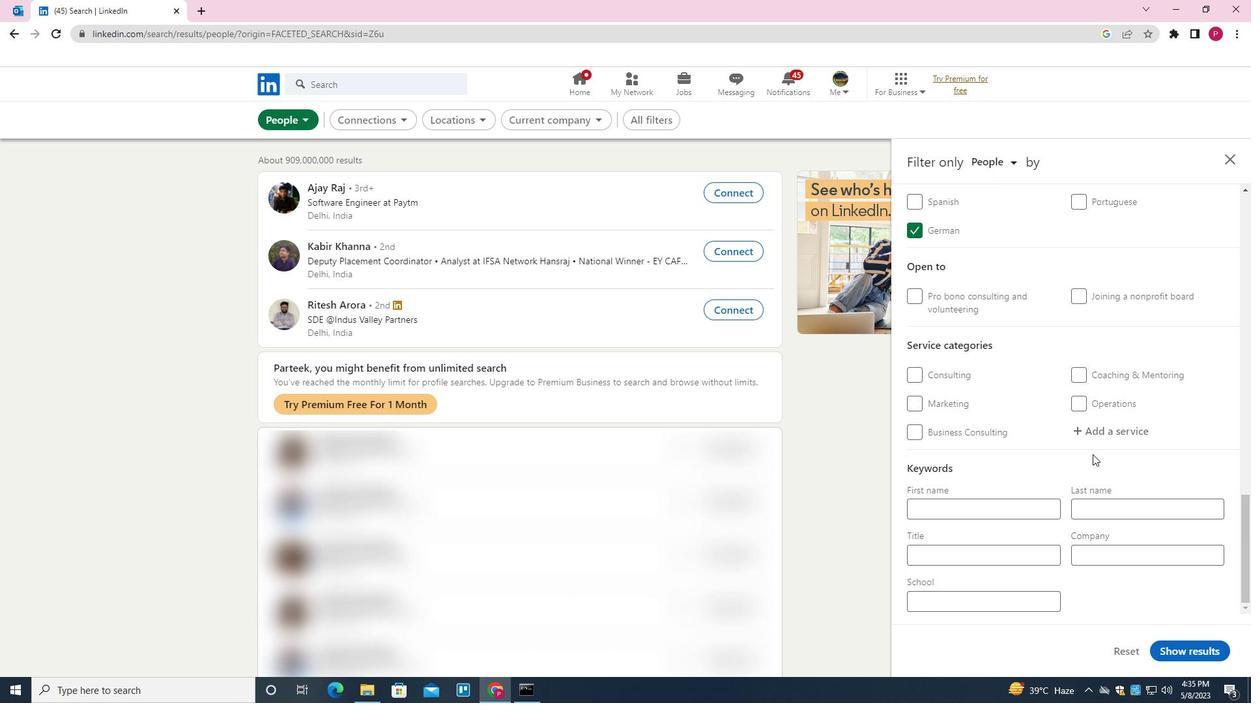 
Action: Mouse pressed left at (1097, 434)
Screenshot: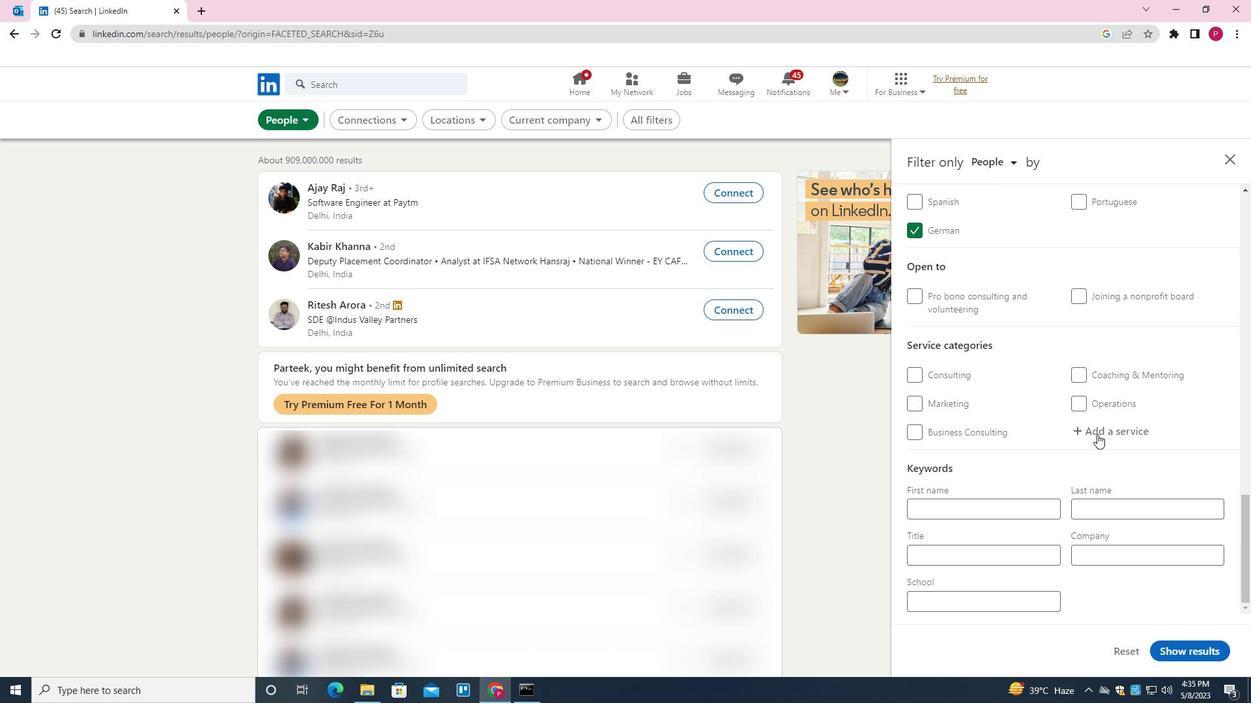 
Action: Key pressed <Key.shift>VISUAL<Key.space><Key.shift>DESIGN<Key.down><Key.enter>
Screenshot: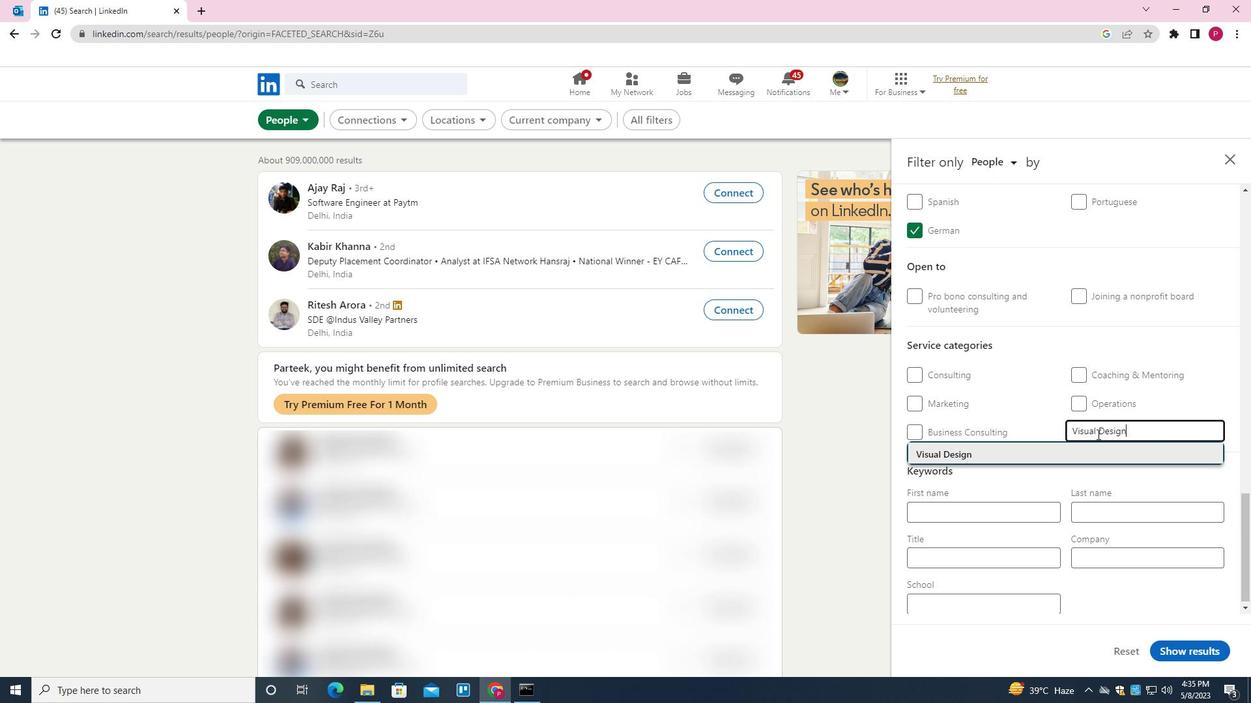 
Action: Mouse moved to (1087, 472)
Screenshot: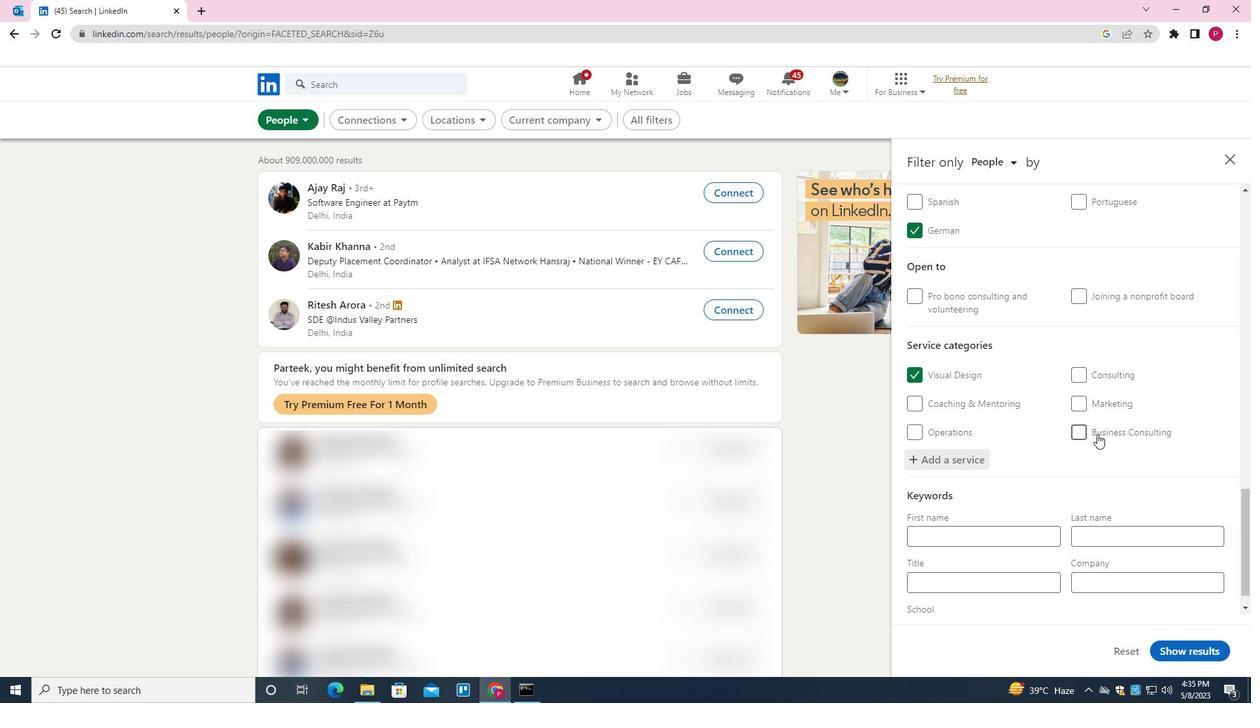 
Action: Mouse scrolled (1087, 471) with delta (0, 0)
Screenshot: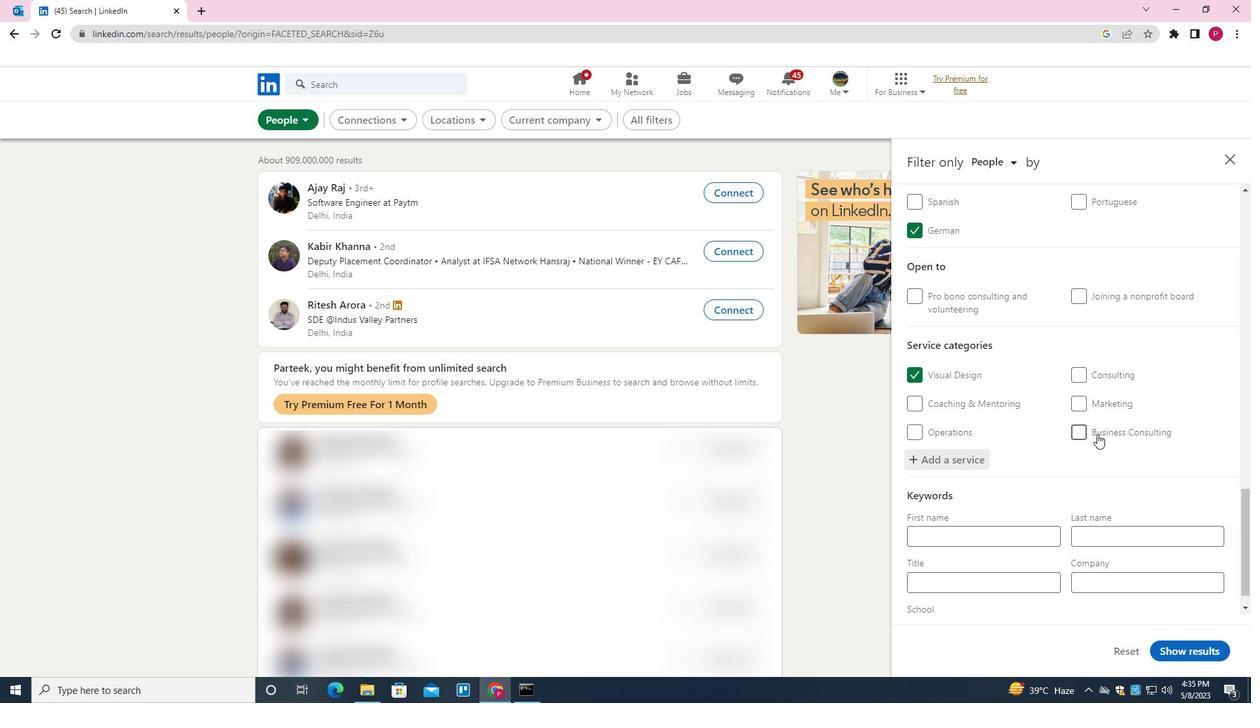 
Action: Mouse moved to (1074, 490)
Screenshot: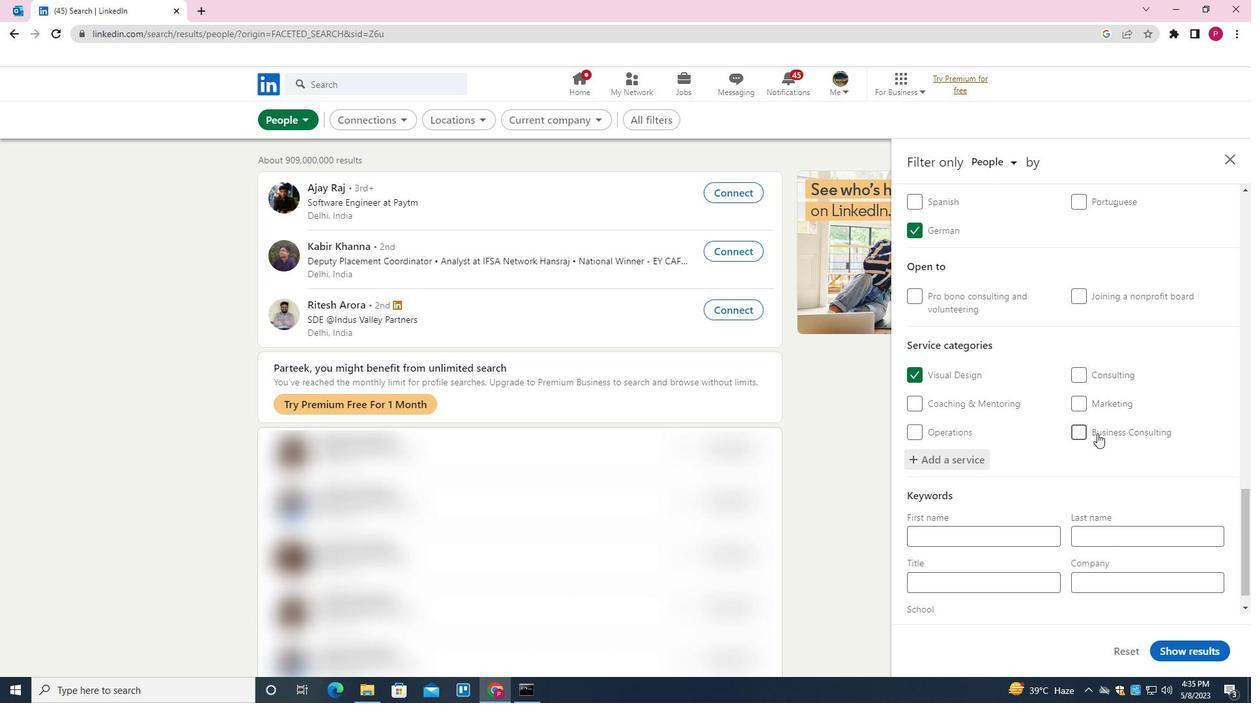 
Action: Mouse scrolled (1074, 489) with delta (0, 0)
Screenshot: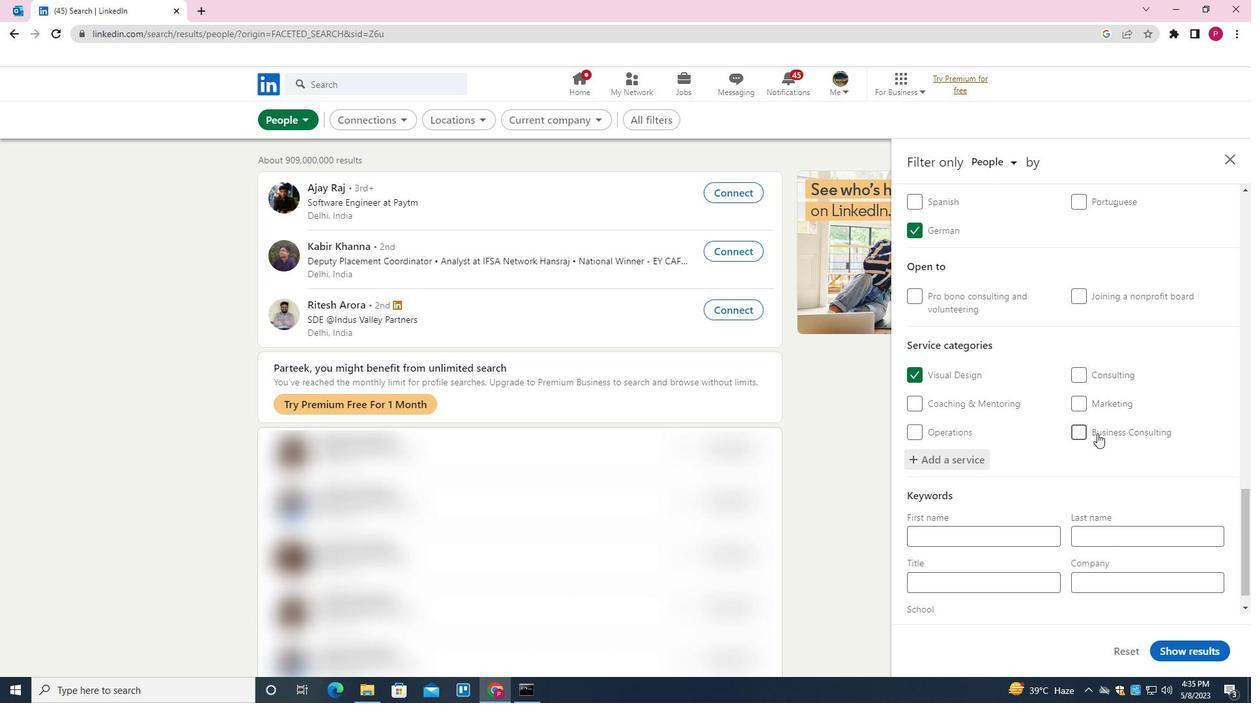 
Action: Mouse moved to (1018, 536)
Screenshot: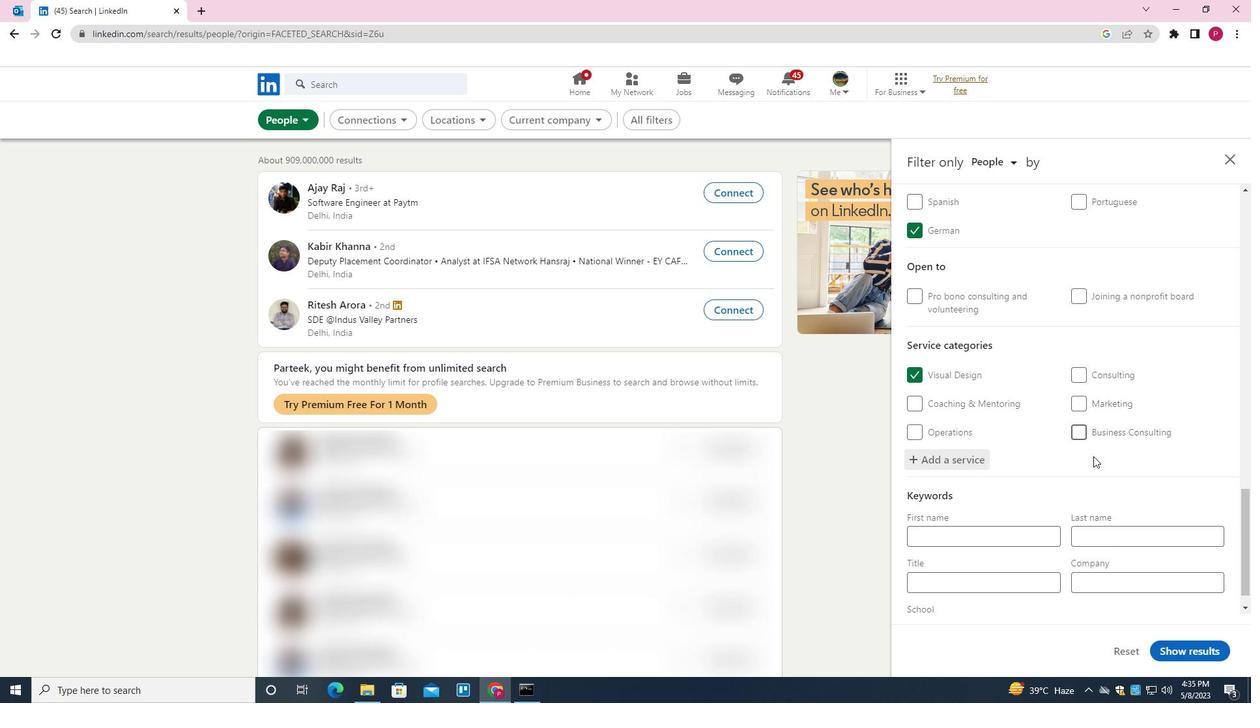 
Action: Mouse scrolled (1018, 535) with delta (0, 0)
Screenshot: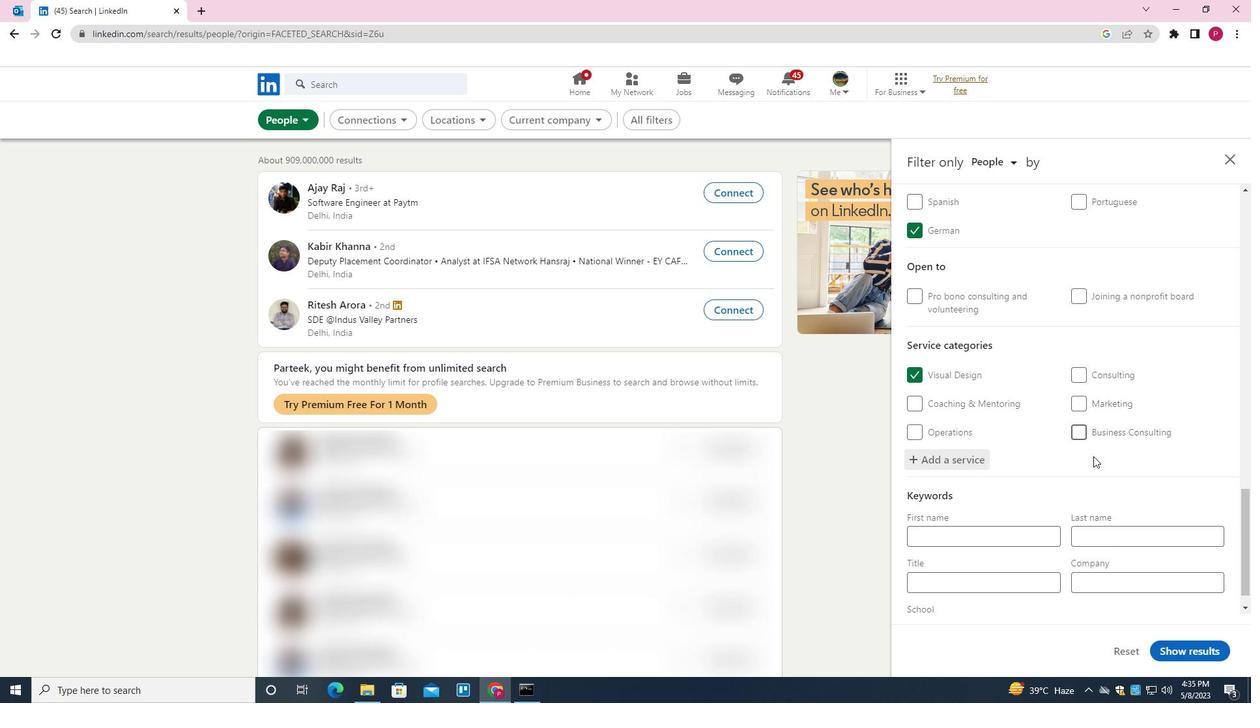 
Action: Mouse moved to (992, 551)
Screenshot: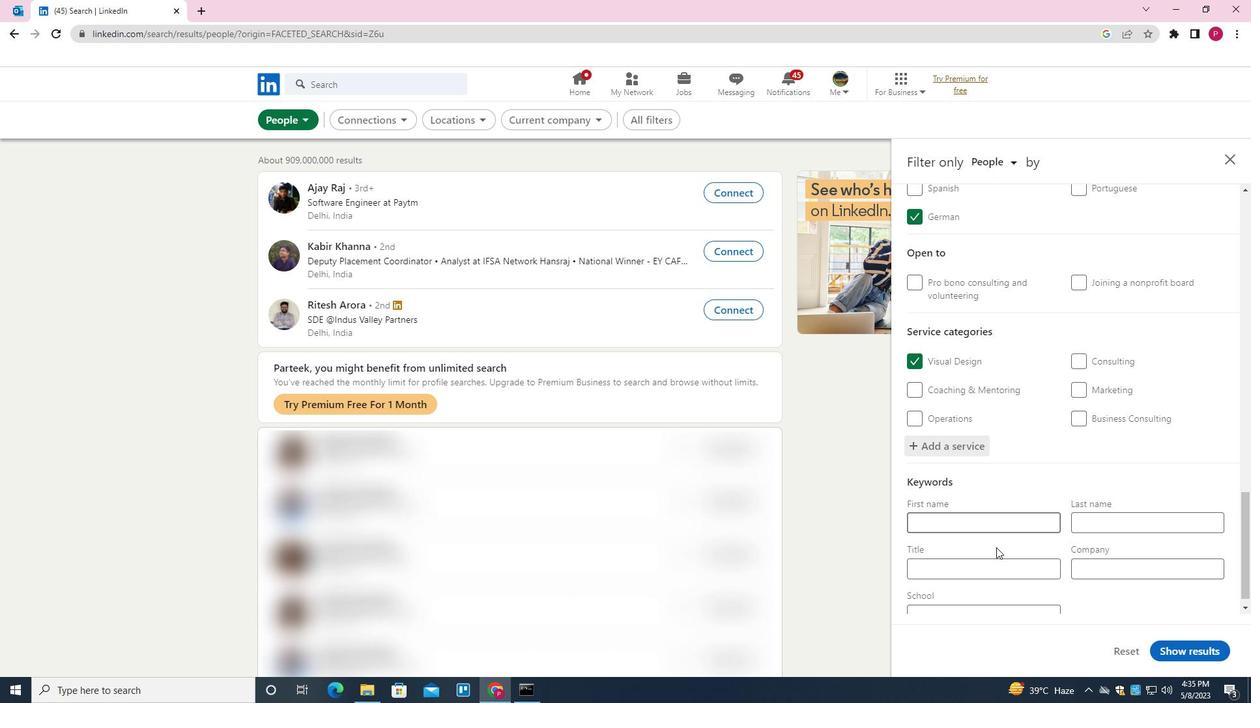 
Action: Mouse pressed left at (992, 551)
Screenshot: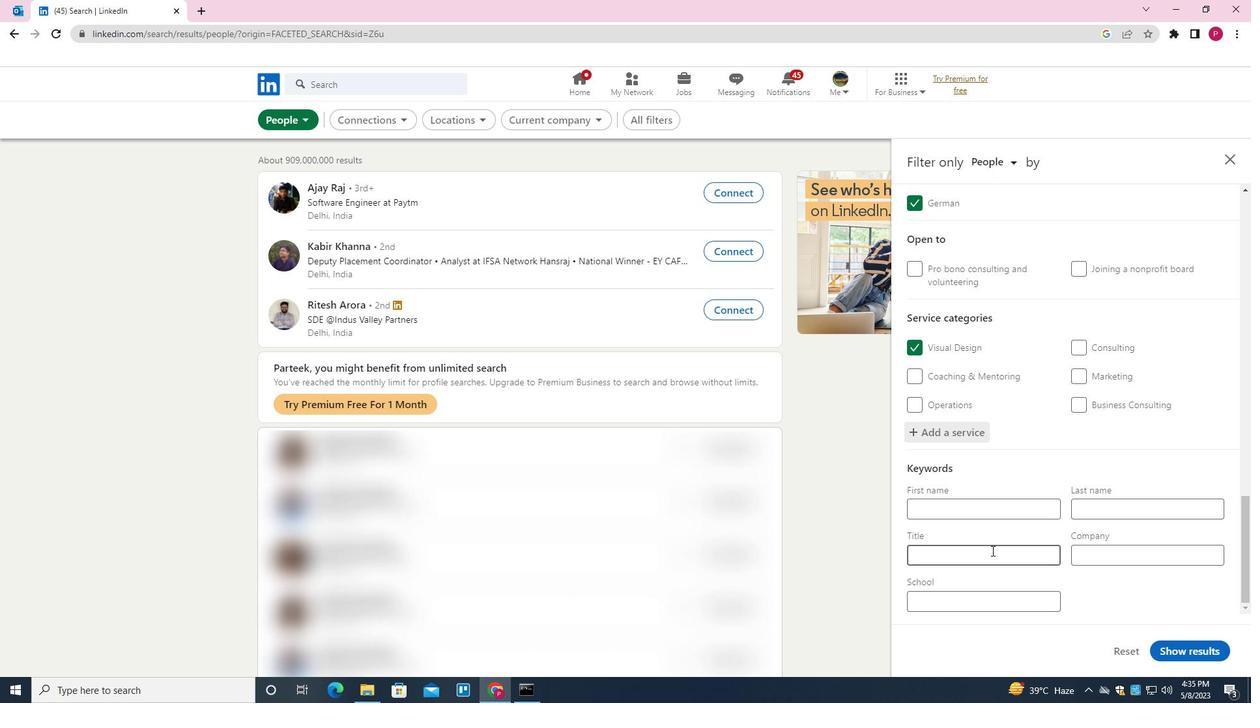 
Action: Key pressed <Key.shift><Key.shift><Key.shift><Key.shift><Key.shift><Key.shift><Key.shift><Key.shift><Key.shift><Key.shift><Key.shift><Key.shift><Key.shift><Key.shift><Key.shift><Key.shift><Key.shift><Key.shift><Key.shift><Key.shift><Key.shift><Key.shift><Key.shift><Key.shift><Key.shift><Key.shift><Key.shift><Key.shift><Key.shift><Key.shift><Key.shift><Key.shift><Key.shift><Key.shift><Key.shift><Key.shift><Key.shift>COLUMINIST
Screenshot: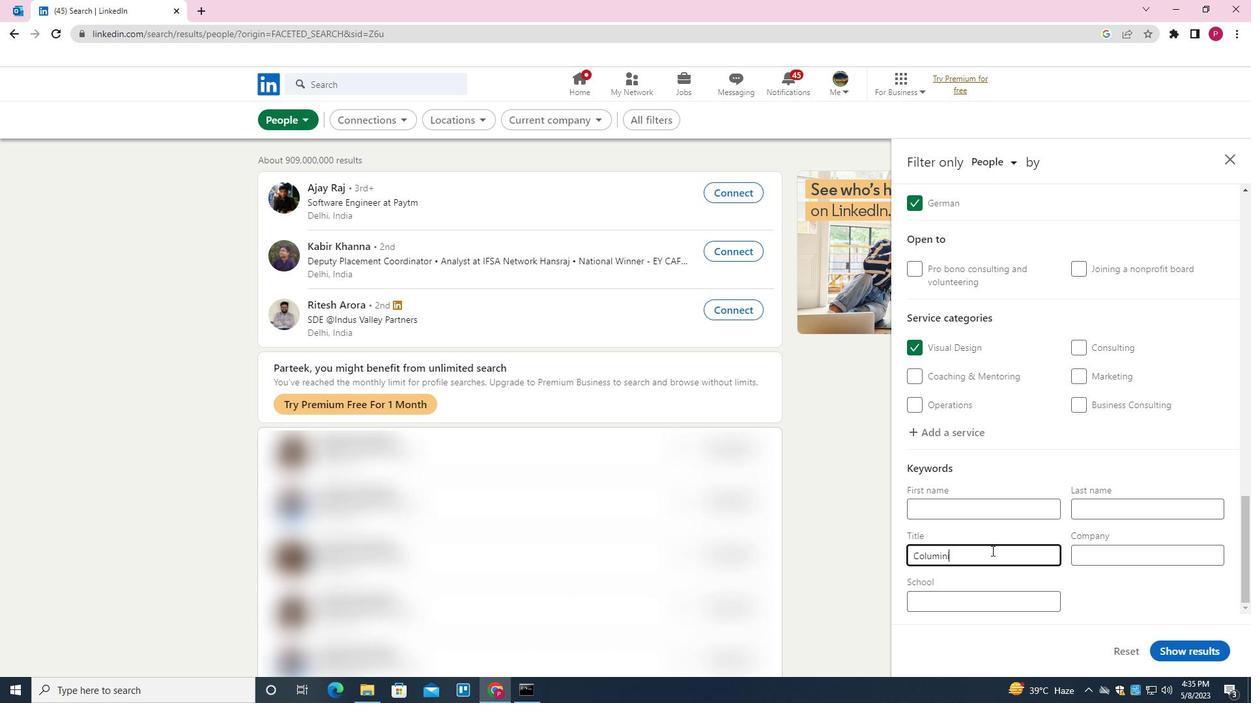 
Action: Mouse moved to (1209, 649)
Screenshot: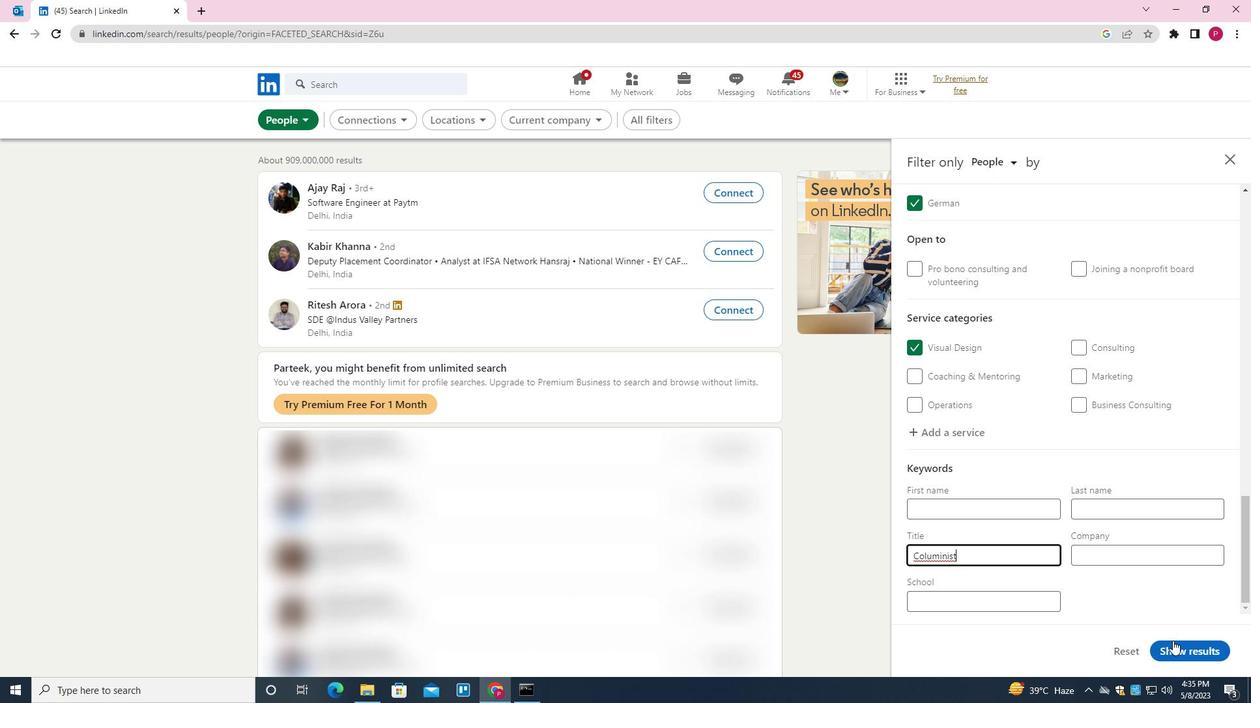
Action: Mouse pressed left at (1209, 649)
Screenshot: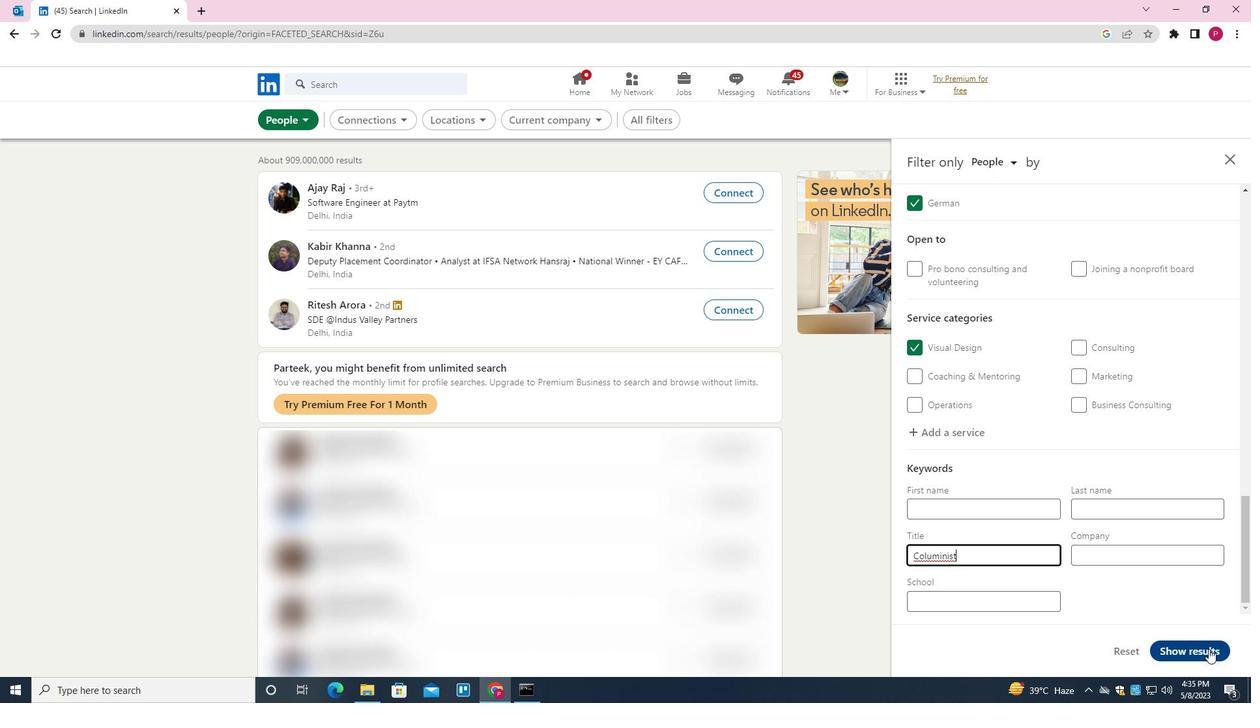 
Action: Mouse moved to (698, 334)
Screenshot: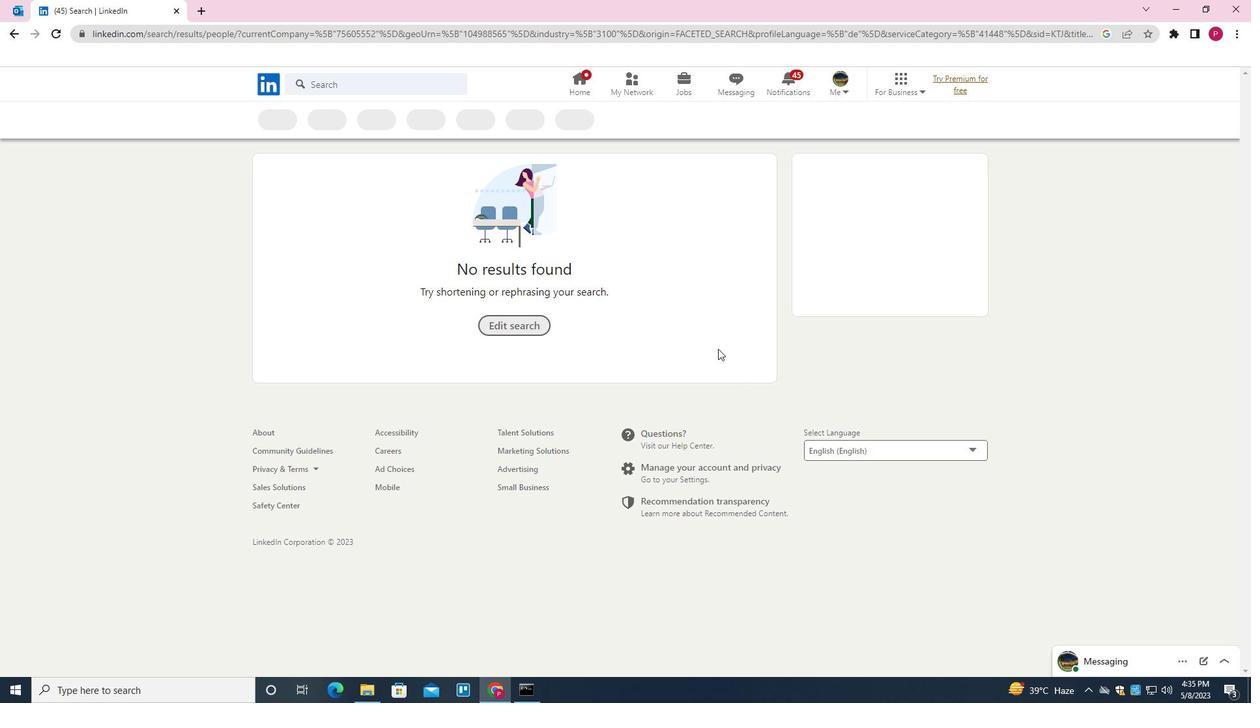 
